 Task: Search one way flight ticket for 1 adult, 1 child, 1 infant in seat in premium economy from Rochester: Frederick Douglass/greater Rochester International Airport to Greenville: Pitt-greenville Airport on 5-2-2023. Choice of flights is Westjet. Number of bags: 1 checked bag. Price is upto 110000. Outbound departure time preference is 11:45.
Action: Mouse scrolled (330, 266) with delta (0, 0)
Screenshot: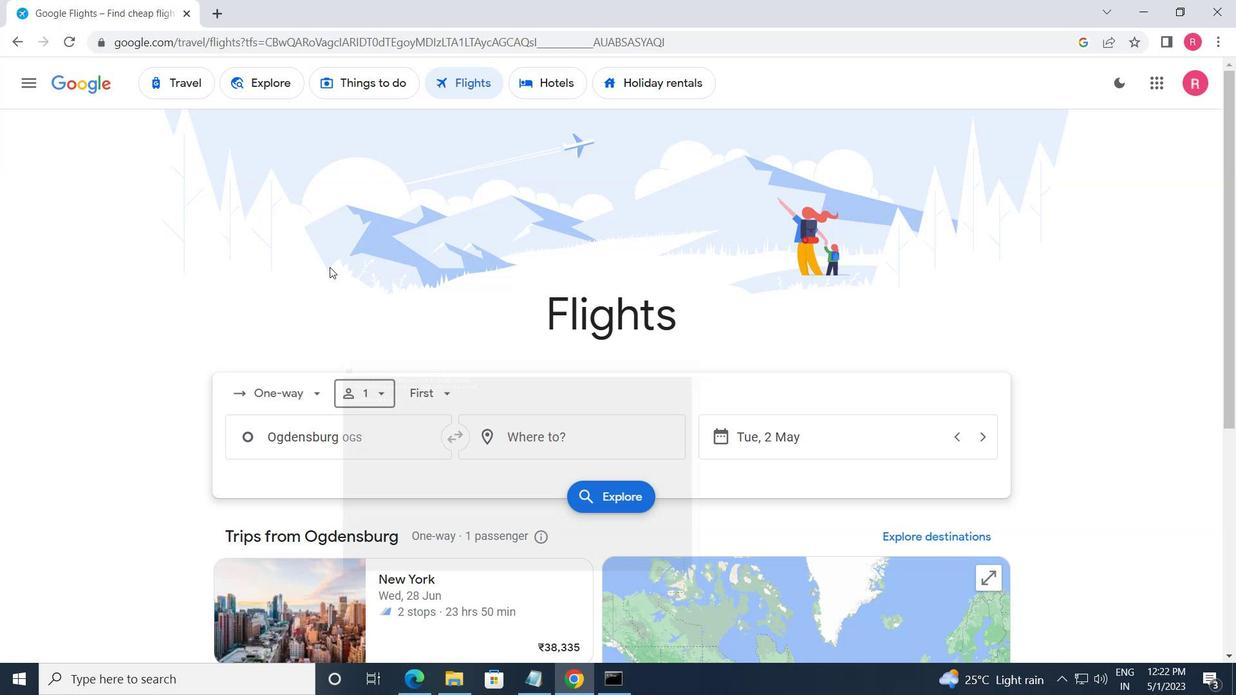 
Action: Mouse moved to (284, 296)
Screenshot: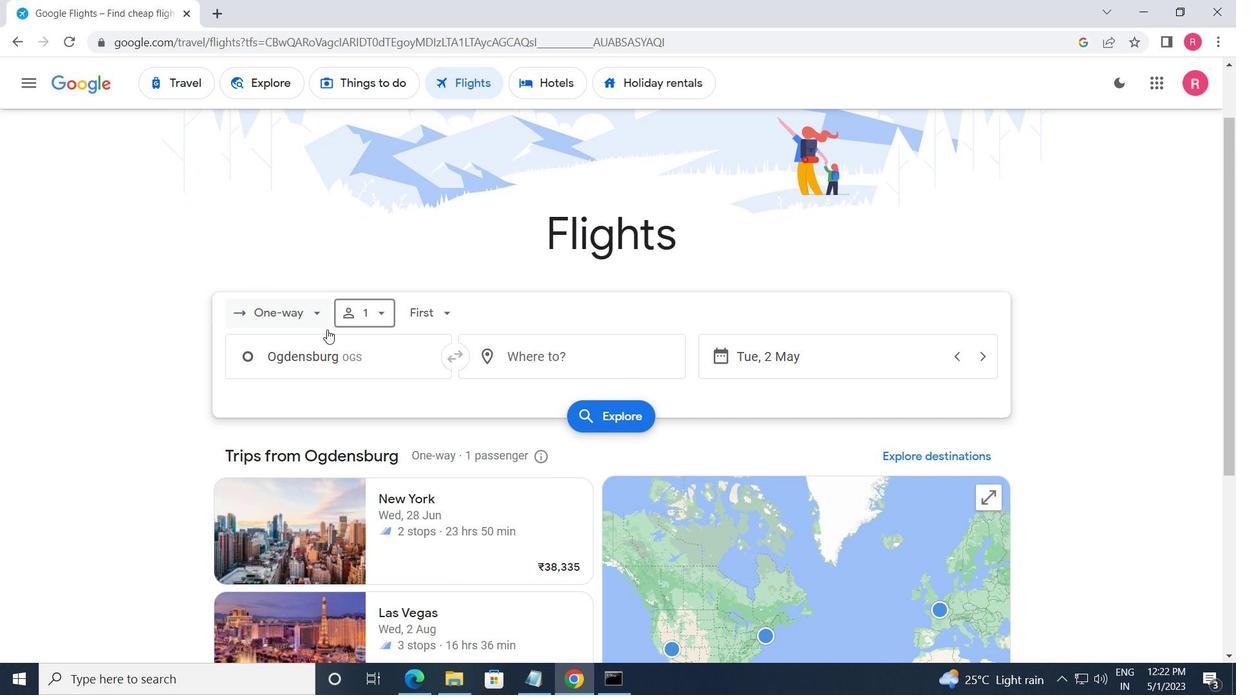 
Action: Mouse pressed left at (284, 296)
Screenshot: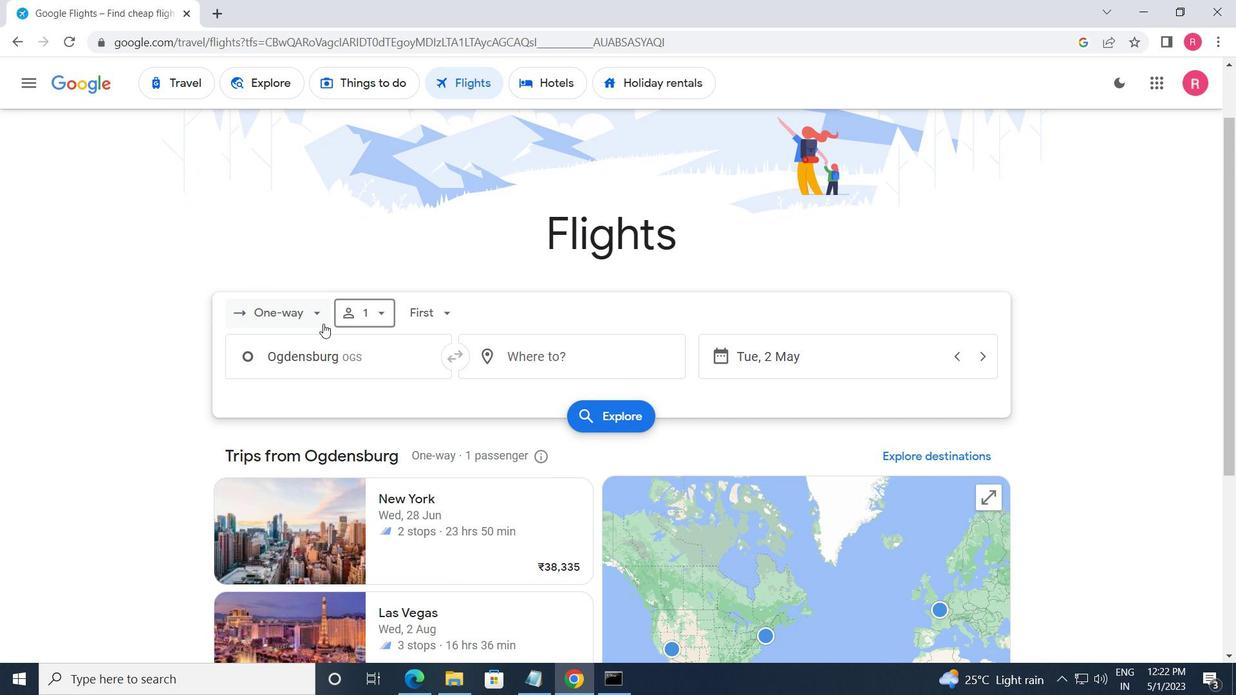 
Action: Mouse moved to (306, 394)
Screenshot: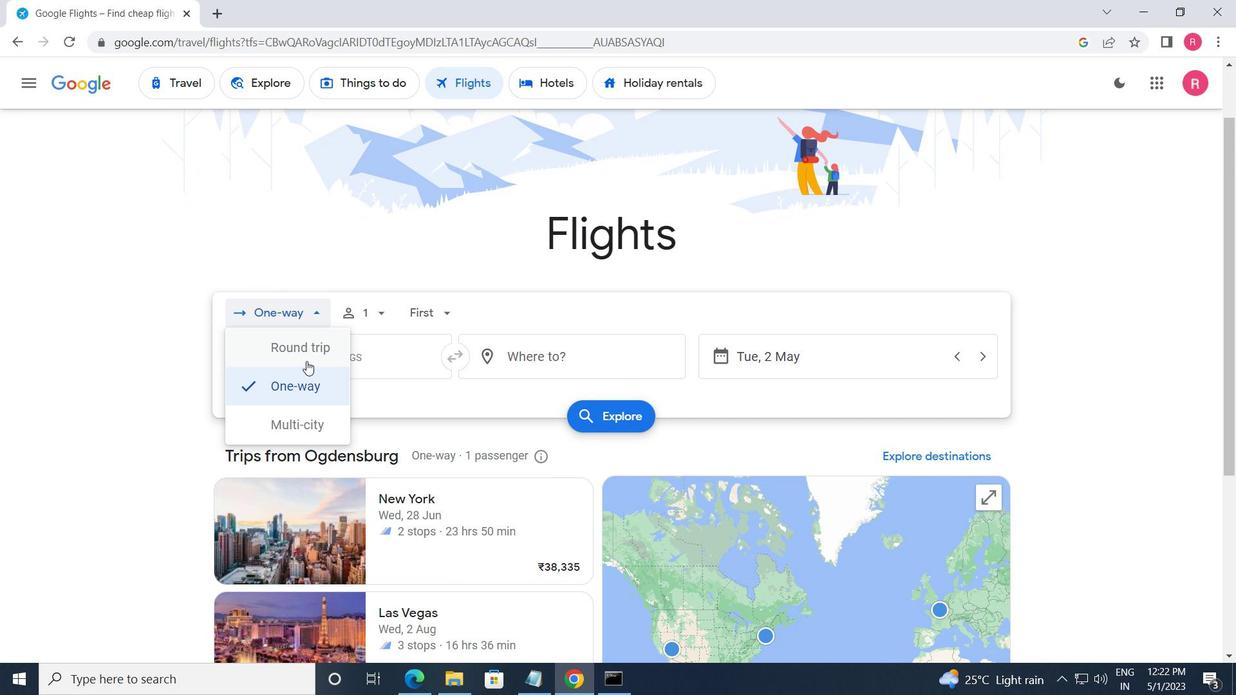 
Action: Mouse pressed left at (306, 394)
Screenshot: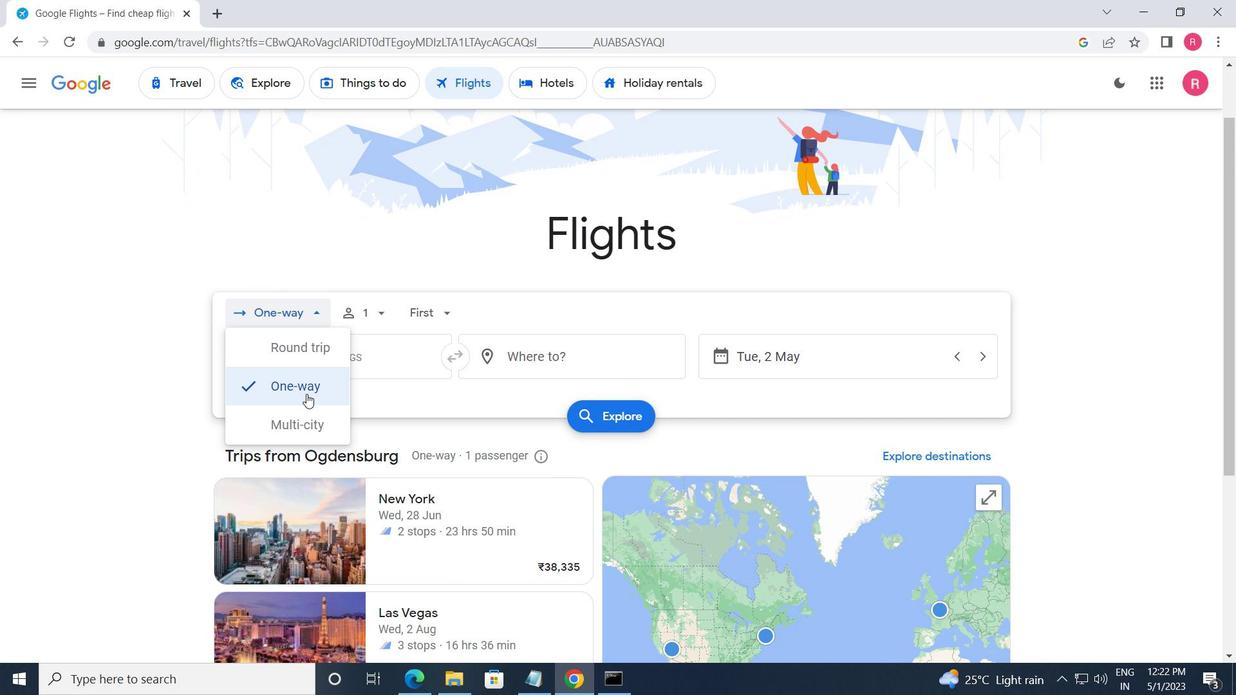 
Action: Mouse moved to (366, 323)
Screenshot: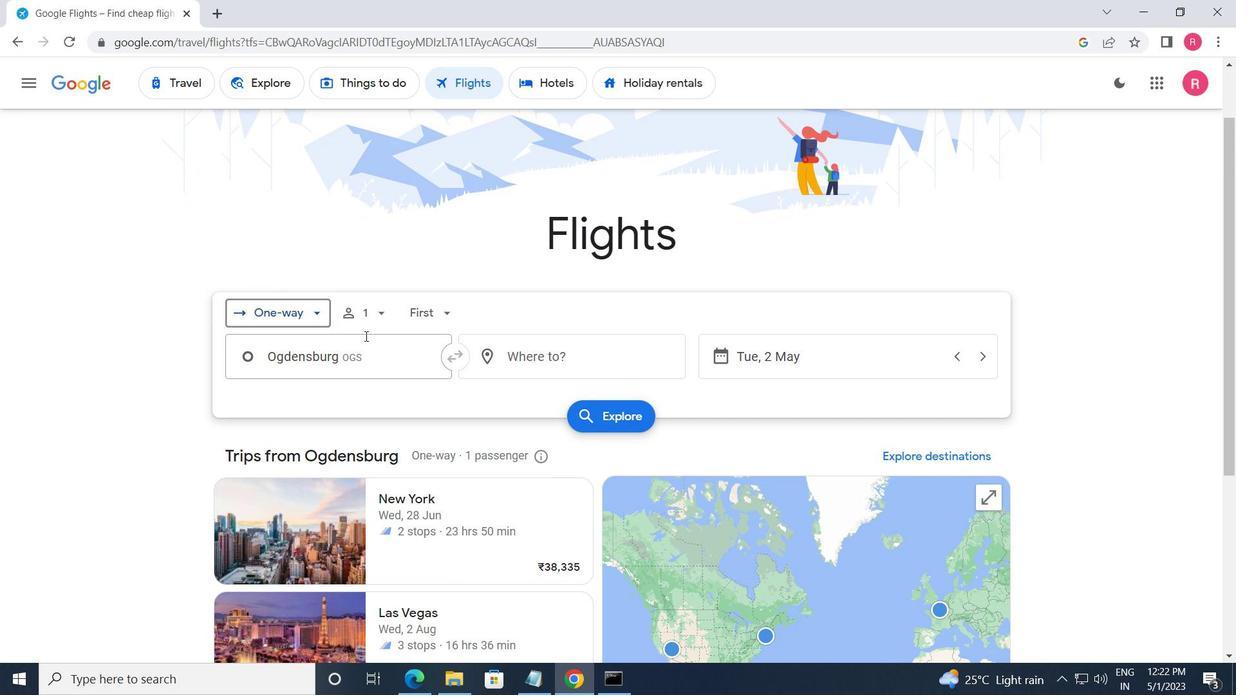 
Action: Mouse pressed left at (366, 323)
Screenshot: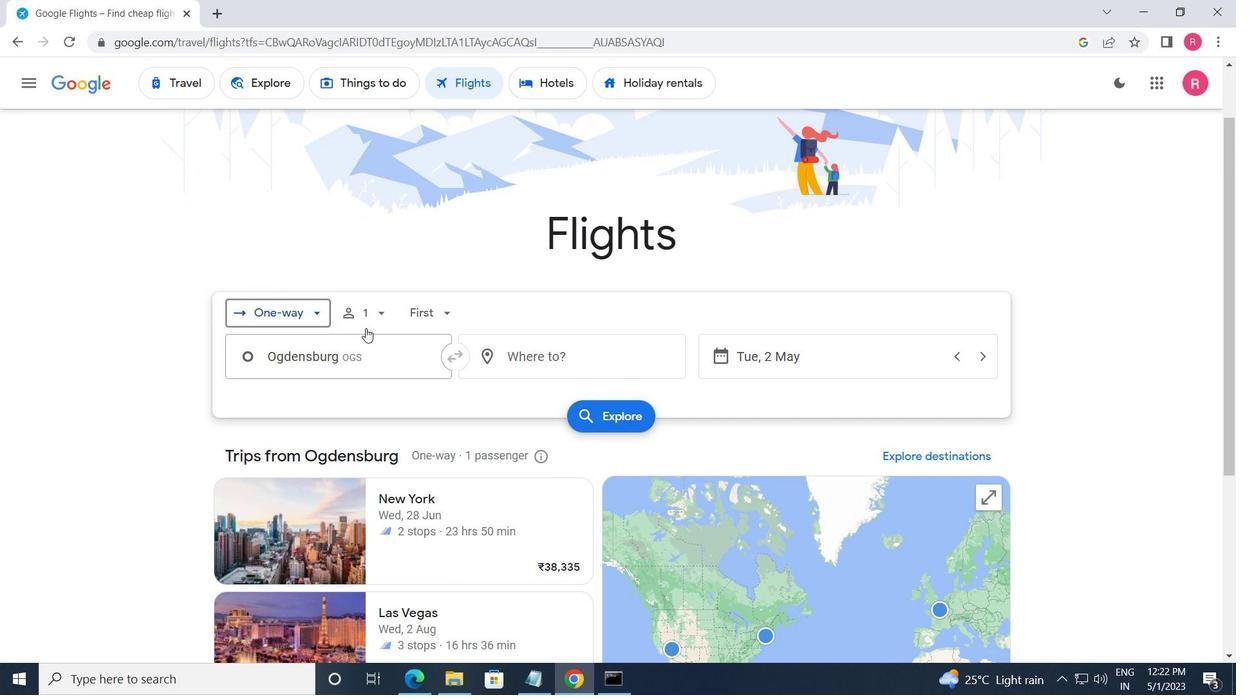 
Action: Mouse moved to (509, 354)
Screenshot: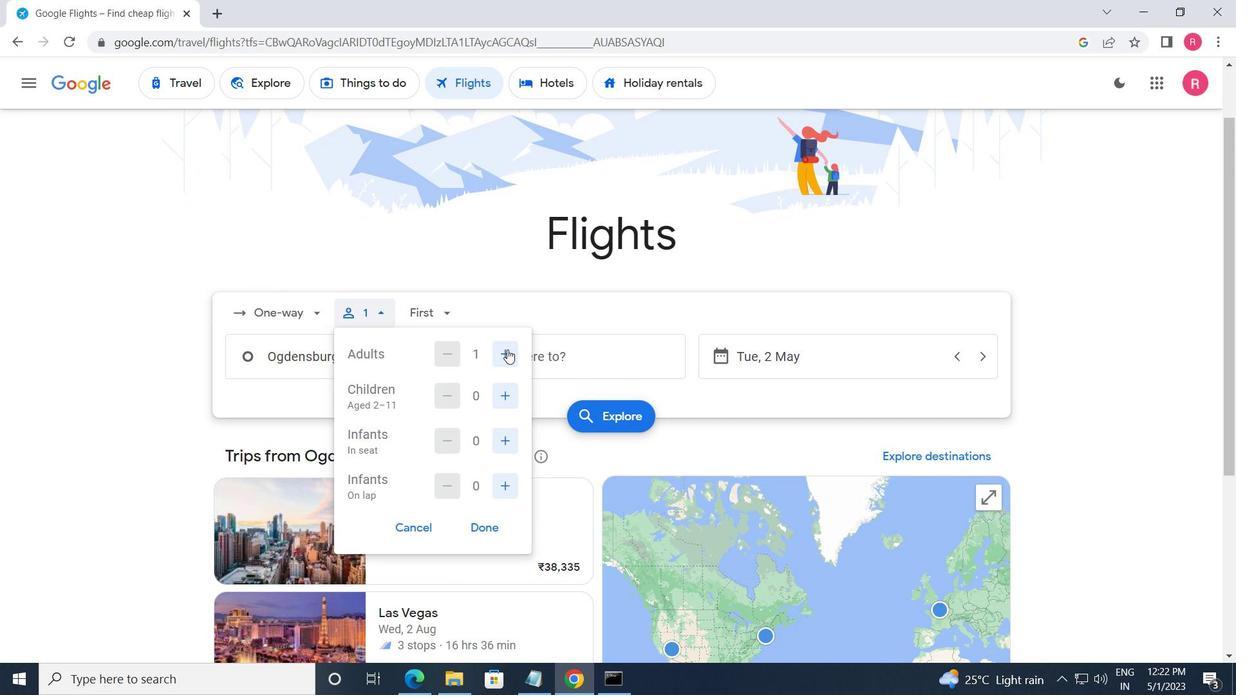 
Action: Mouse pressed left at (509, 354)
Screenshot: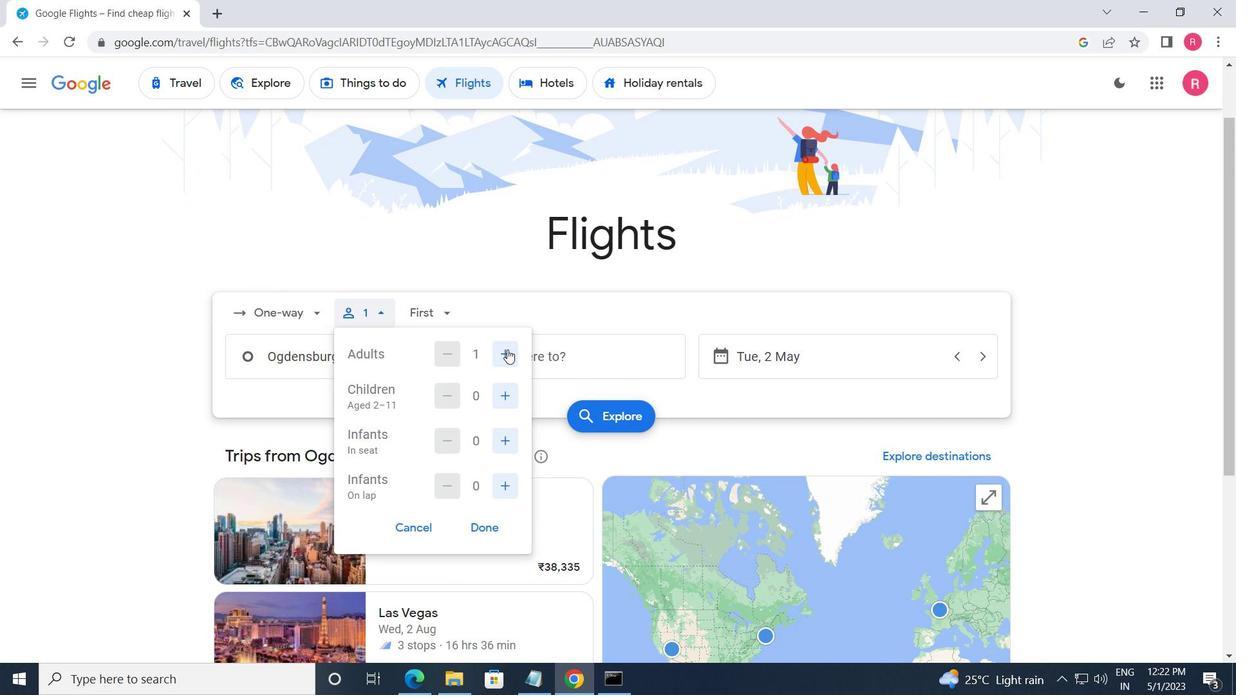 
Action: Mouse pressed left at (509, 354)
Screenshot: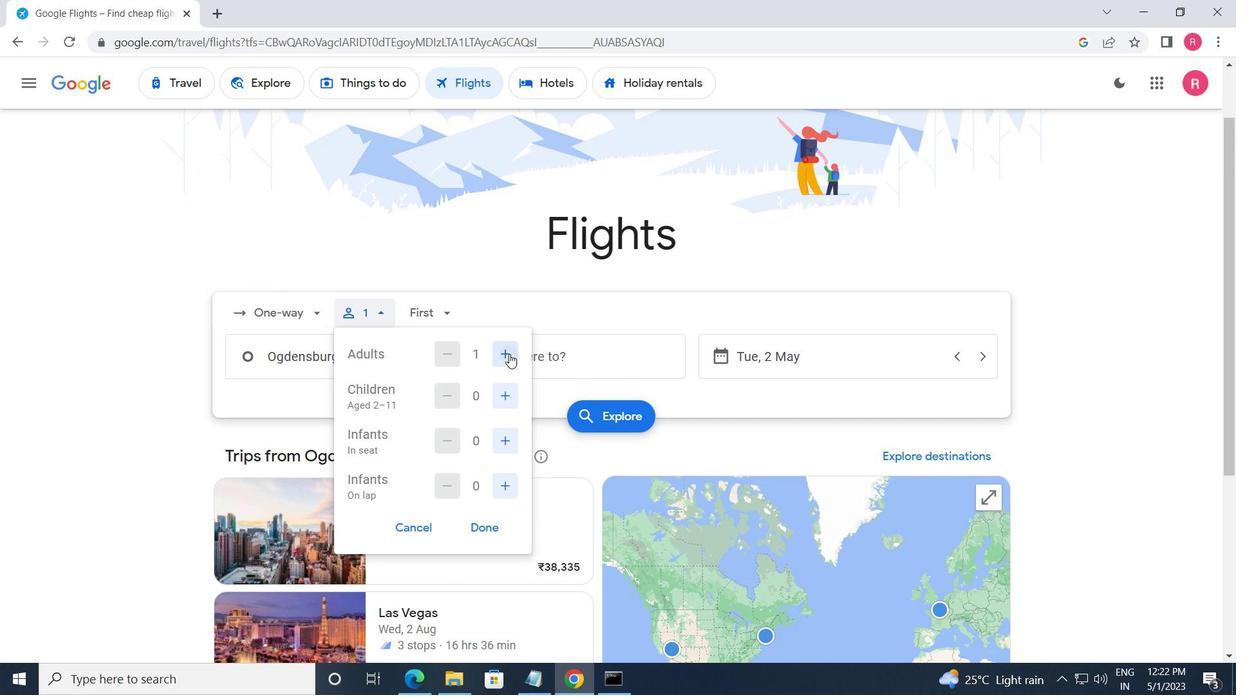
Action: Mouse pressed left at (509, 354)
Screenshot: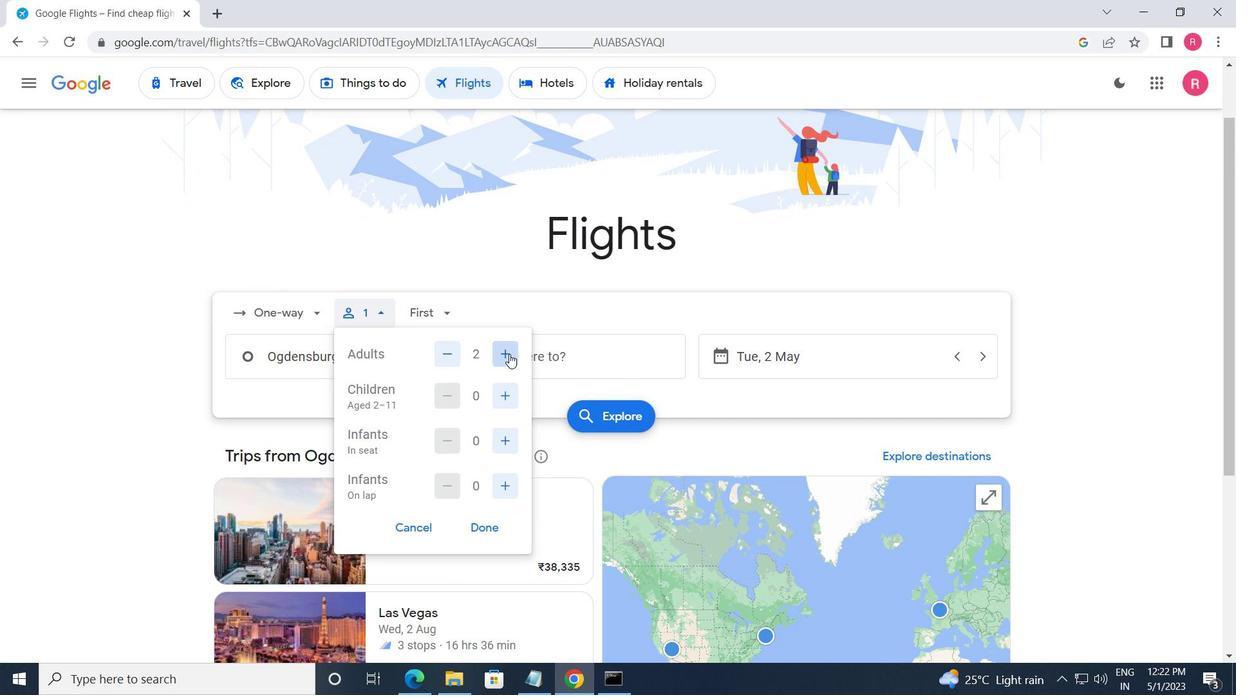 
Action: Mouse moved to (508, 354)
Screenshot: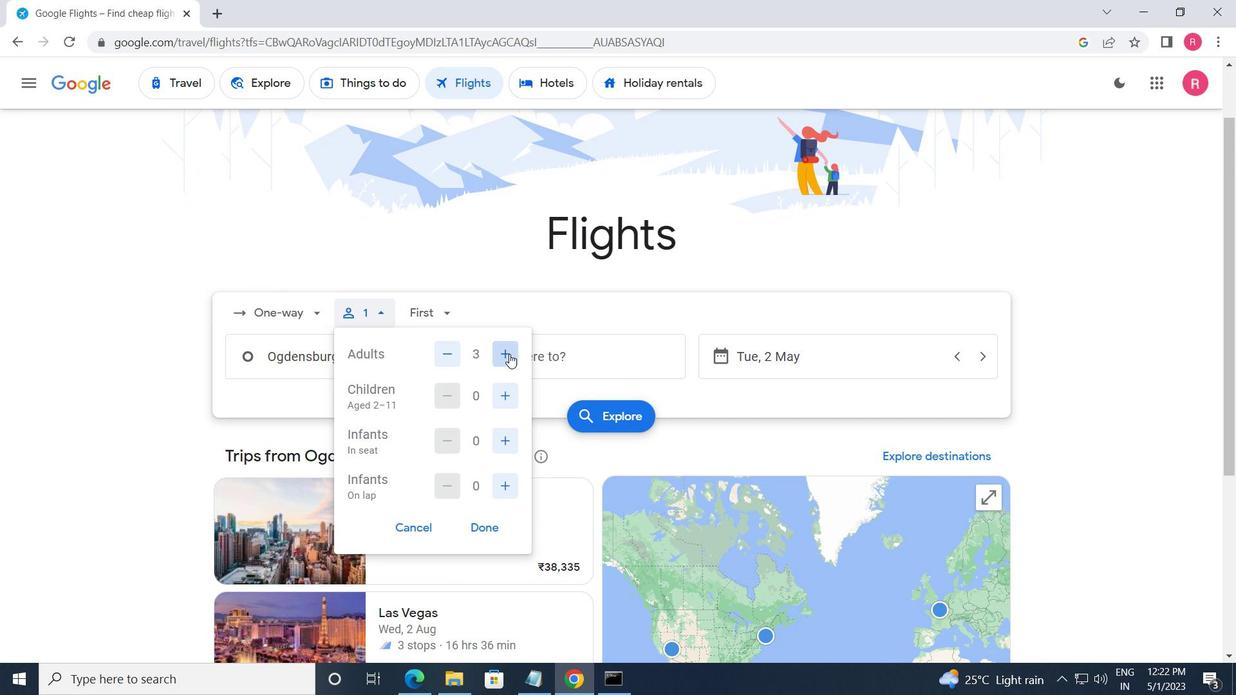 
Action: Mouse pressed left at (508, 354)
Screenshot: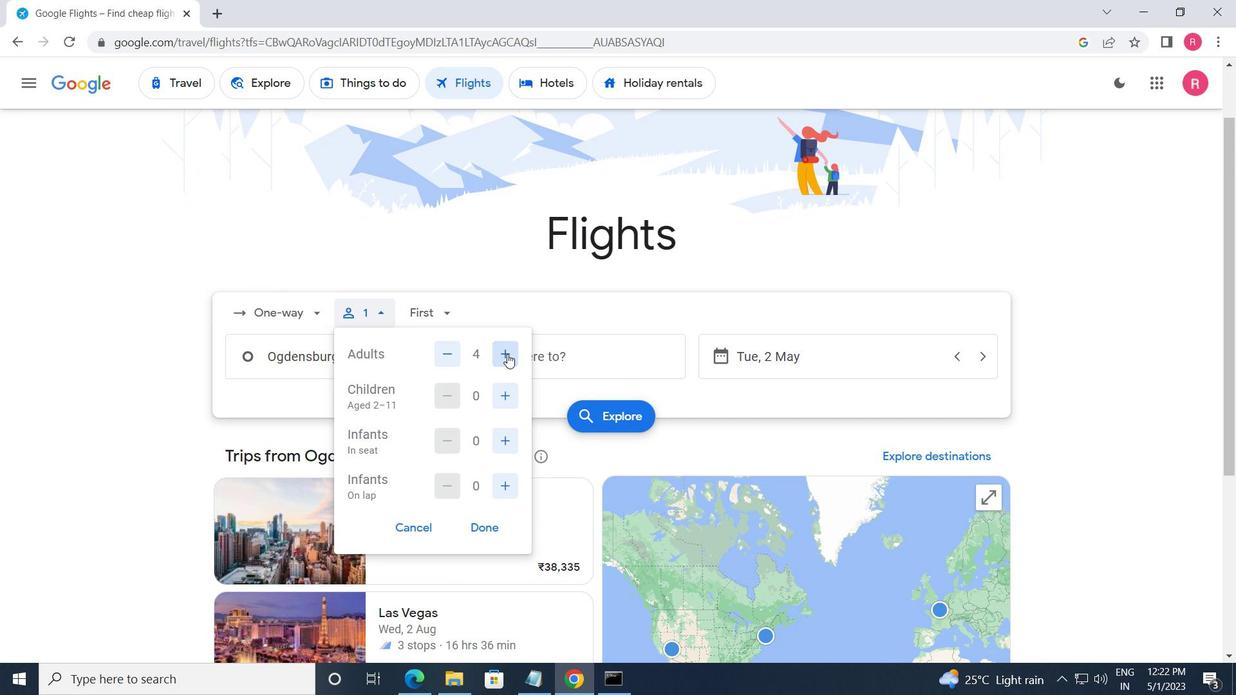 
Action: Mouse moved to (506, 405)
Screenshot: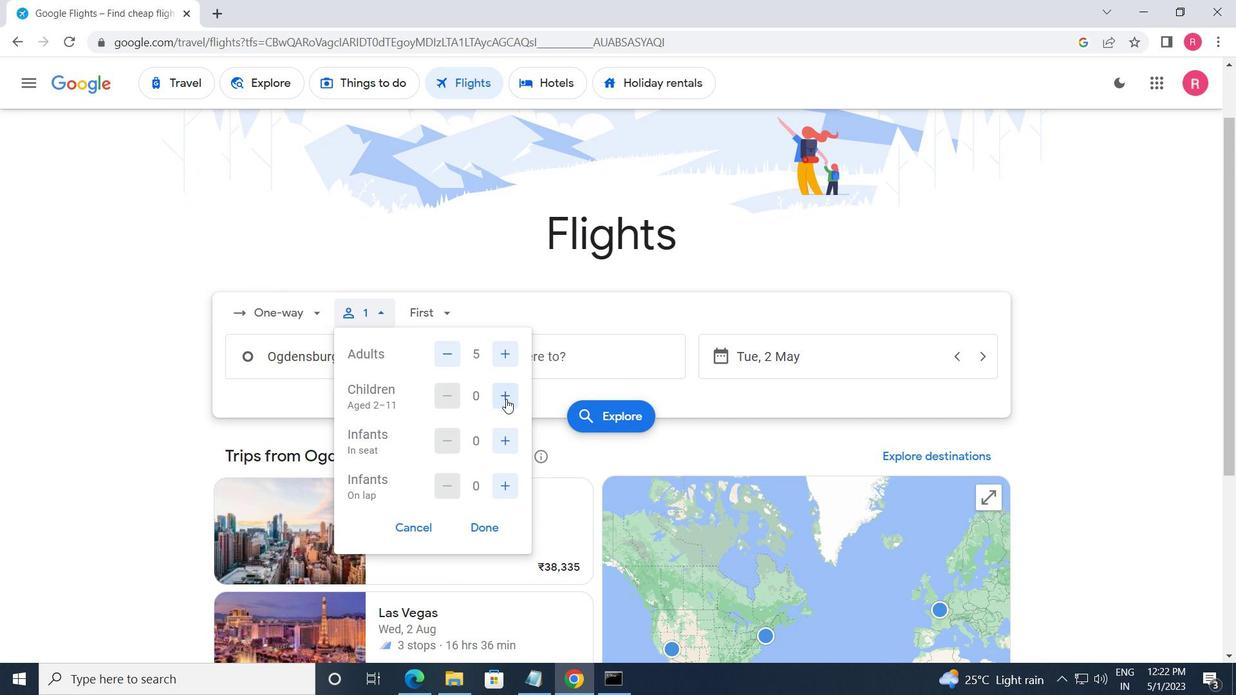 
Action: Mouse pressed left at (506, 405)
Screenshot: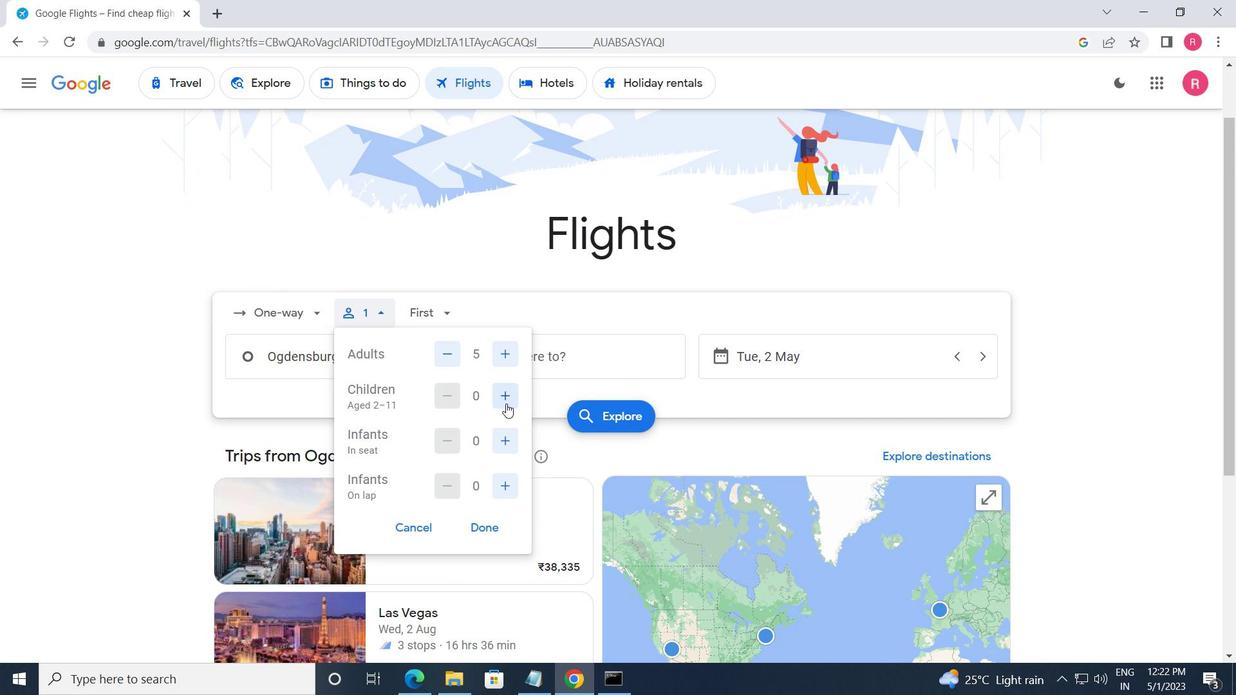 
Action: Mouse pressed left at (506, 405)
Screenshot: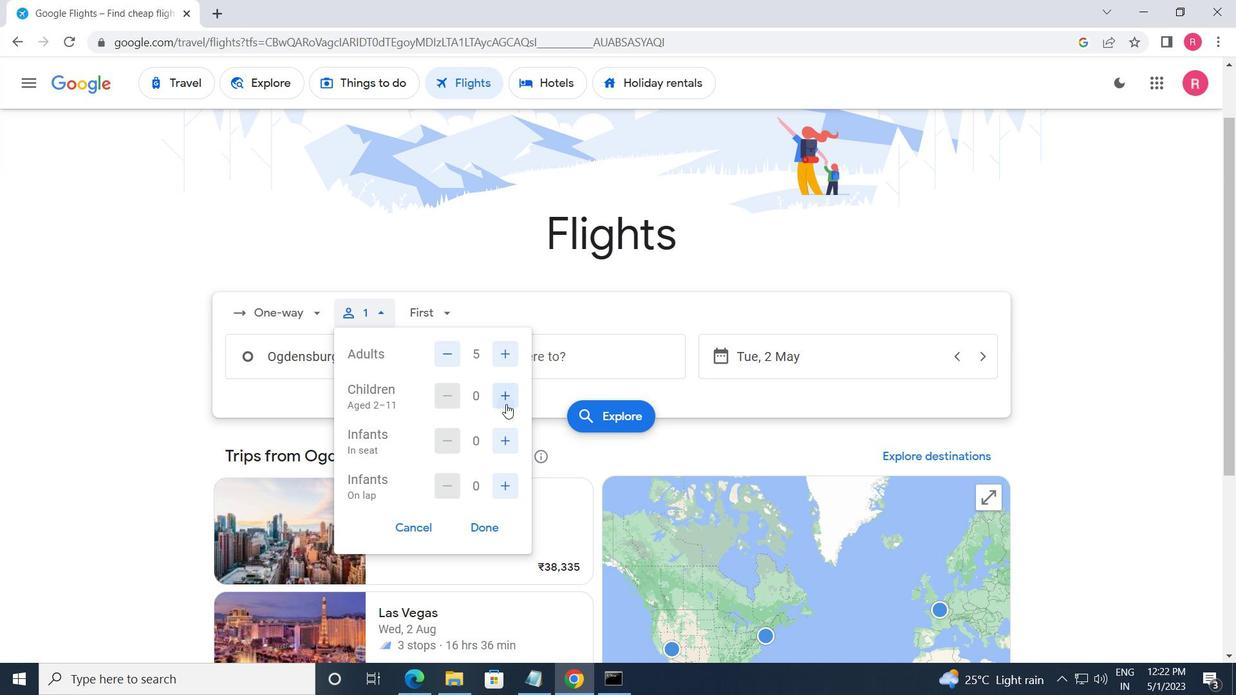 
Action: Mouse moved to (506, 448)
Screenshot: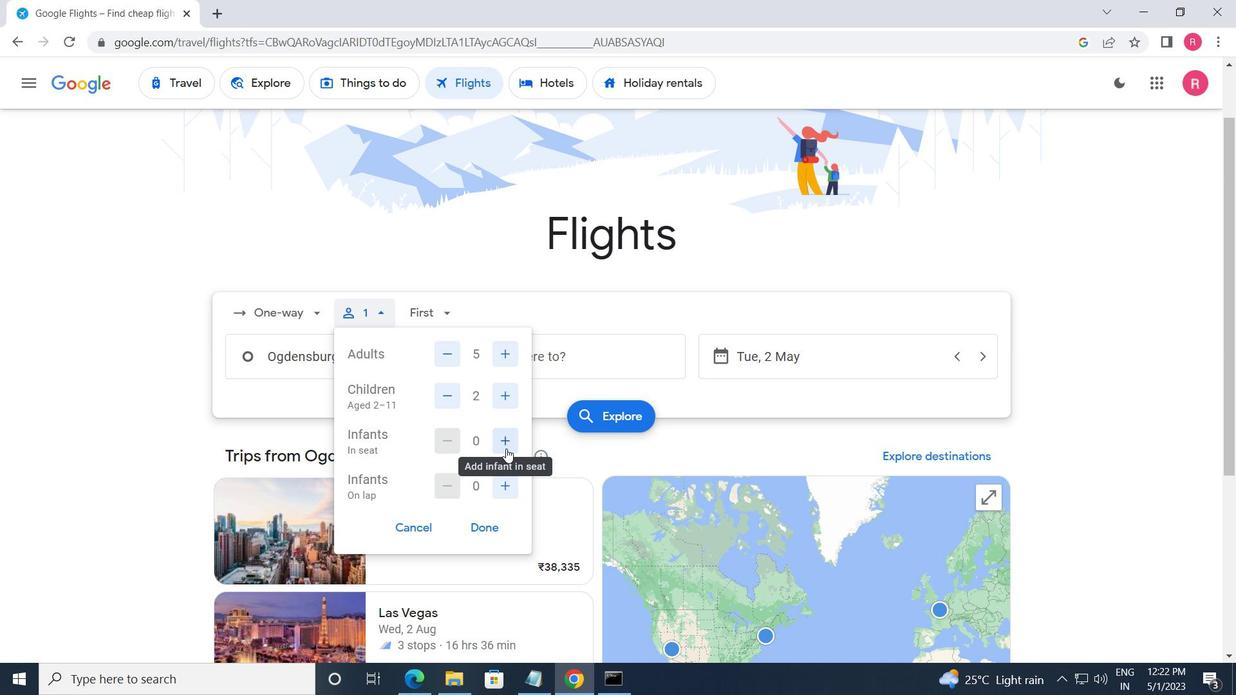 
Action: Mouse pressed left at (506, 448)
Screenshot: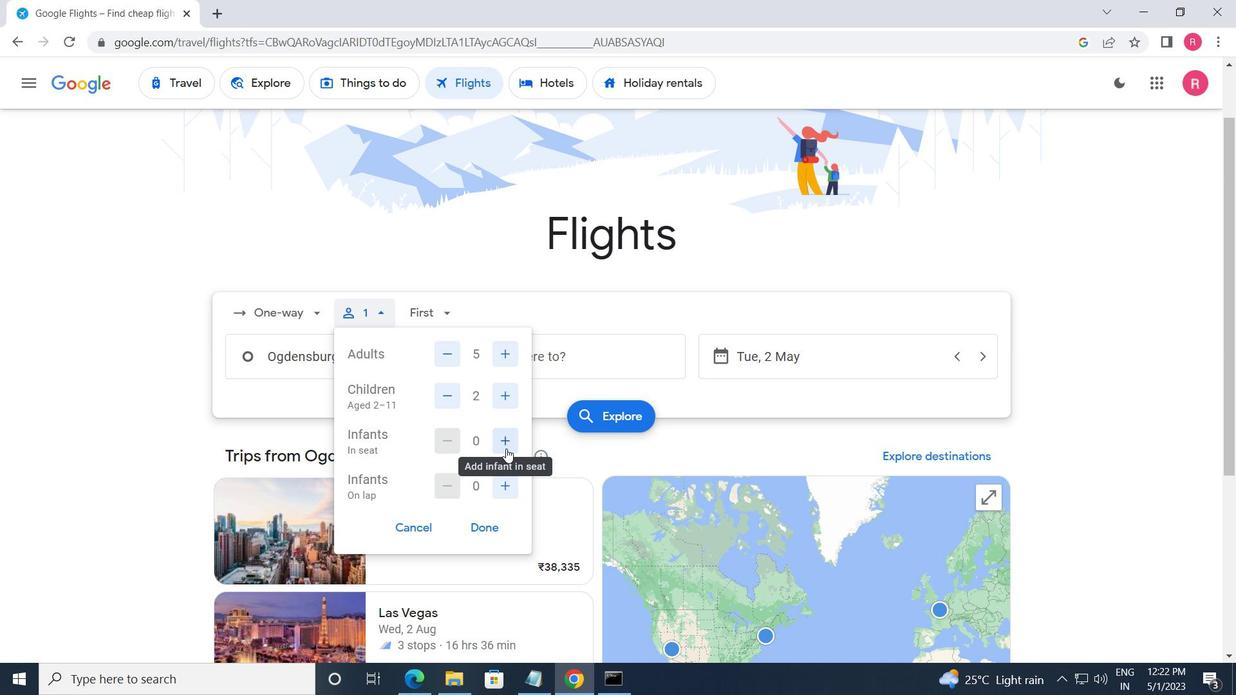
Action: Mouse moved to (506, 481)
Screenshot: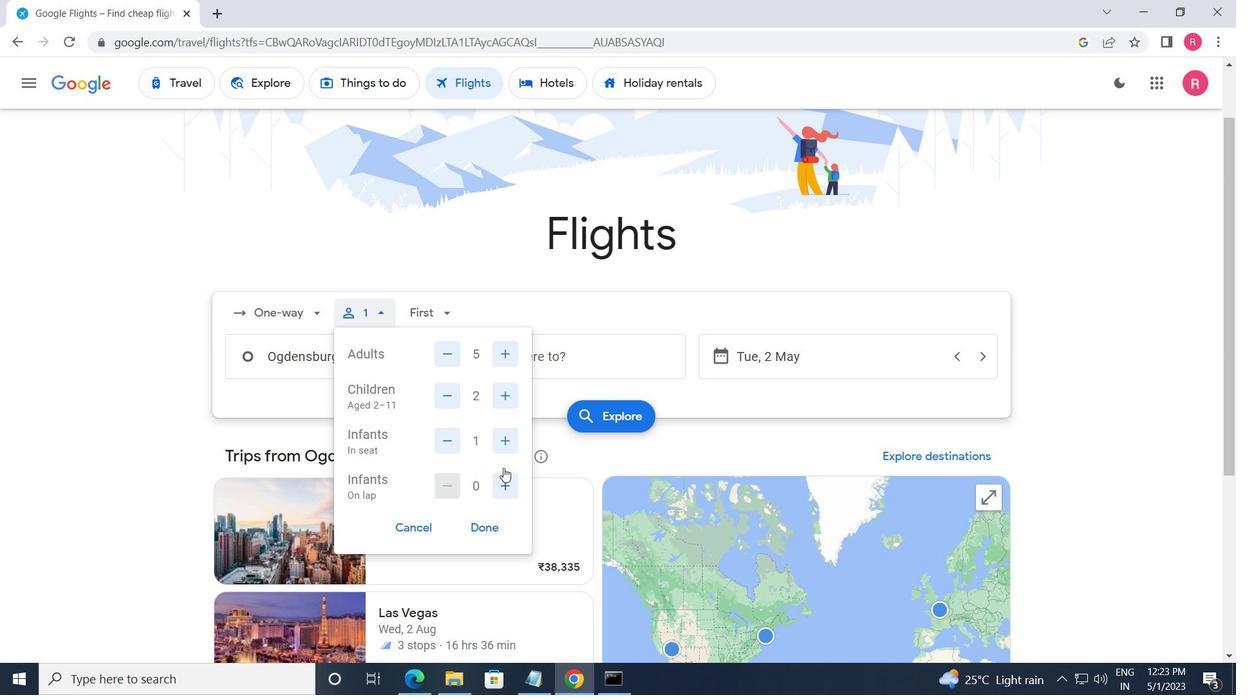 
Action: Mouse pressed left at (506, 481)
Screenshot: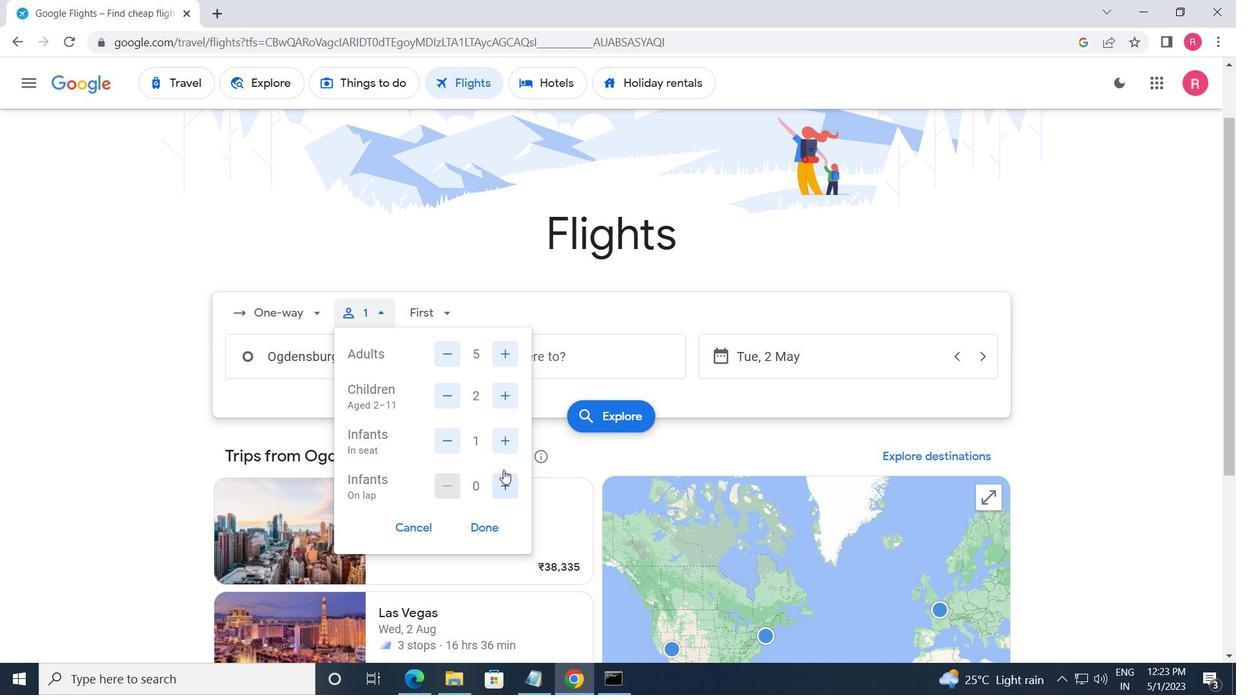
Action: Mouse moved to (470, 531)
Screenshot: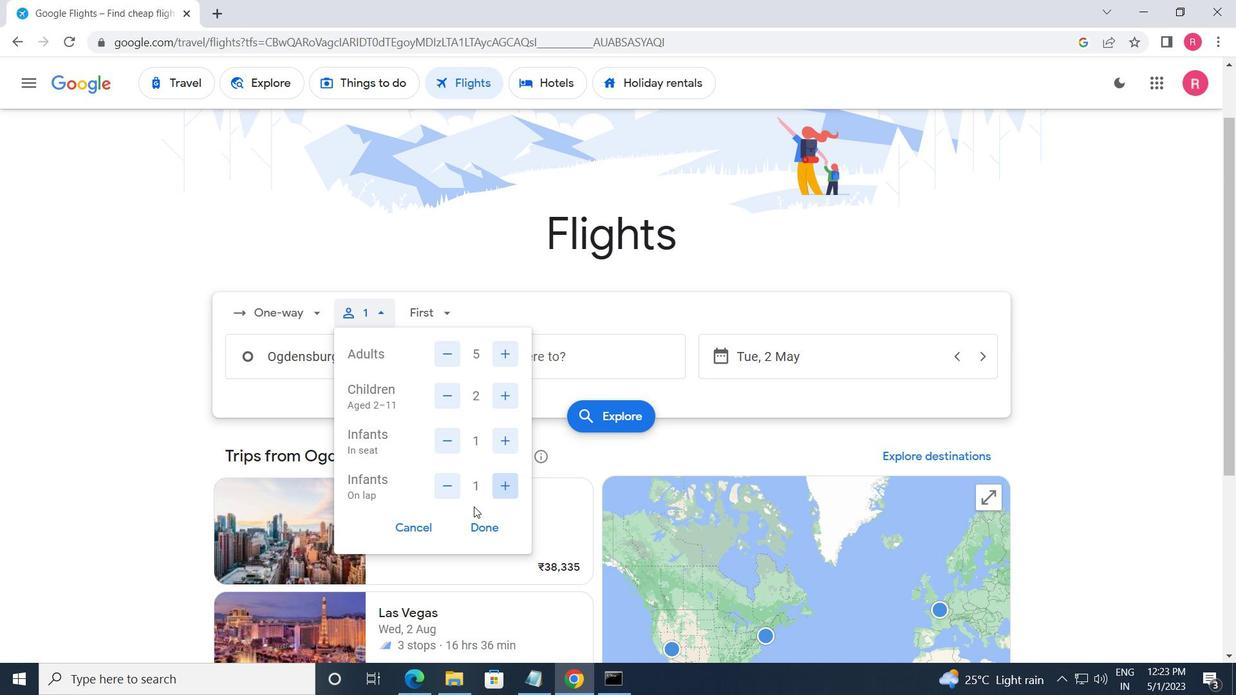 
Action: Mouse pressed left at (470, 531)
Screenshot: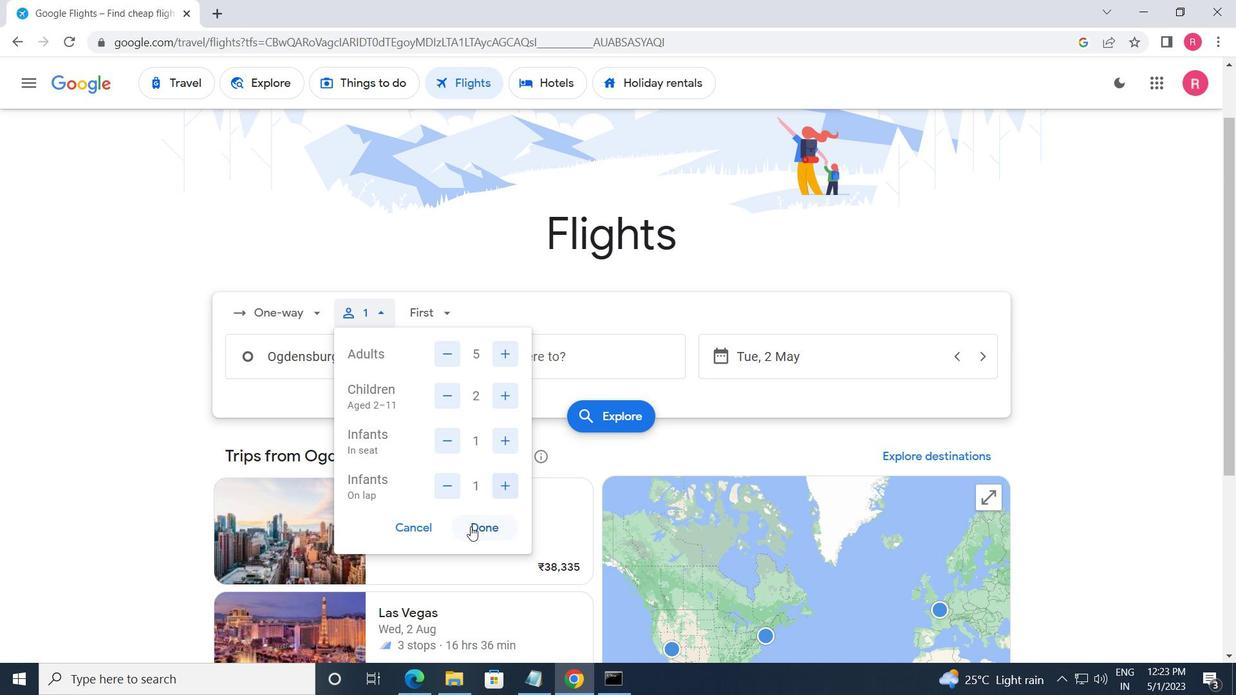 
Action: Mouse moved to (437, 323)
Screenshot: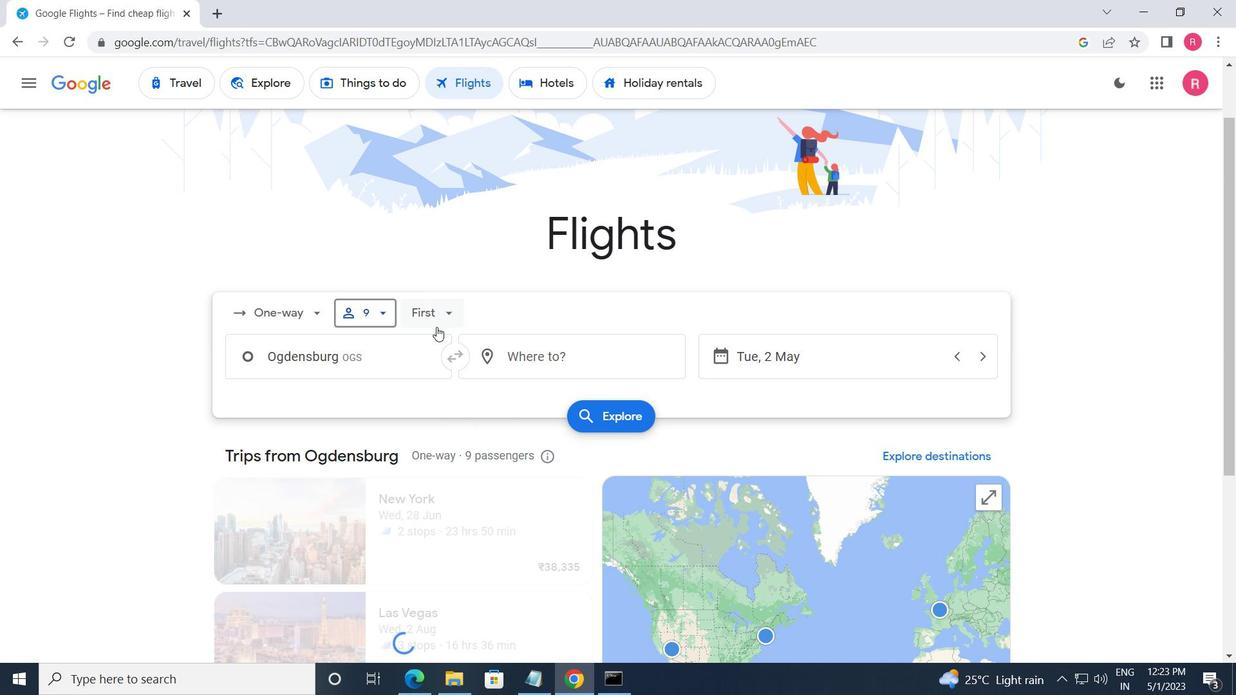 
Action: Mouse pressed left at (437, 323)
Screenshot: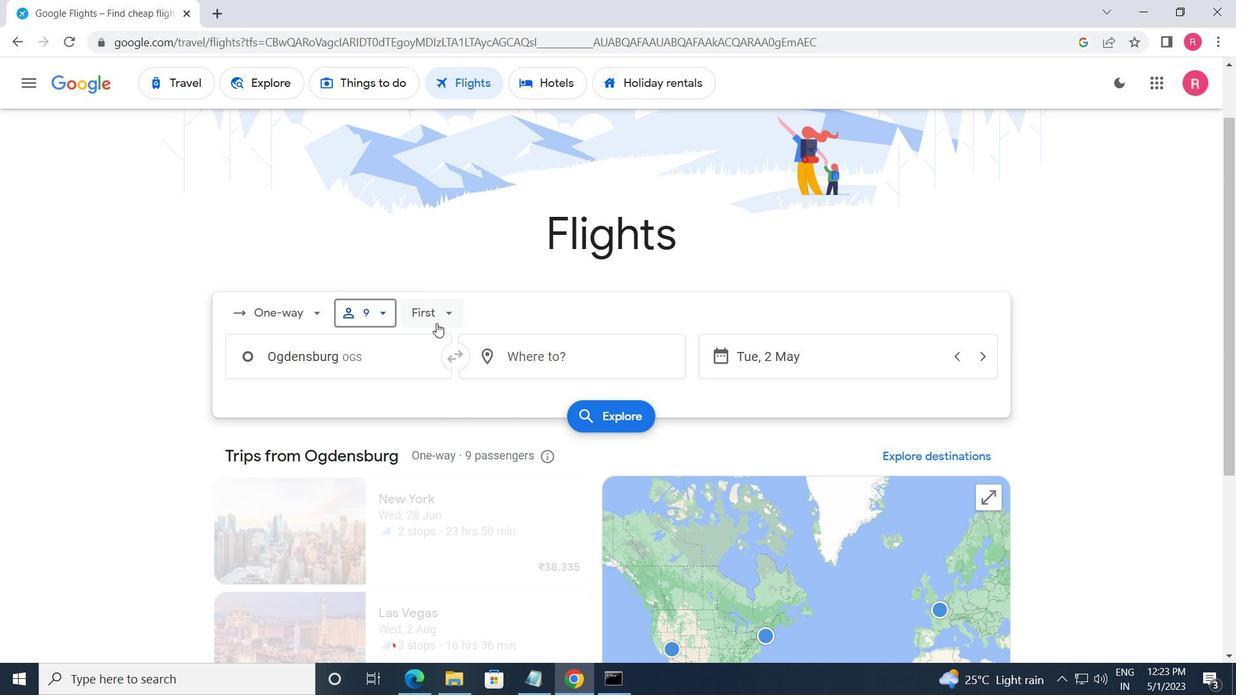 
Action: Mouse moved to (456, 349)
Screenshot: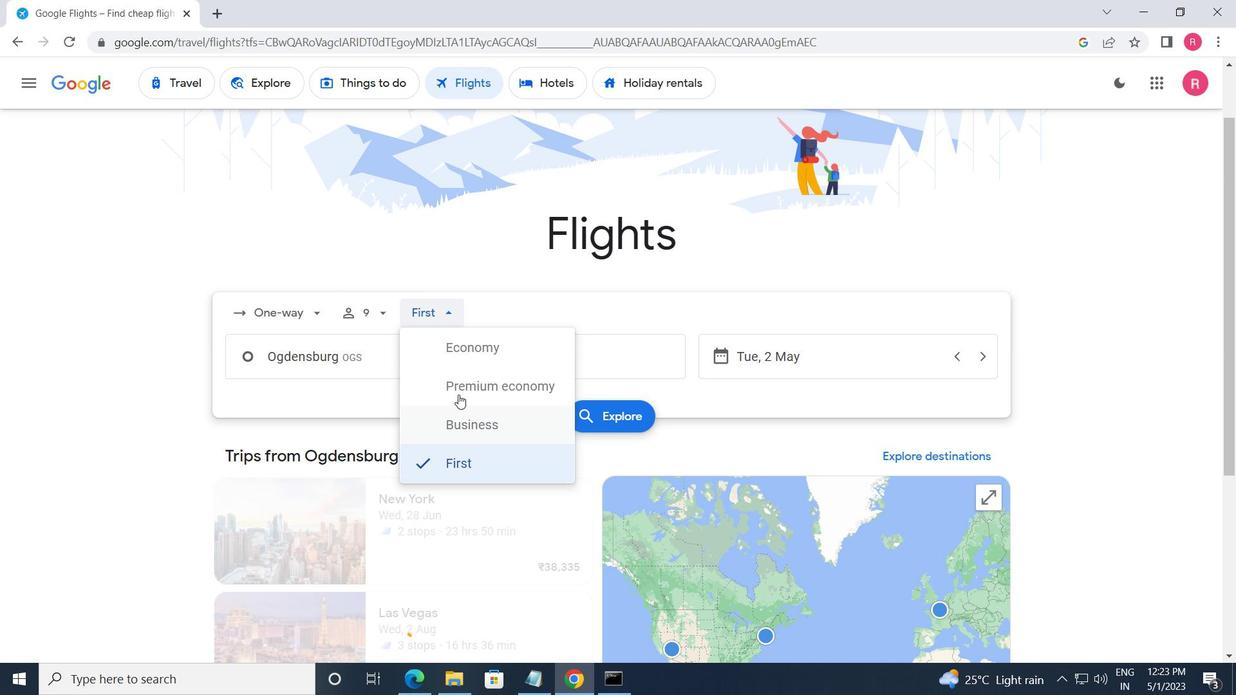 
Action: Mouse pressed left at (456, 349)
Screenshot: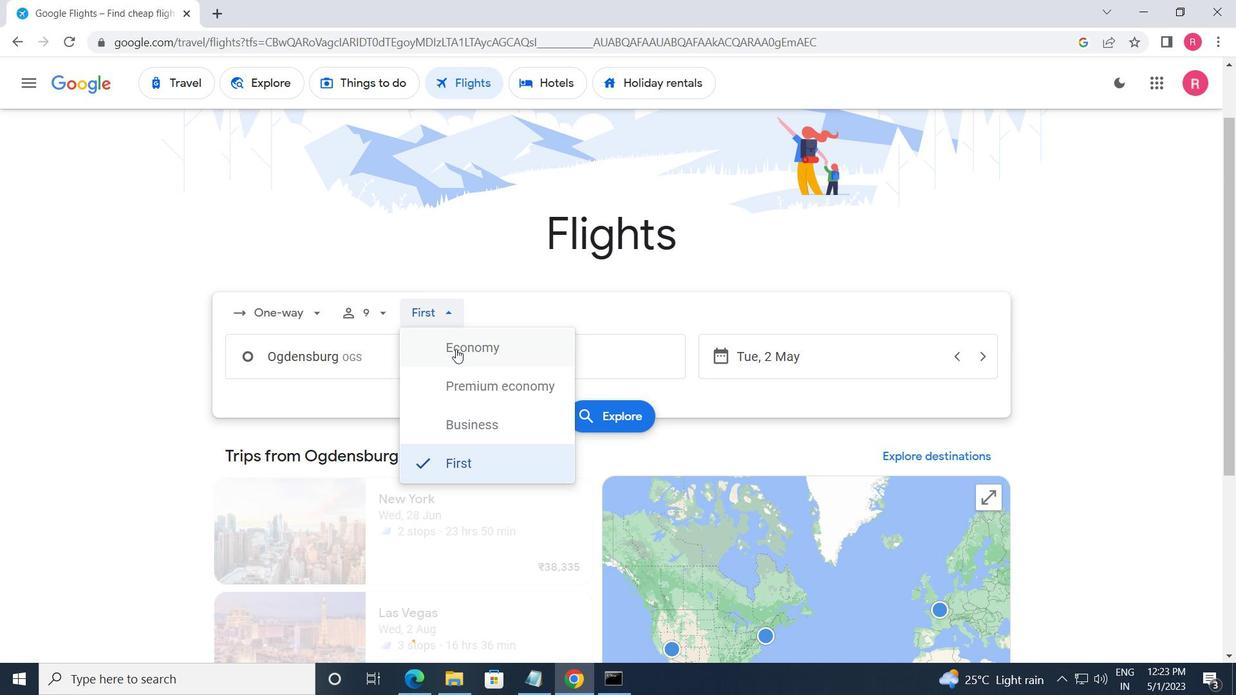 
Action: Mouse moved to (358, 364)
Screenshot: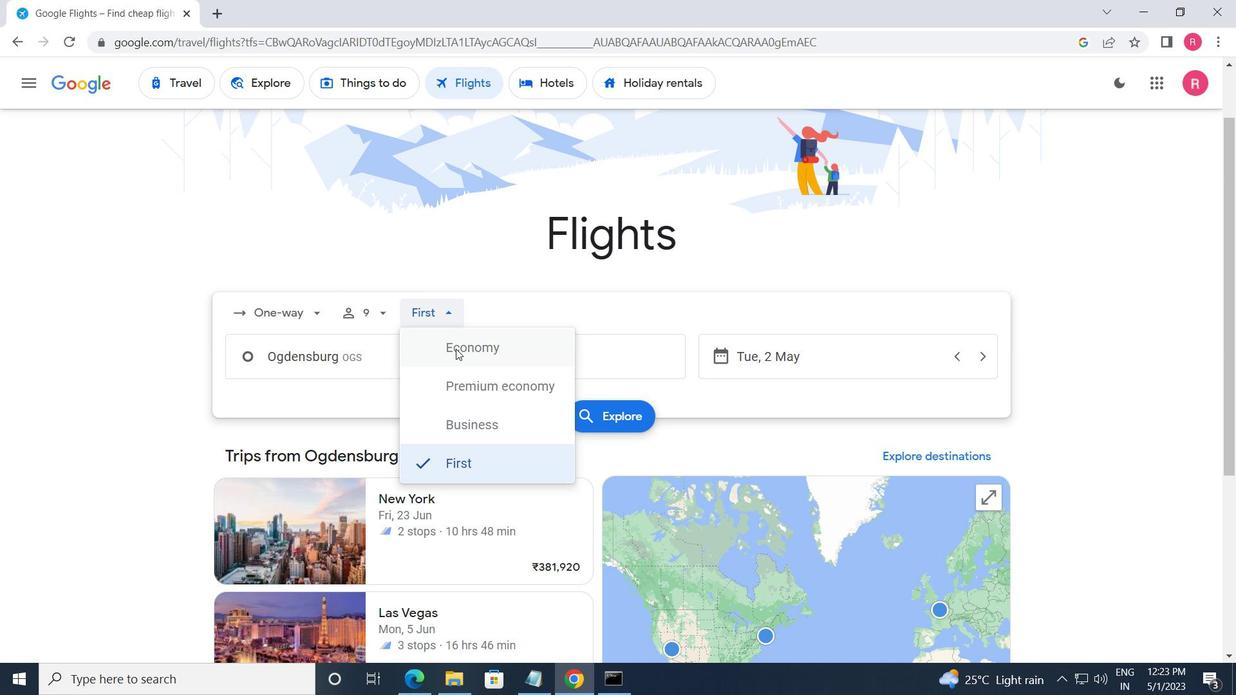 
Action: Mouse pressed left at (358, 364)
Screenshot: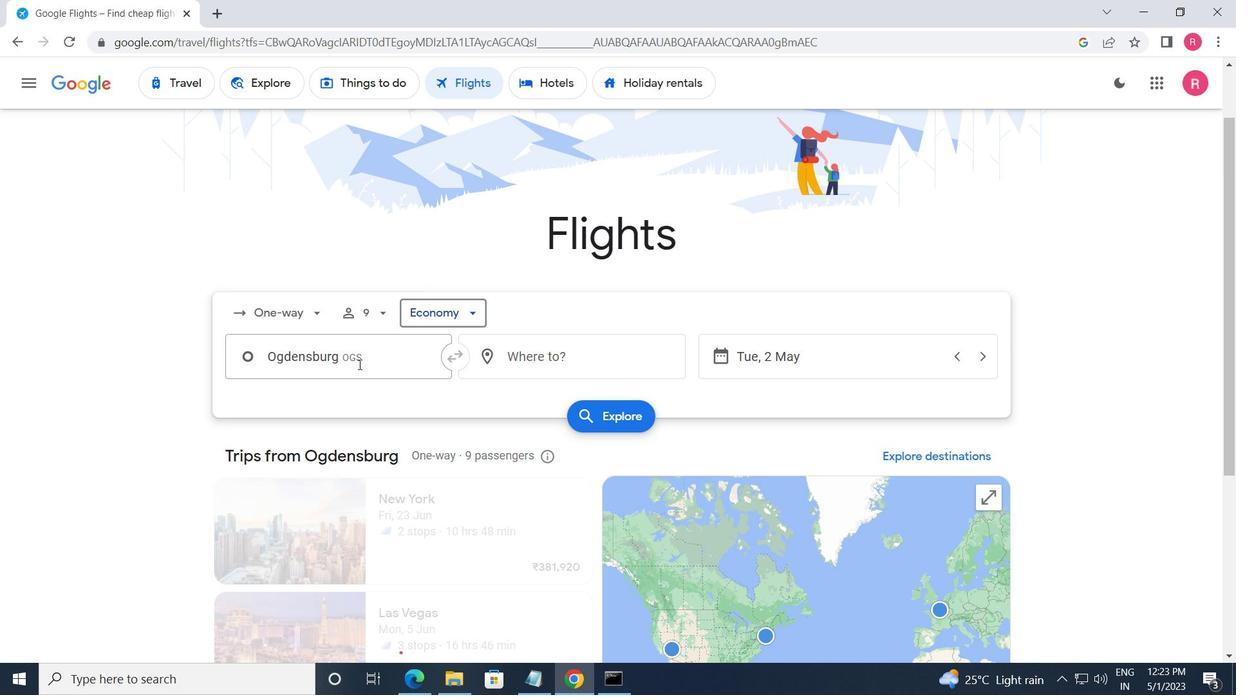 
Action: Key pressed <Key.shift_r>Platt
Screenshot: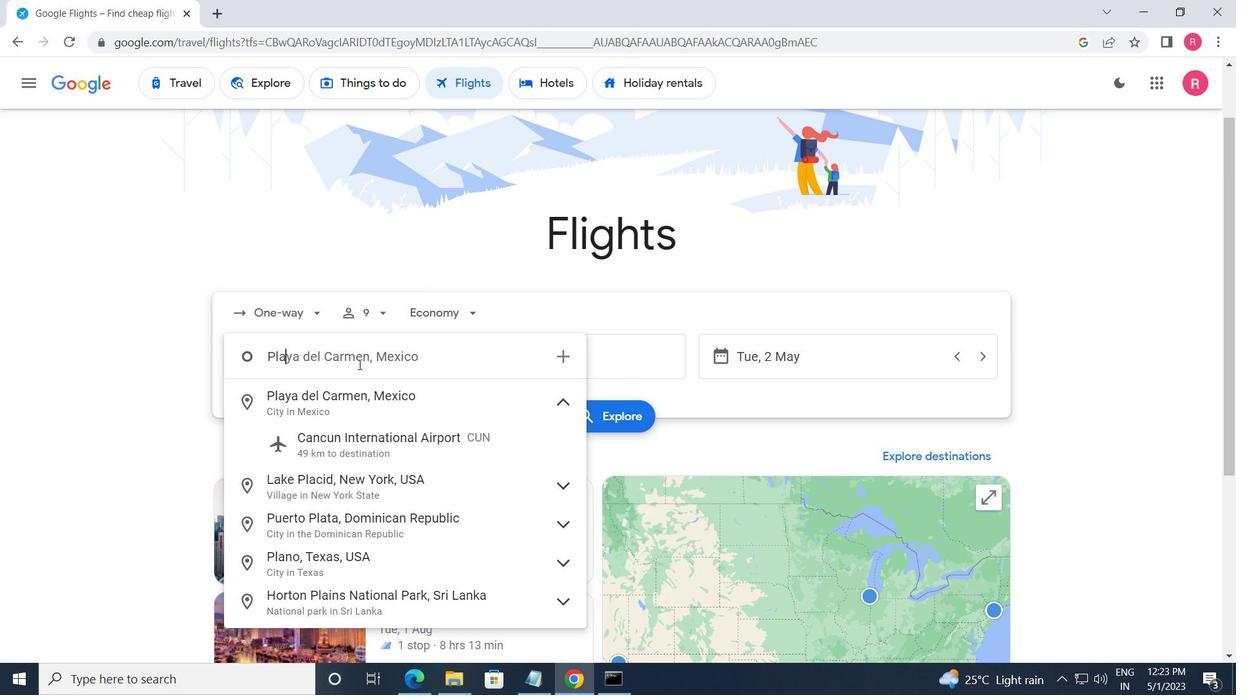 
Action: Mouse moved to (334, 501)
Screenshot: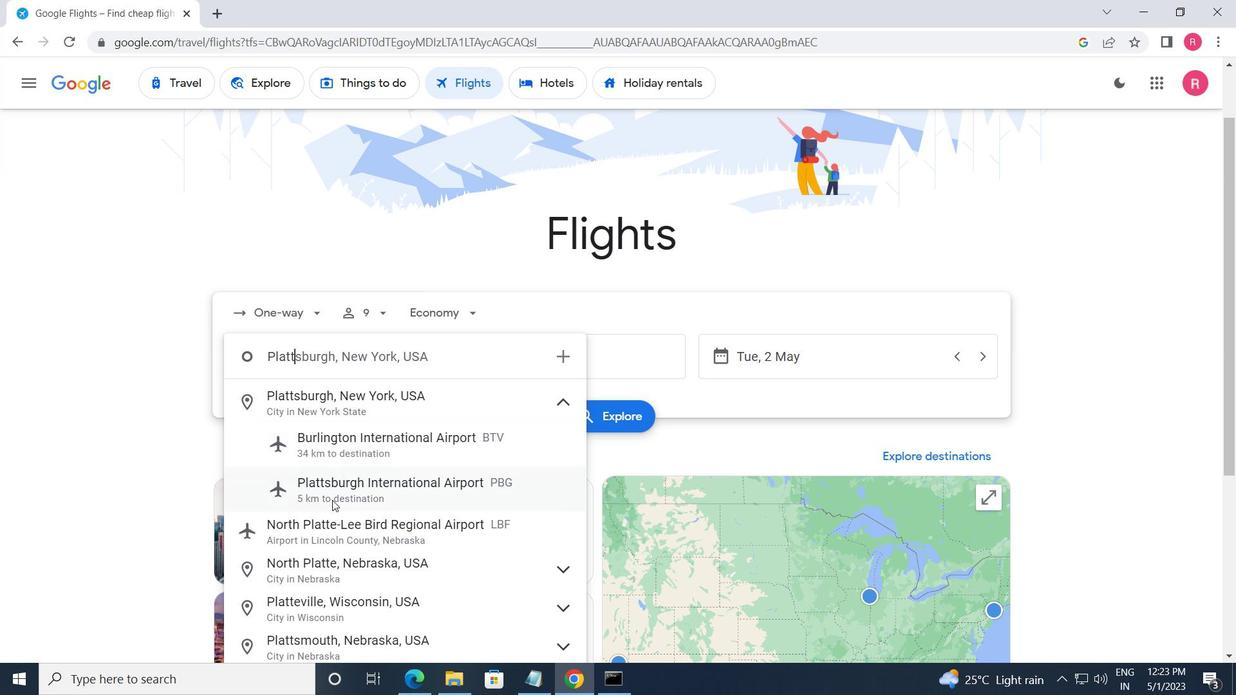 
Action: Mouse pressed left at (334, 501)
Screenshot: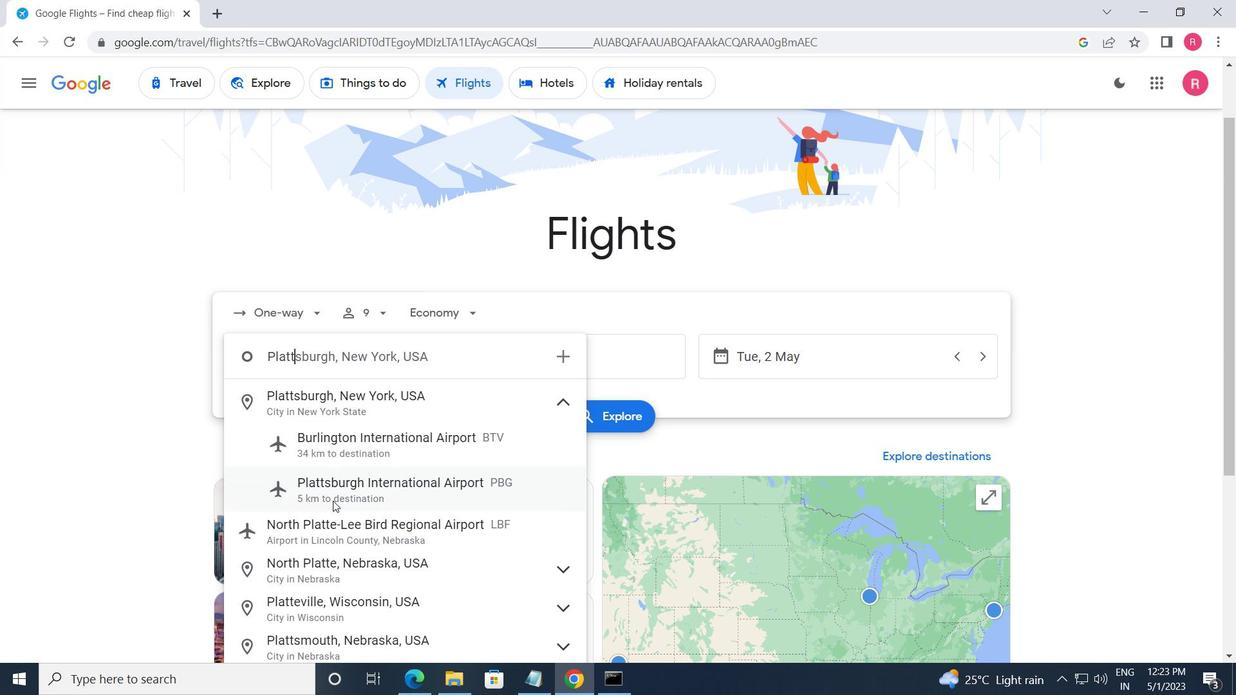 
Action: Mouse moved to (505, 367)
Screenshot: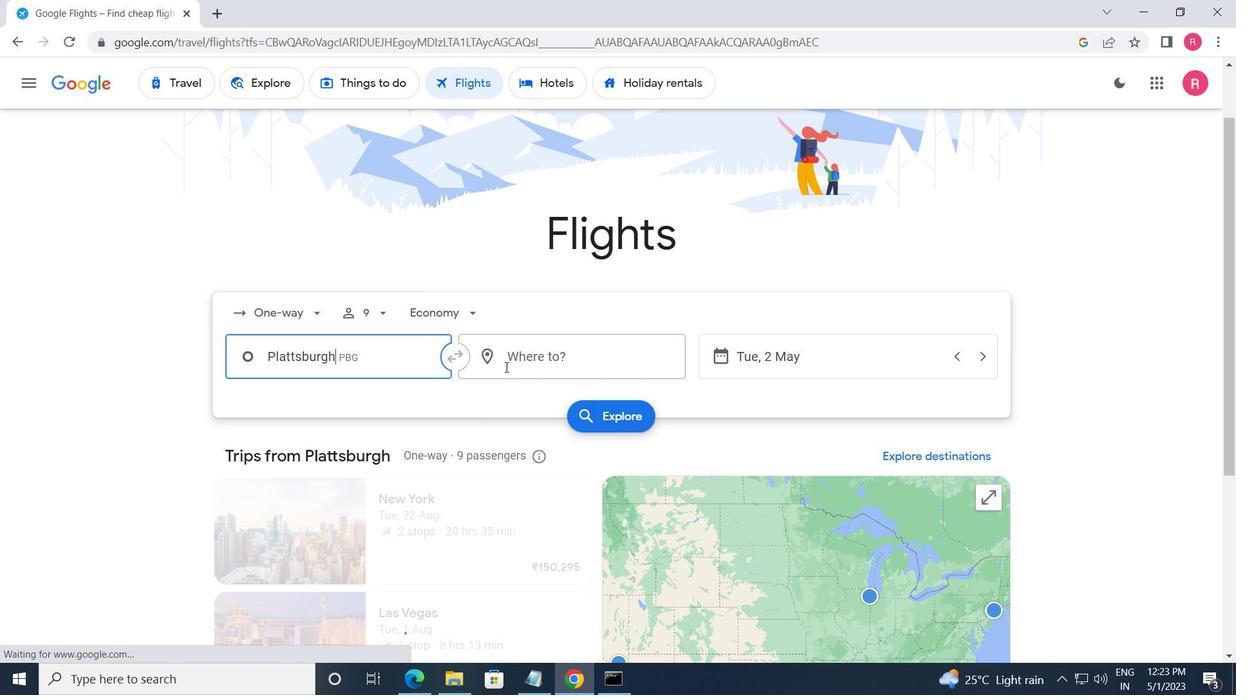 
Action: Mouse pressed left at (505, 367)
Screenshot: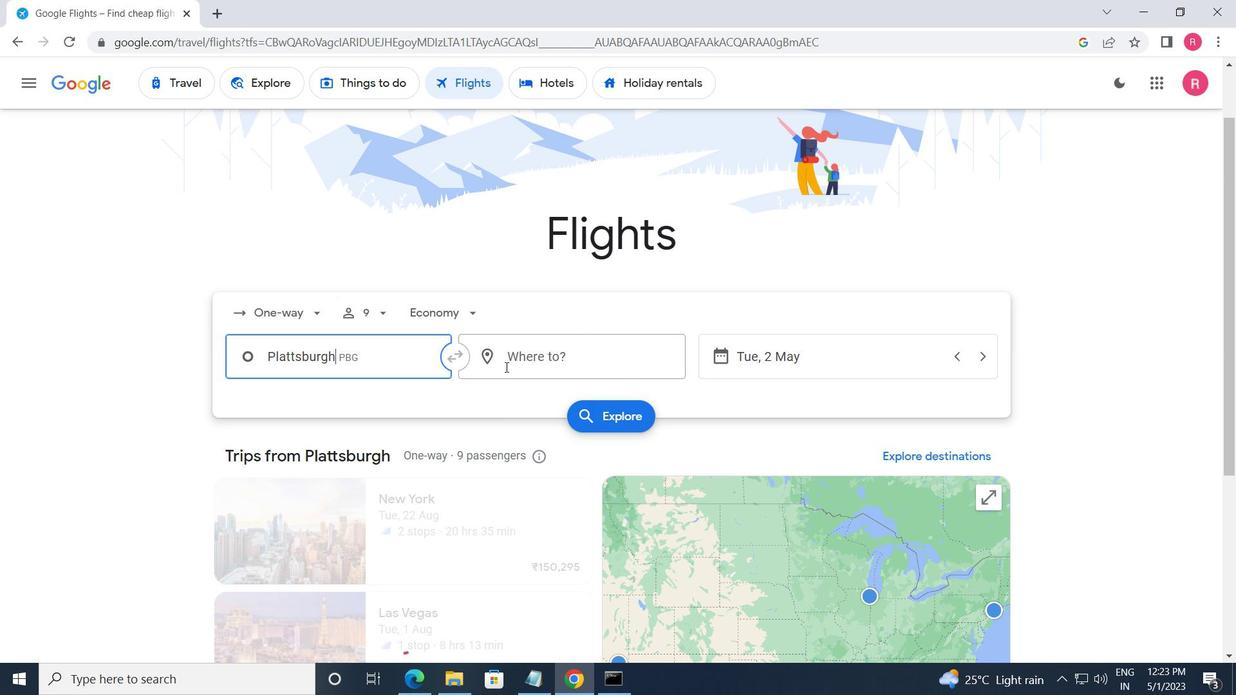 
Action: Mouse moved to (573, 513)
Screenshot: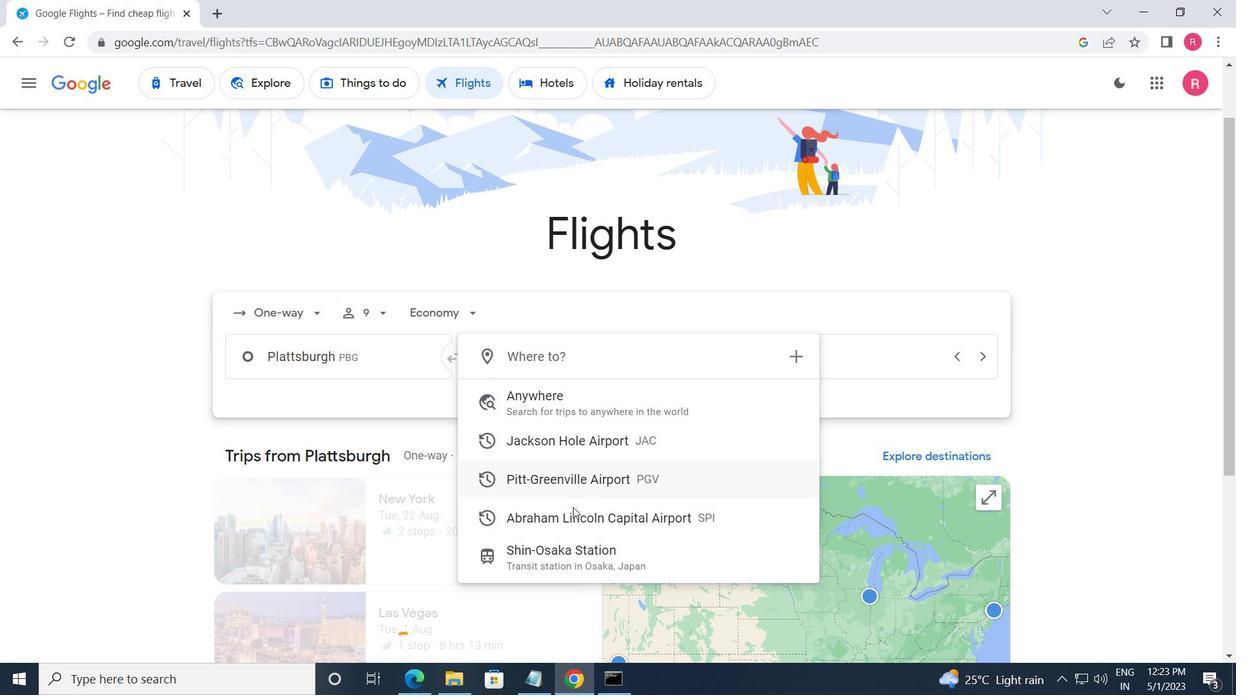 
Action: Mouse pressed left at (573, 513)
Screenshot: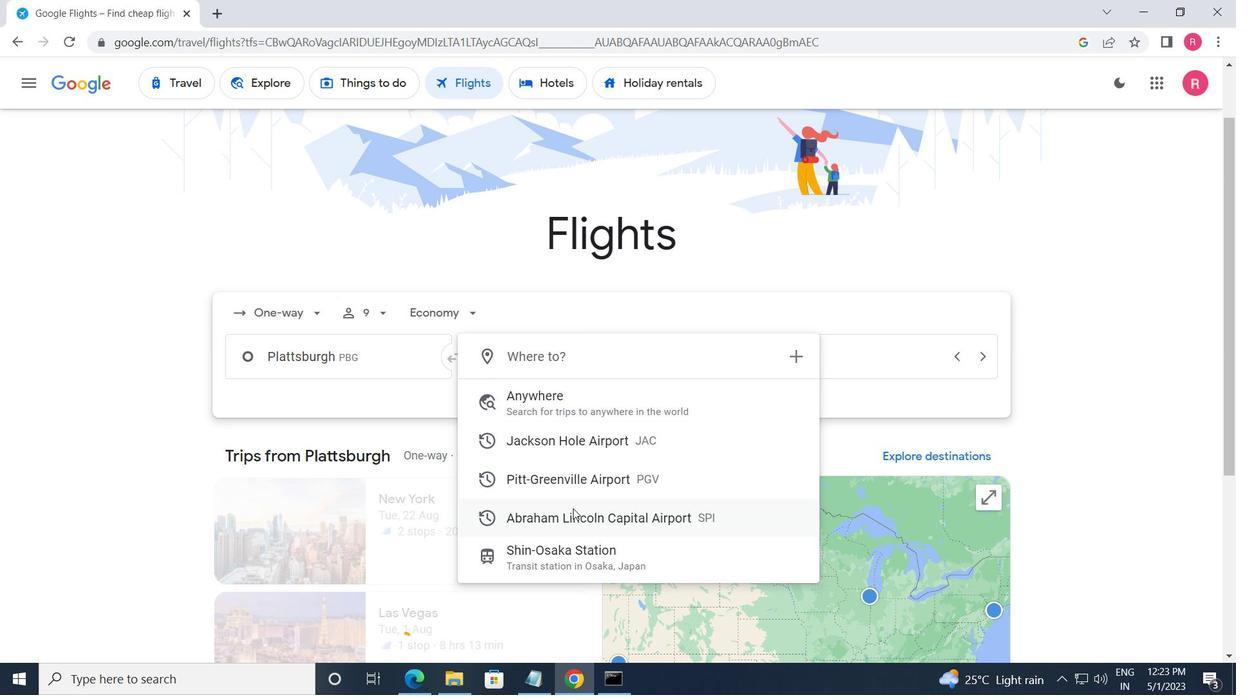 
Action: Mouse moved to (869, 370)
Screenshot: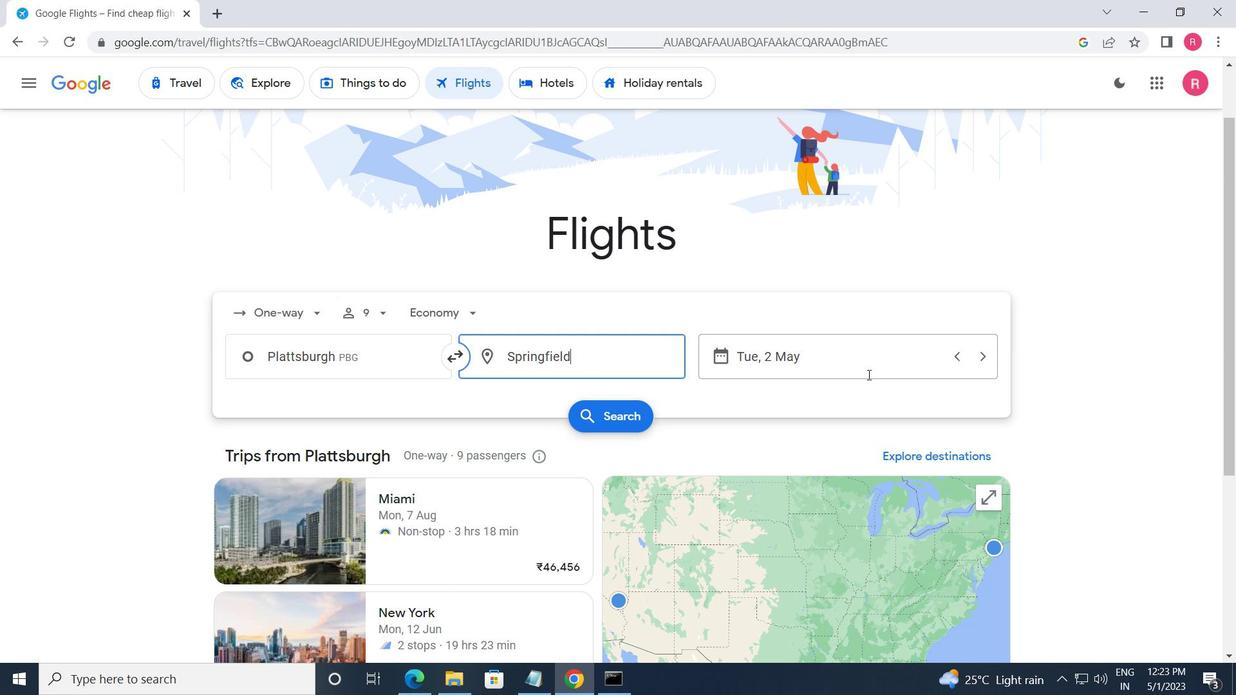 
Action: Mouse pressed left at (869, 370)
Screenshot: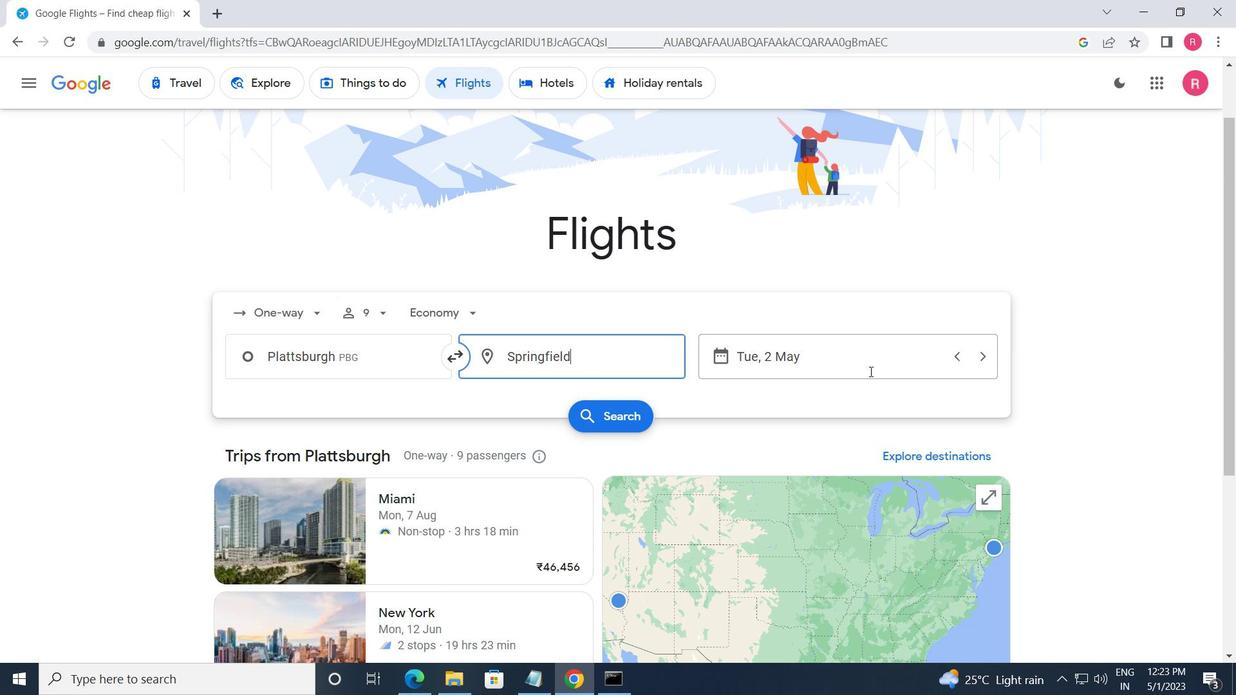 
Action: Mouse moved to (512, 369)
Screenshot: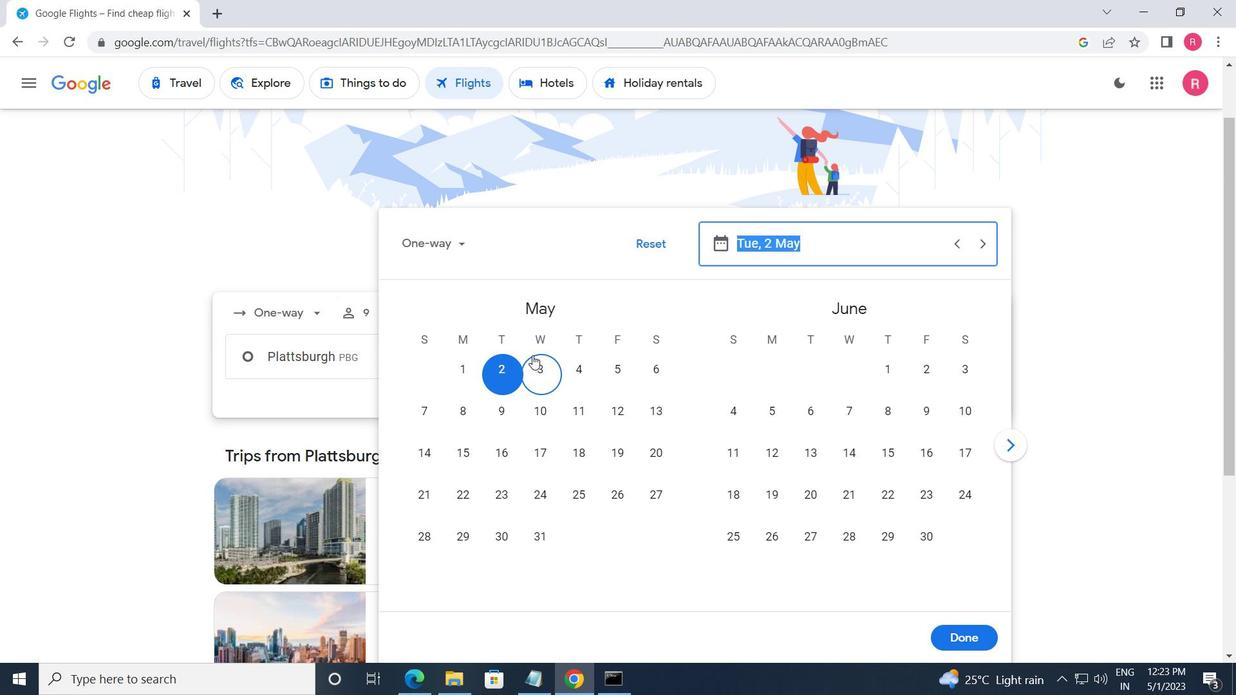 
Action: Mouse pressed left at (512, 369)
Screenshot: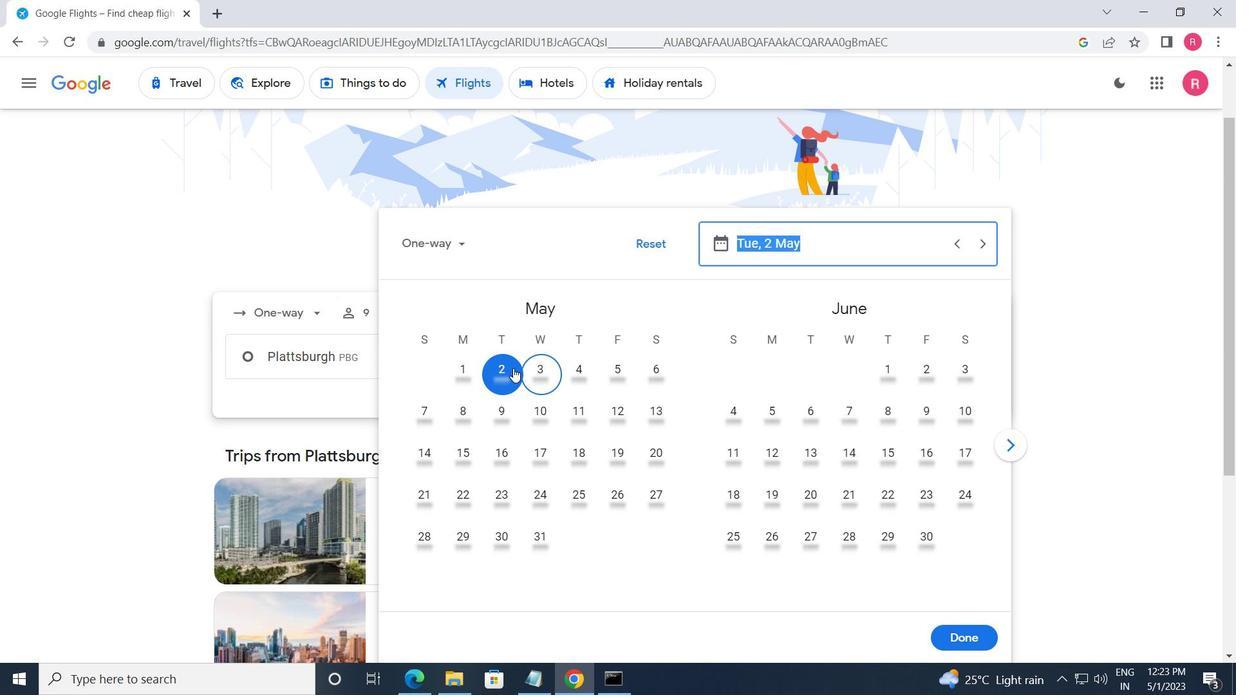 
Action: Mouse moved to (966, 642)
Screenshot: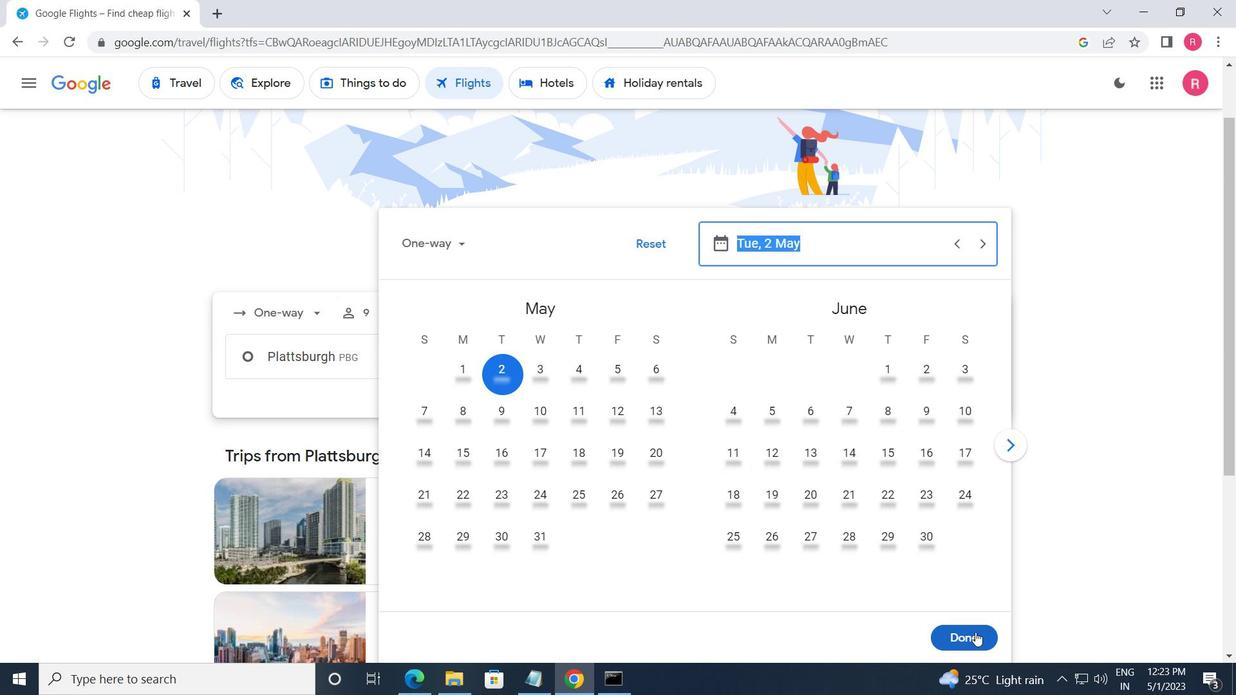 
Action: Mouse pressed left at (966, 642)
Screenshot: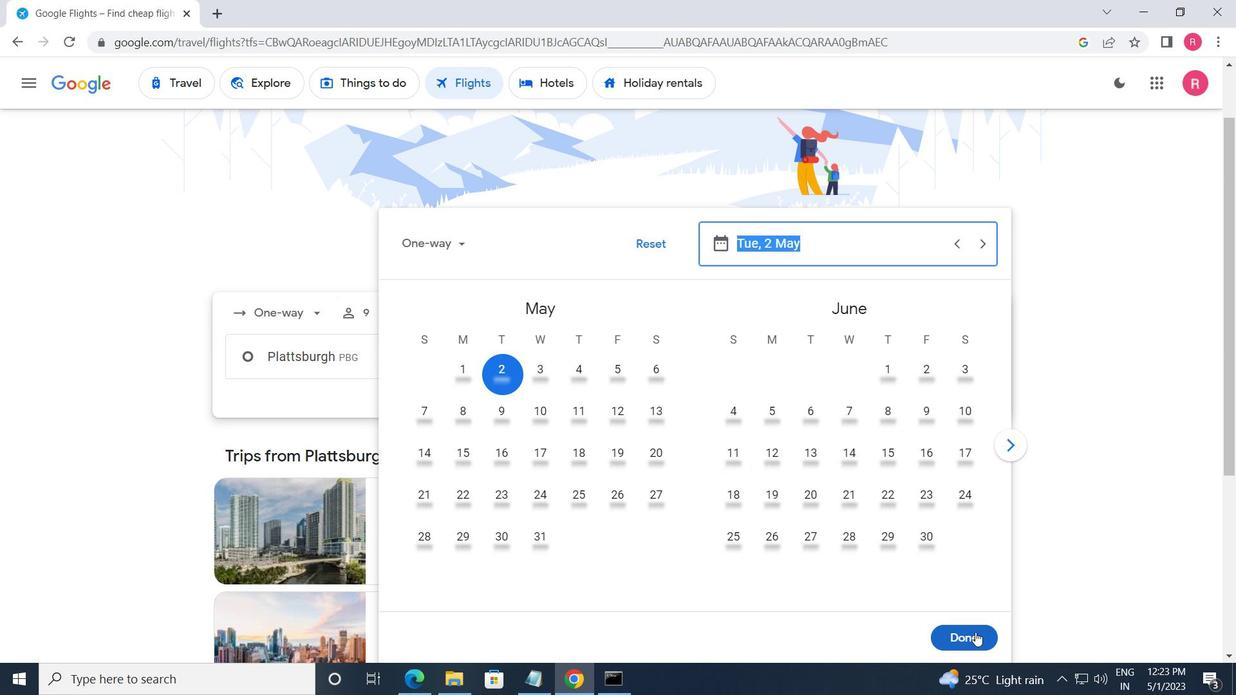 
Action: Mouse moved to (575, 417)
Screenshot: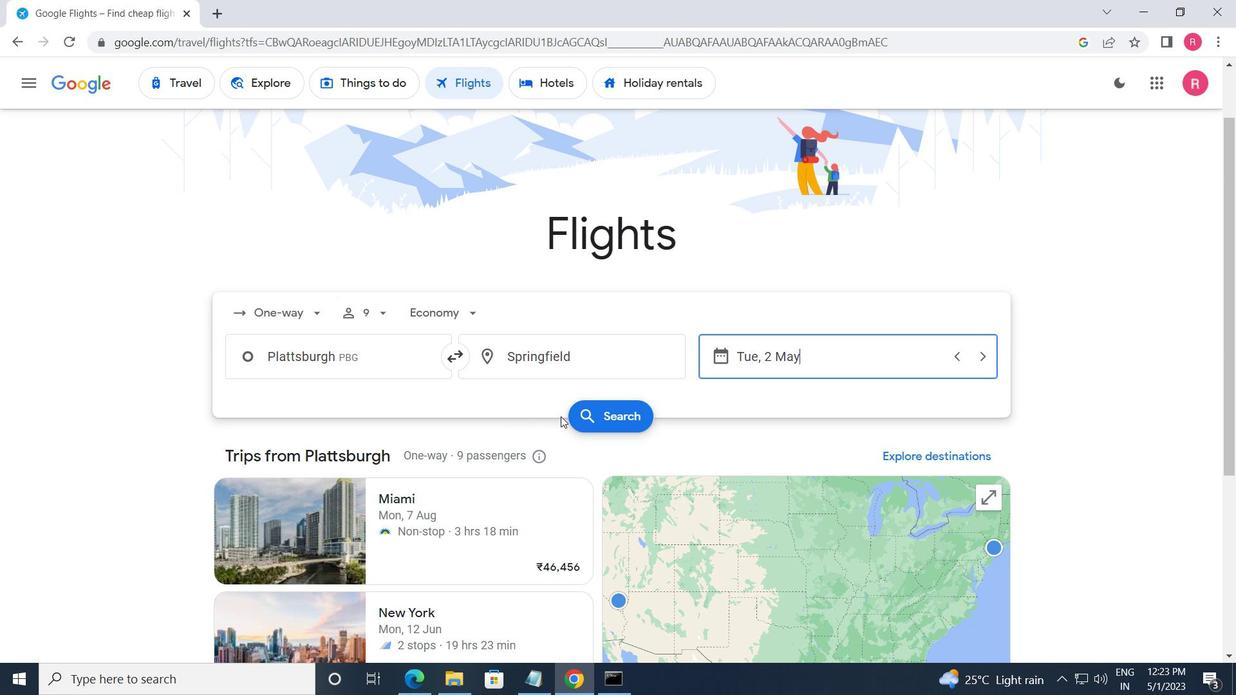 
Action: Mouse pressed left at (575, 417)
Screenshot: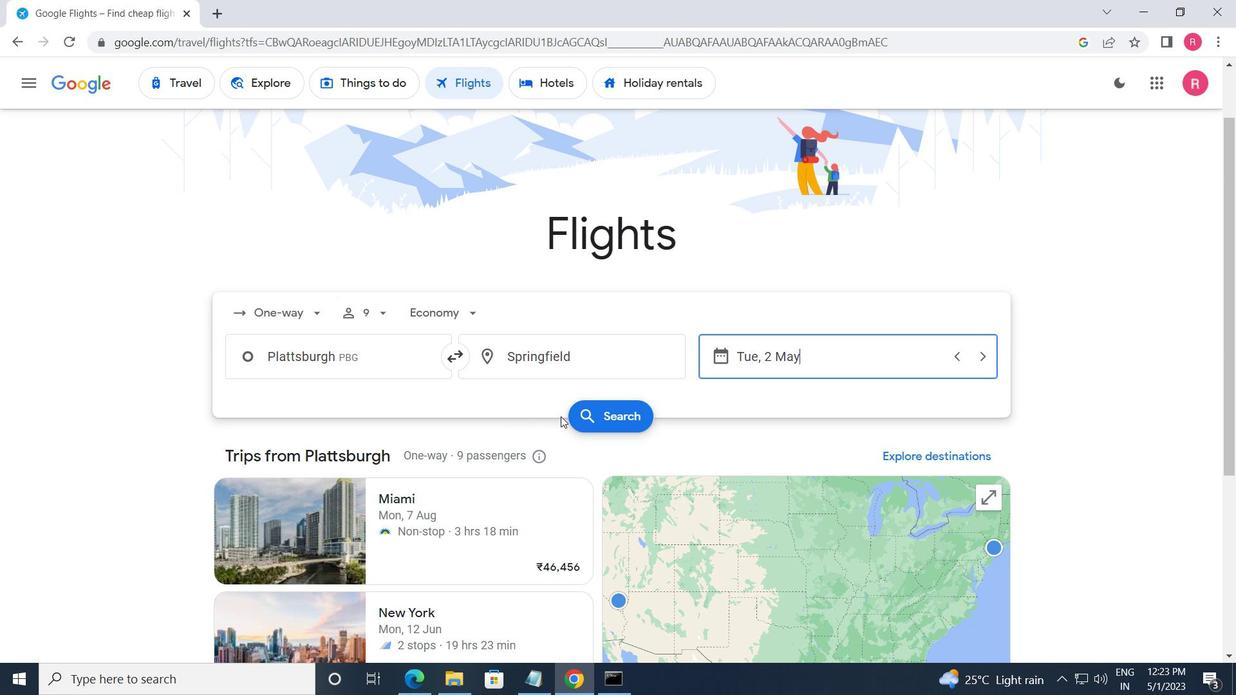 
Action: Mouse moved to (260, 226)
Screenshot: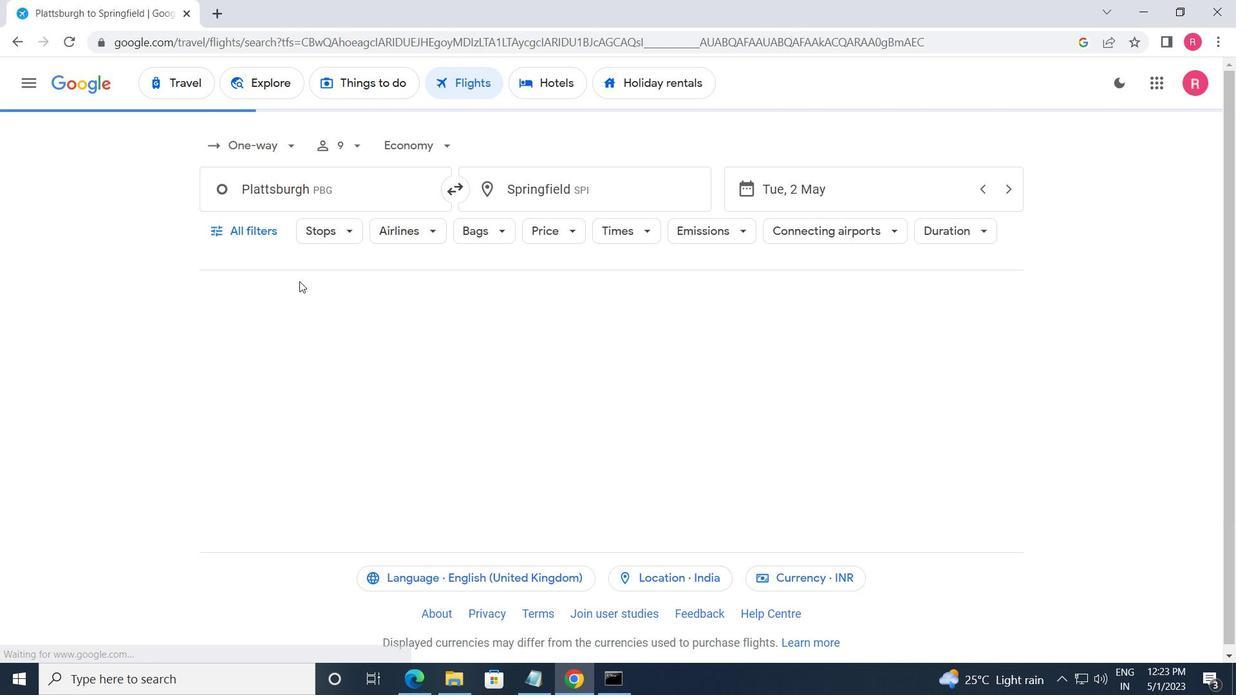 
Action: Mouse pressed left at (260, 226)
Screenshot: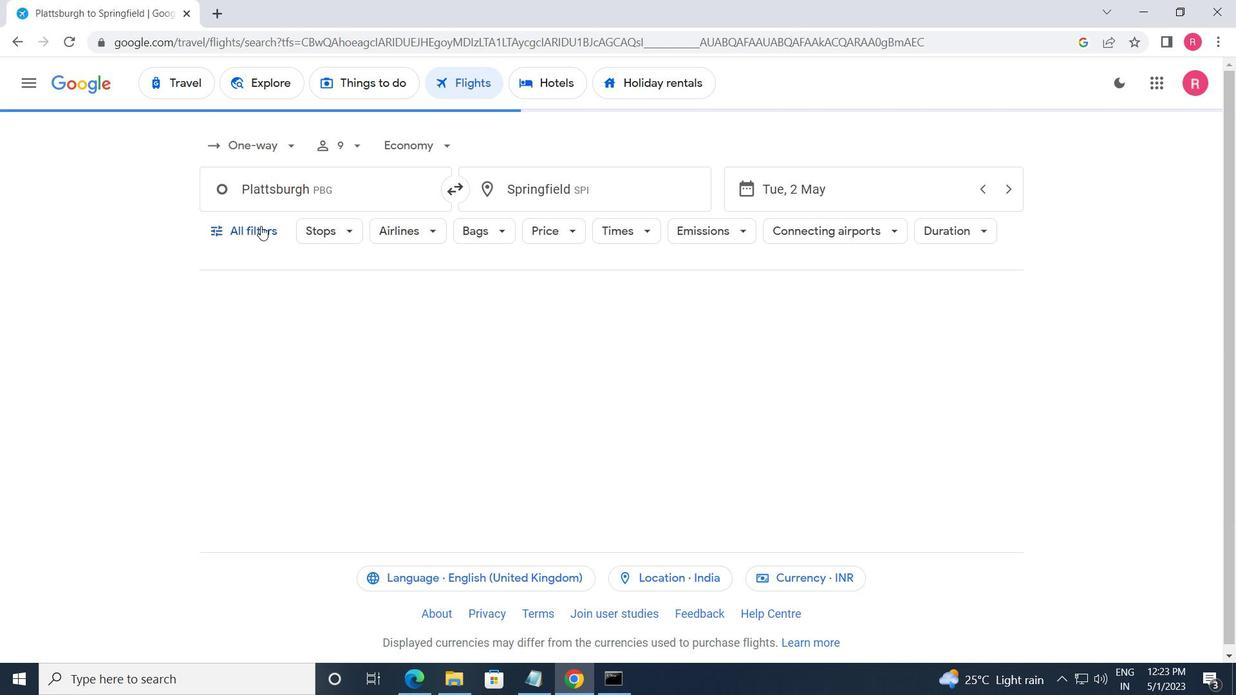 
Action: Mouse moved to (272, 267)
Screenshot: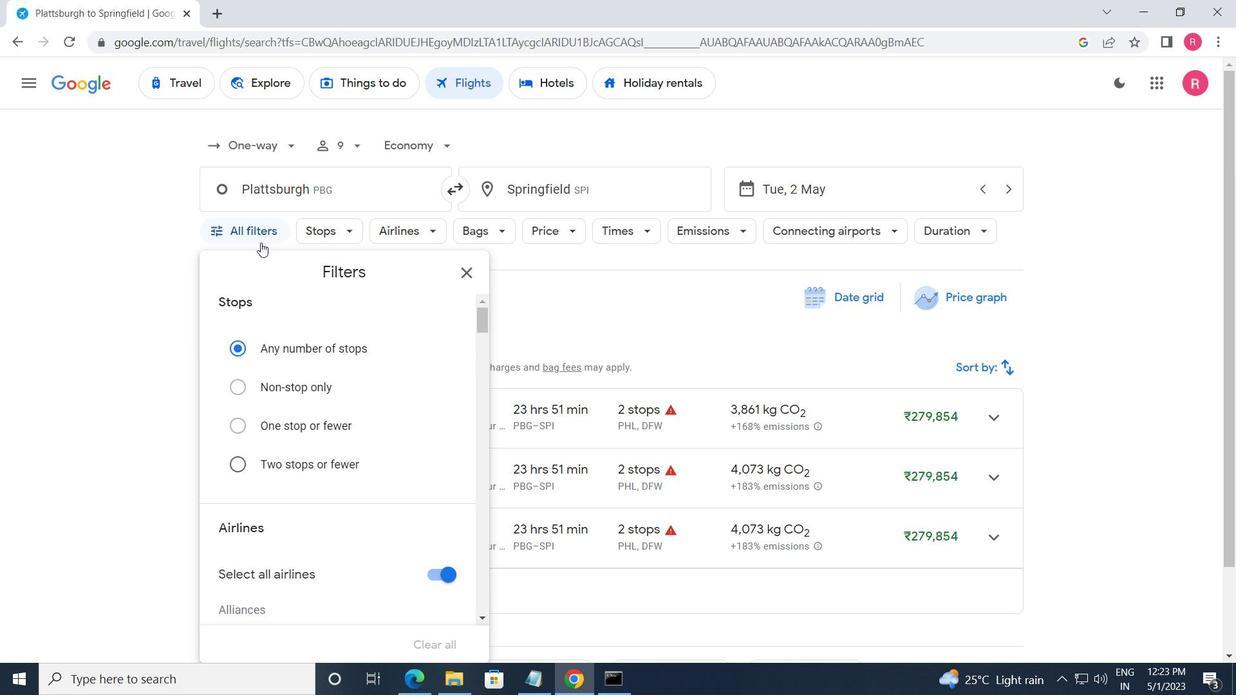 
Action: Mouse scrolled (272, 266) with delta (0, 0)
Screenshot: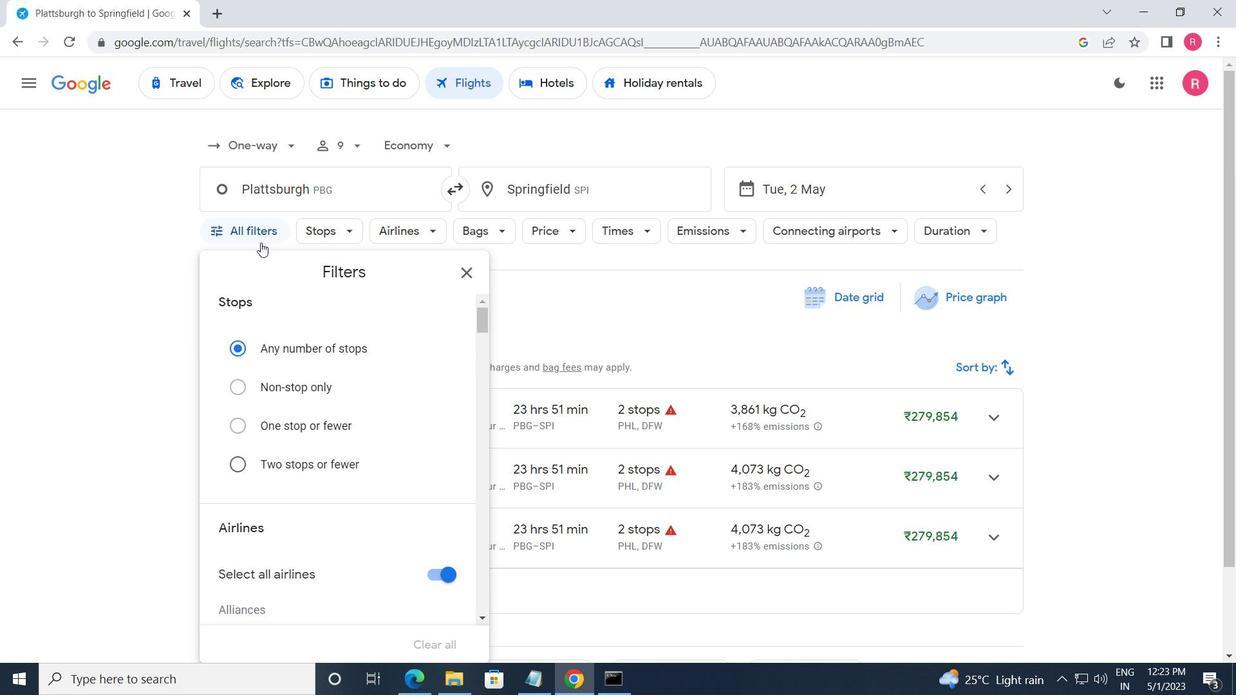 
Action: Mouse moved to (287, 321)
Screenshot: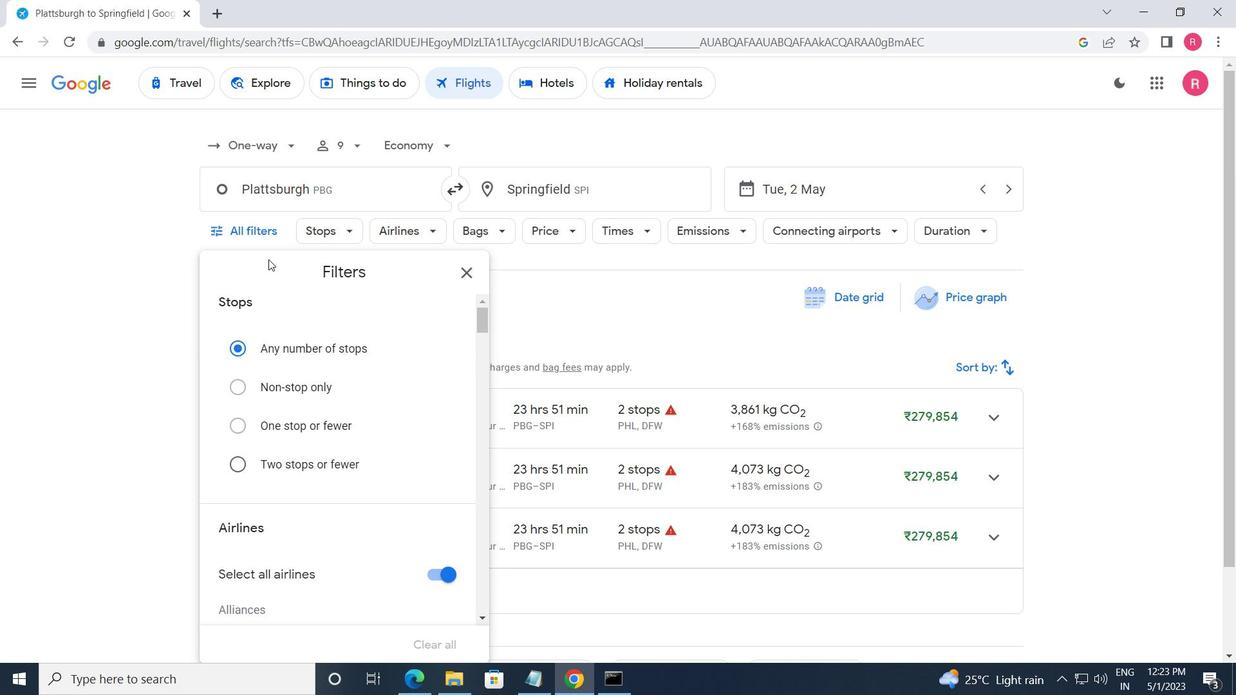 
Action: Mouse scrolled (287, 320) with delta (0, 0)
Screenshot: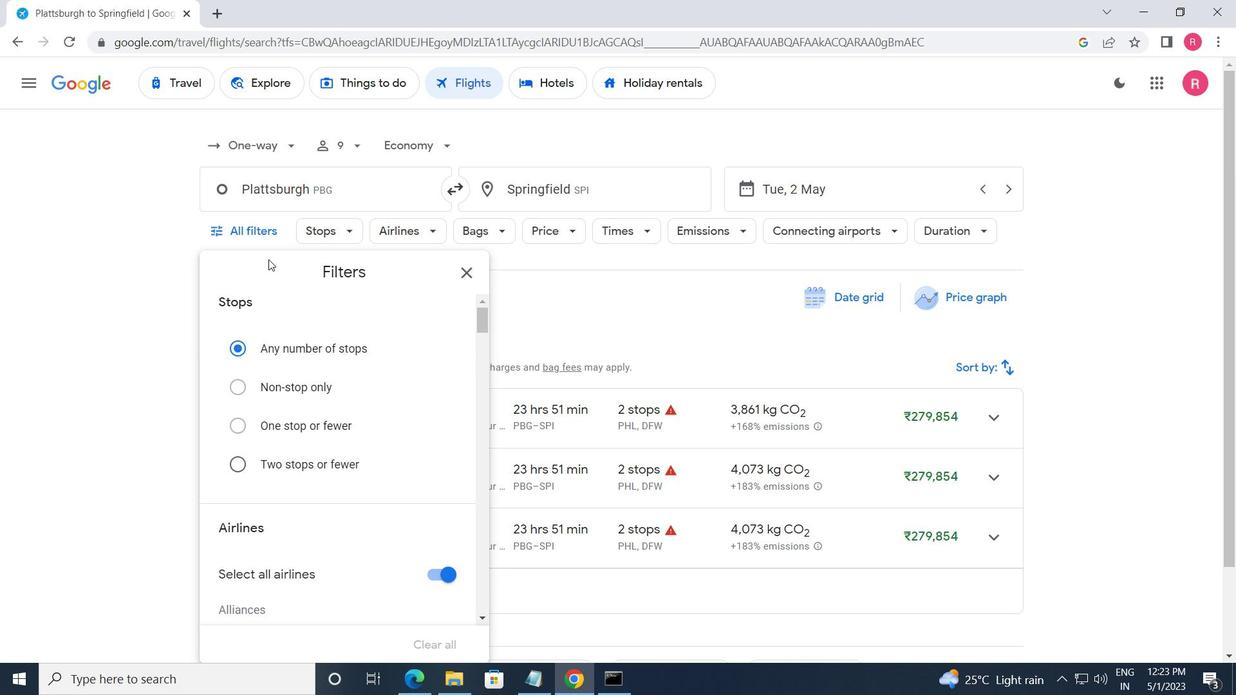
Action: Mouse moved to (289, 328)
Screenshot: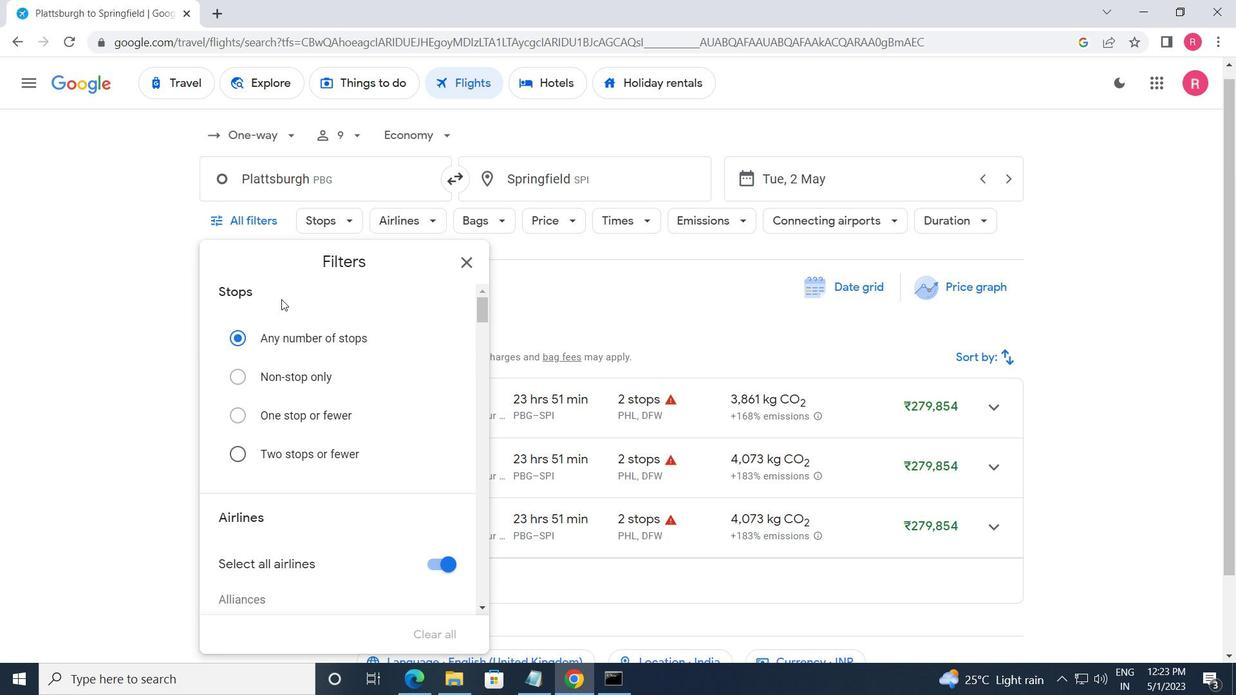 
Action: Mouse scrolled (289, 327) with delta (0, 0)
Screenshot: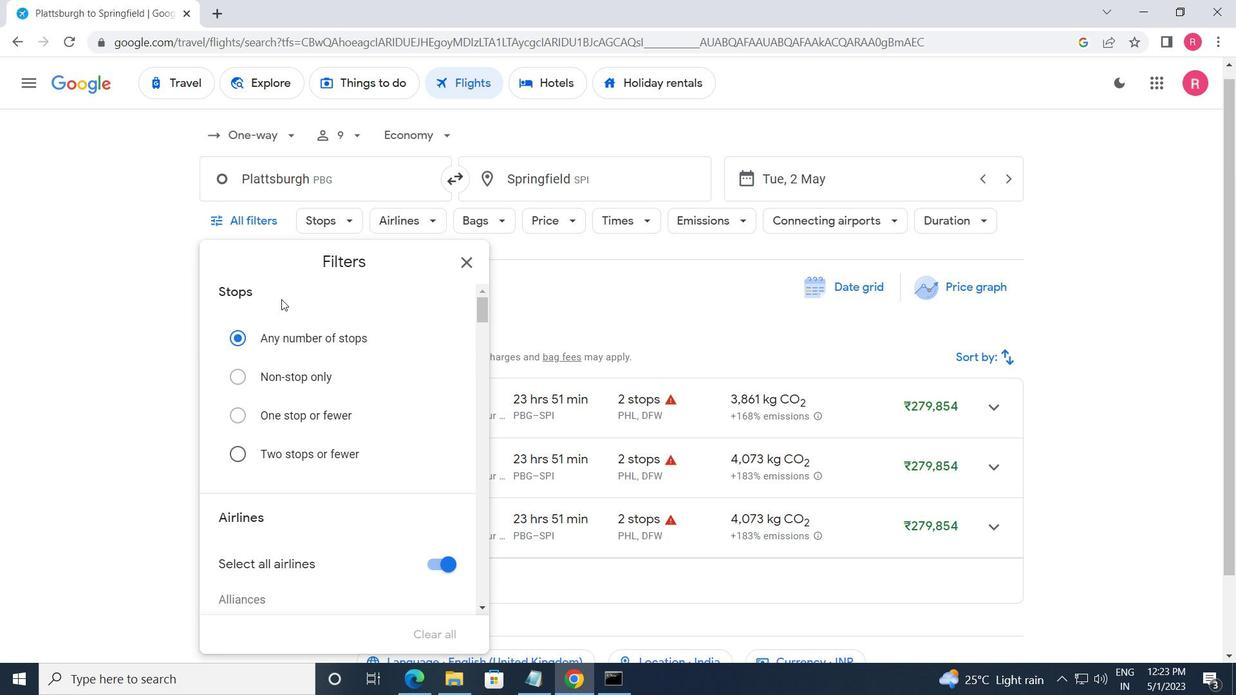 
Action: Mouse moved to (289, 331)
Screenshot: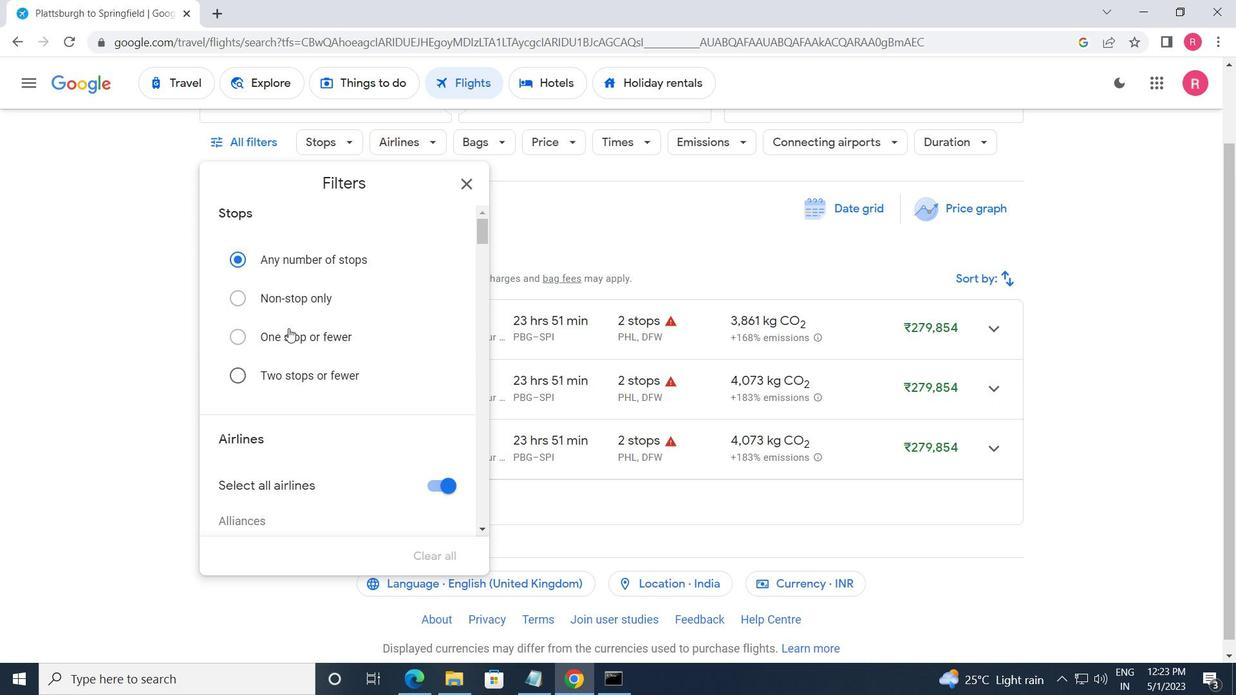 
Action: Mouse scrolled (289, 330) with delta (0, 0)
Screenshot: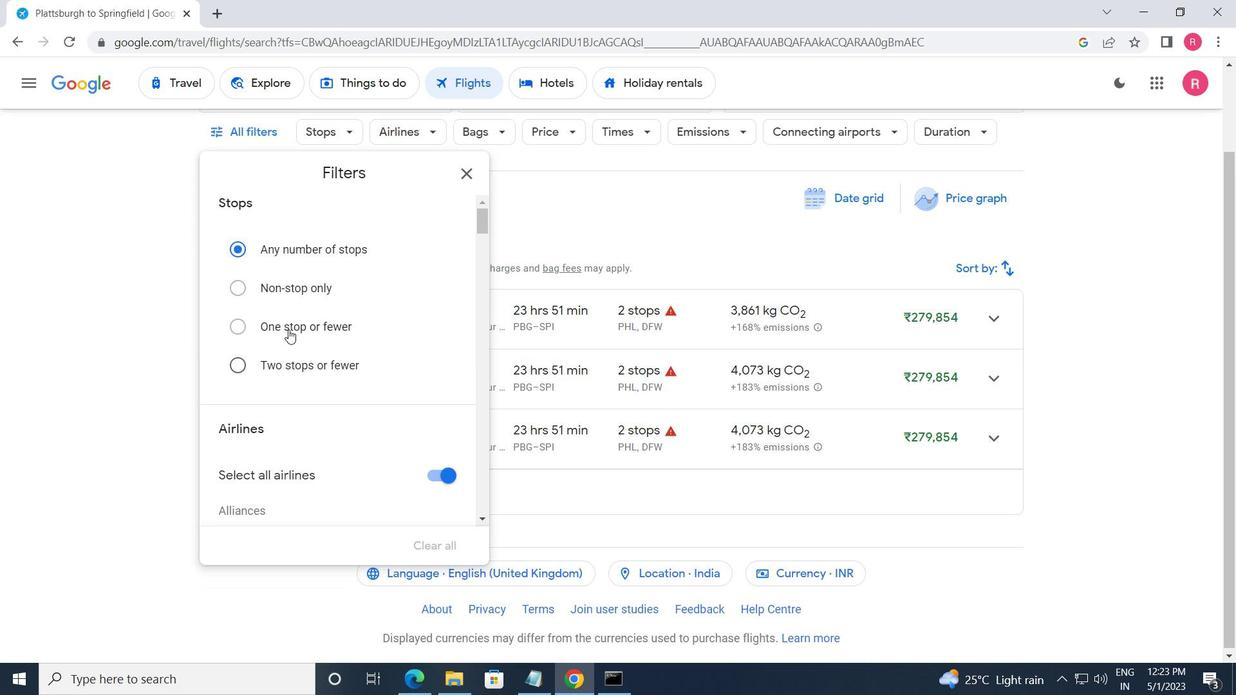 
Action: Mouse moved to (288, 329)
Screenshot: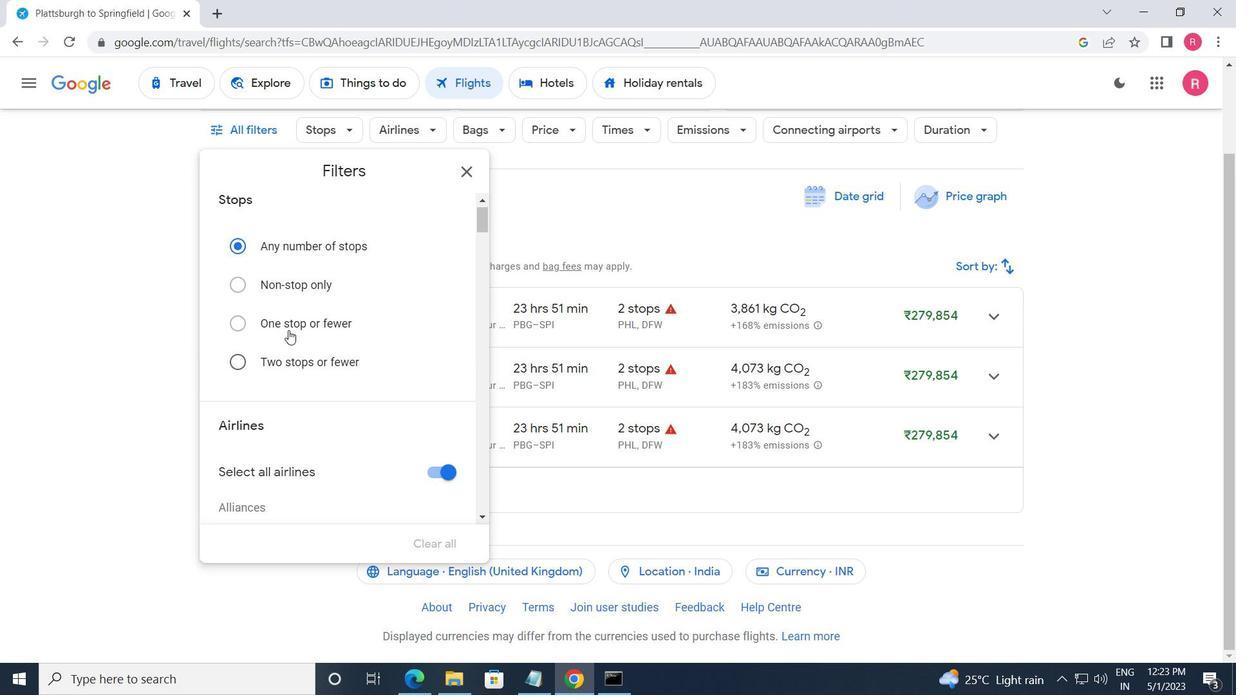 
Action: Mouse scrolled (288, 329) with delta (0, 0)
Screenshot: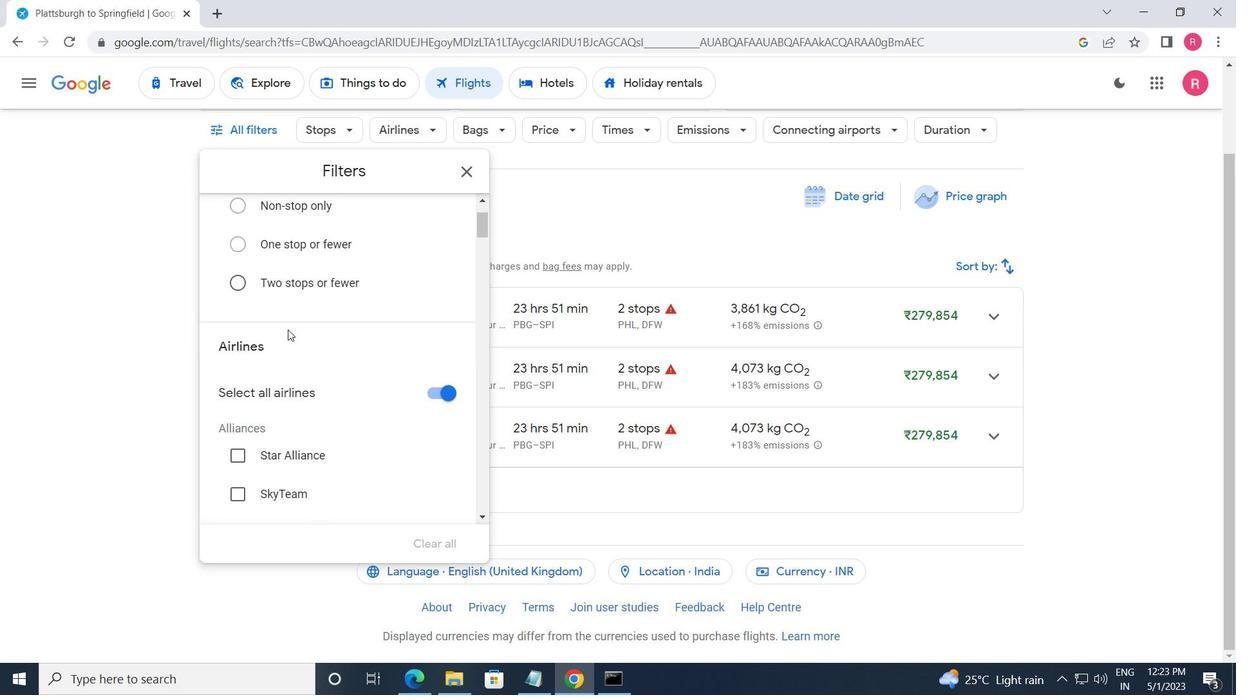 
Action: Mouse moved to (288, 329)
Screenshot: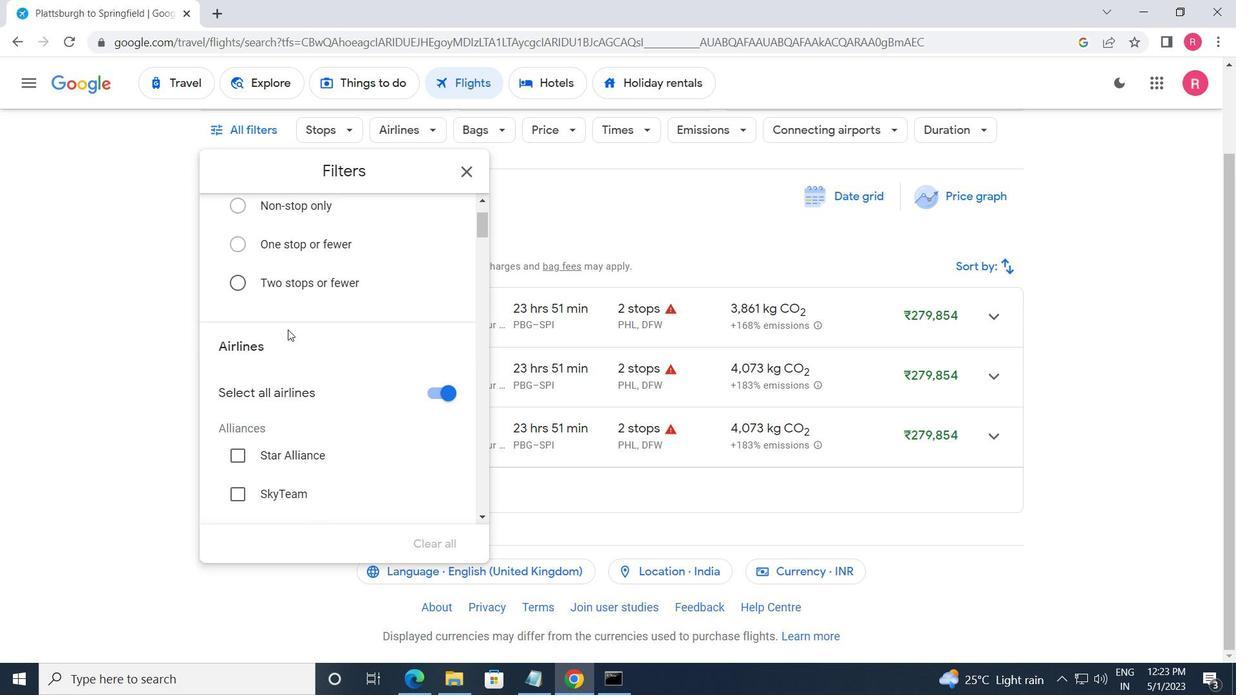 
Action: Mouse scrolled (288, 329) with delta (0, 0)
Screenshot: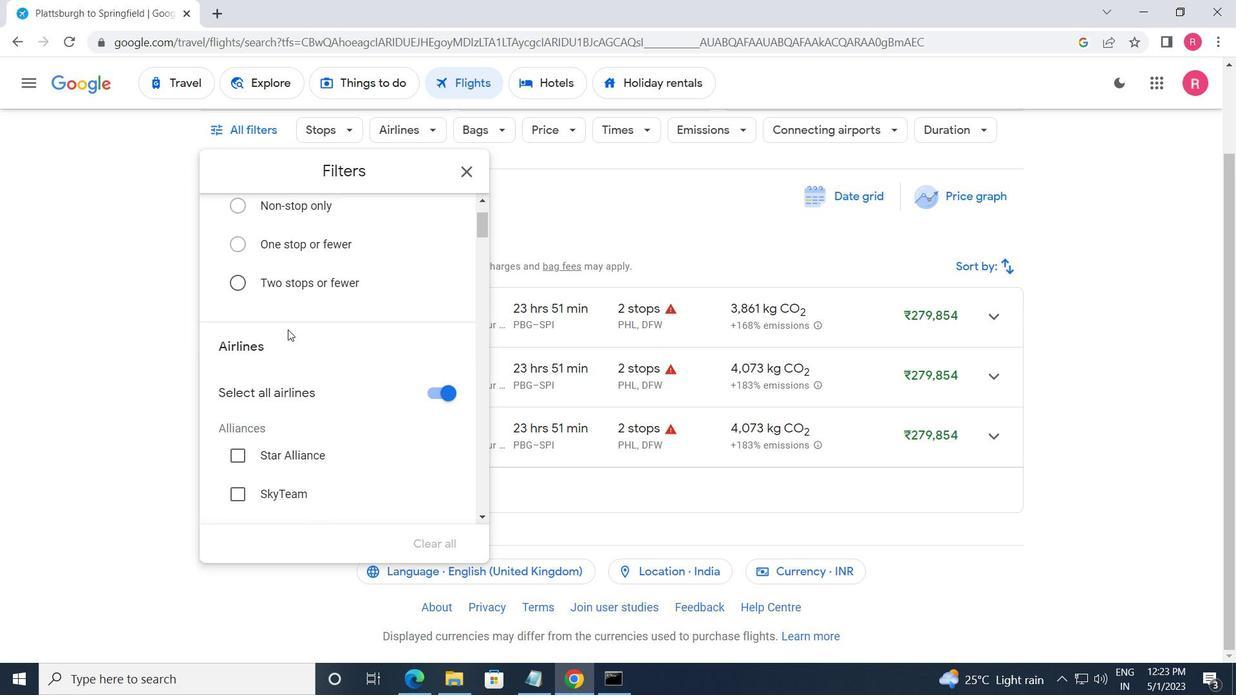 
Action: Mouse moved to (288, 329)
Screenshot: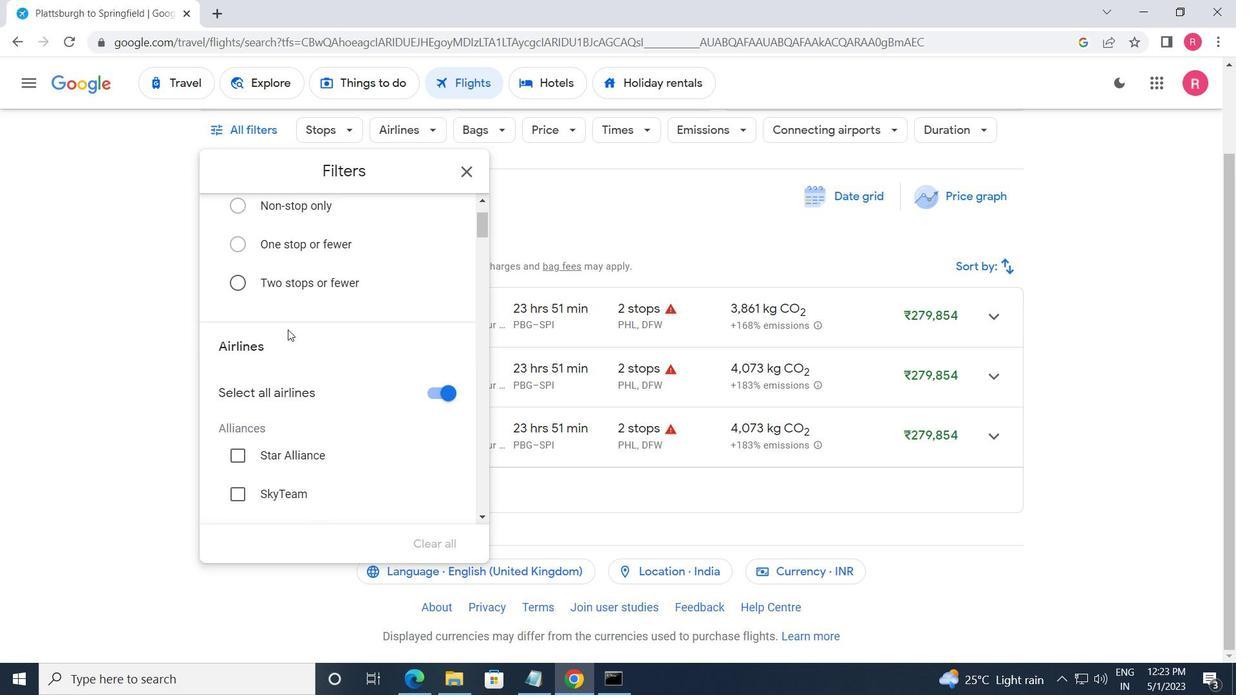 
Action: Mouse scrolled (288, 329) with delta (0, 0)
Screenshot: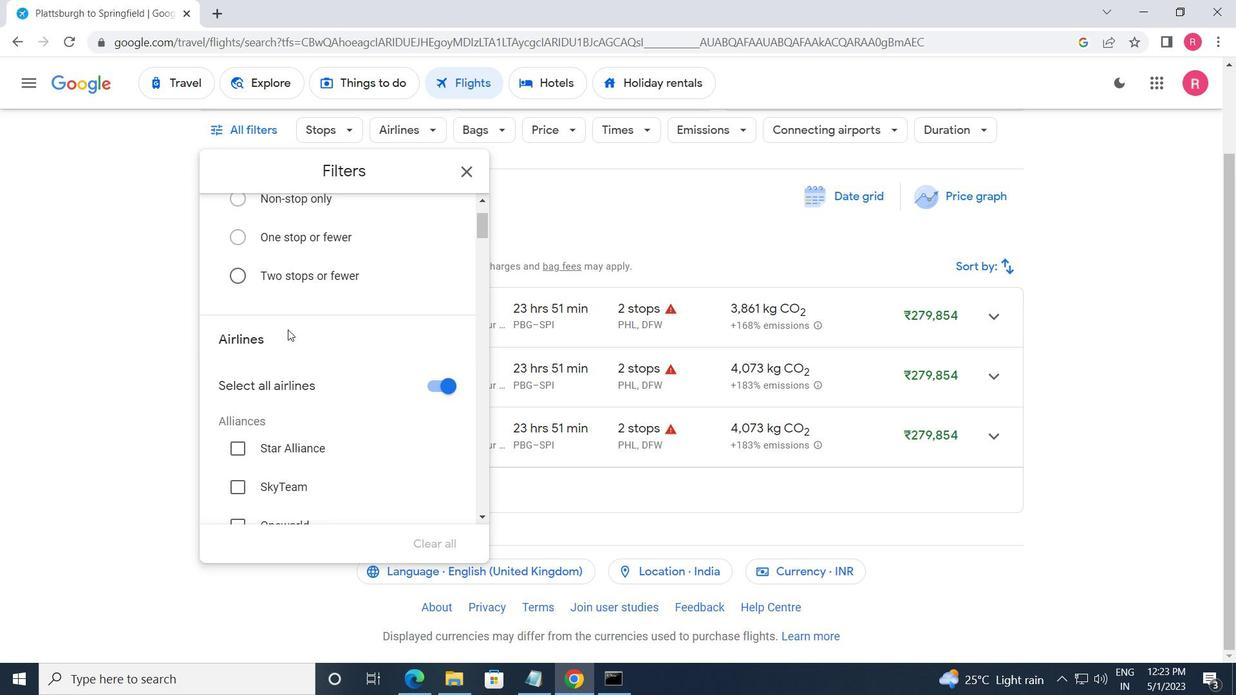 
Action: Mouse moved to (305, 316)
Screenshot: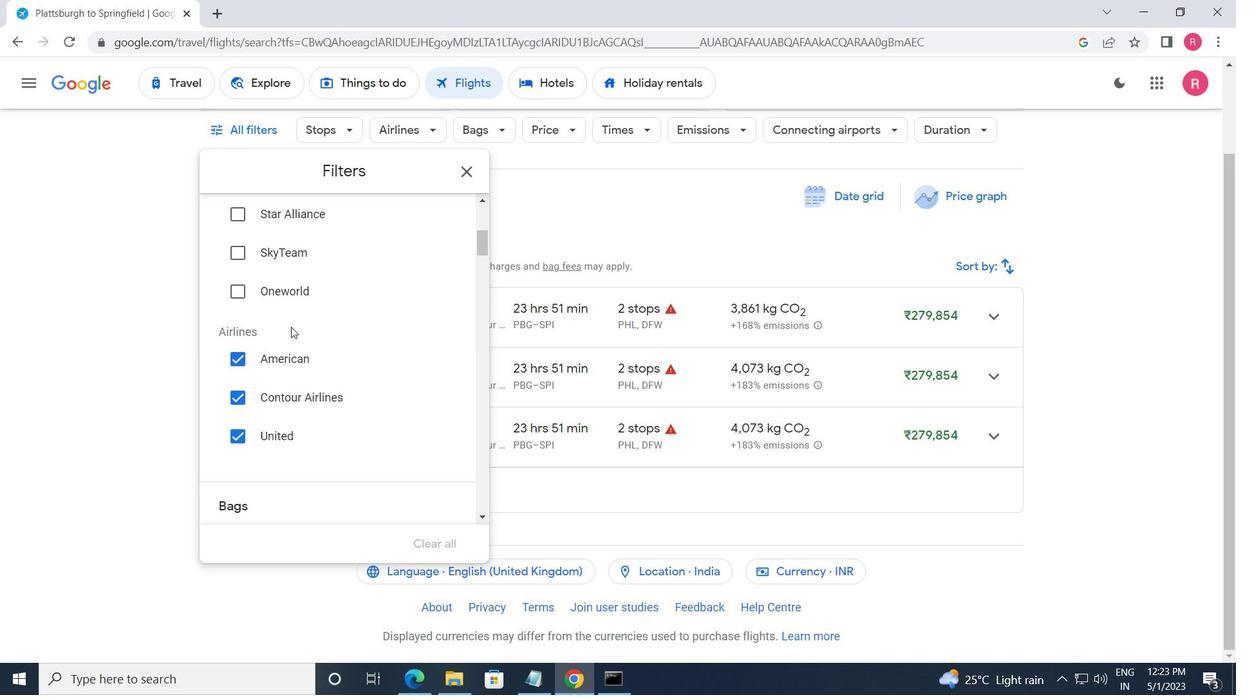 
Action: Mouse scrolled (305, 316) with delta (0, 0)
Screenshot: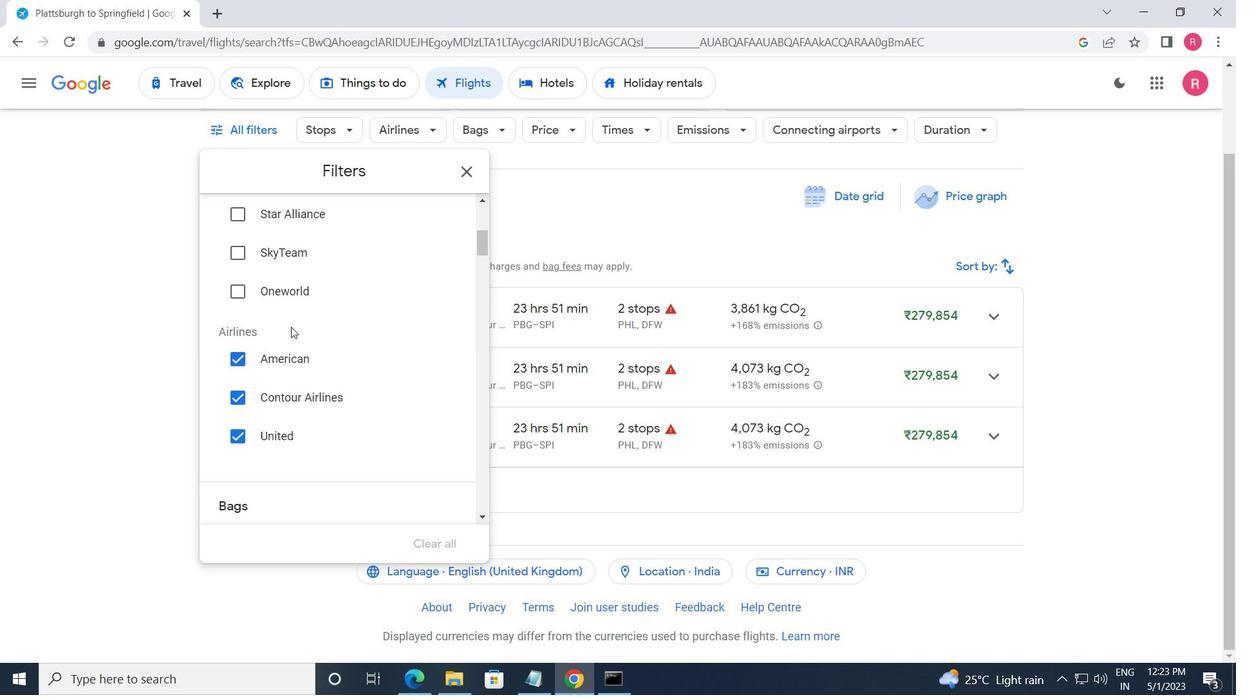 
Action: Mouse moved to (305, 315)
Screenshot: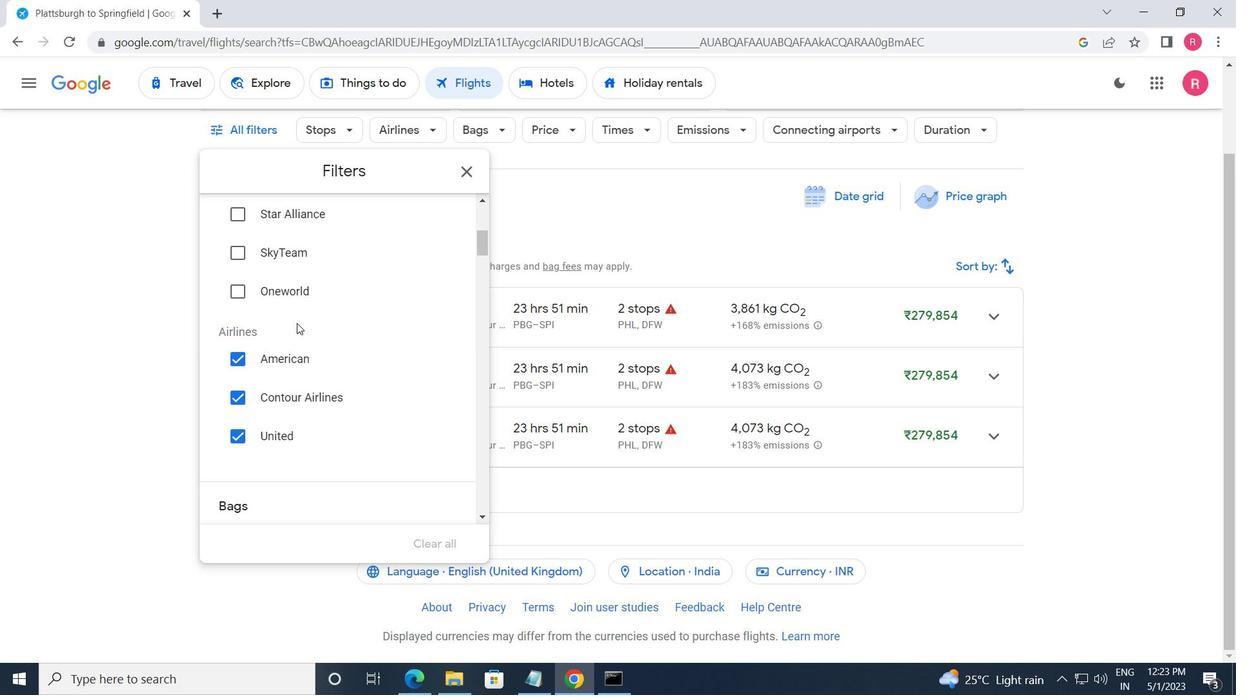 
Action: Mouse scrolled (305, 316) with delta (0, 0)
Screenshot: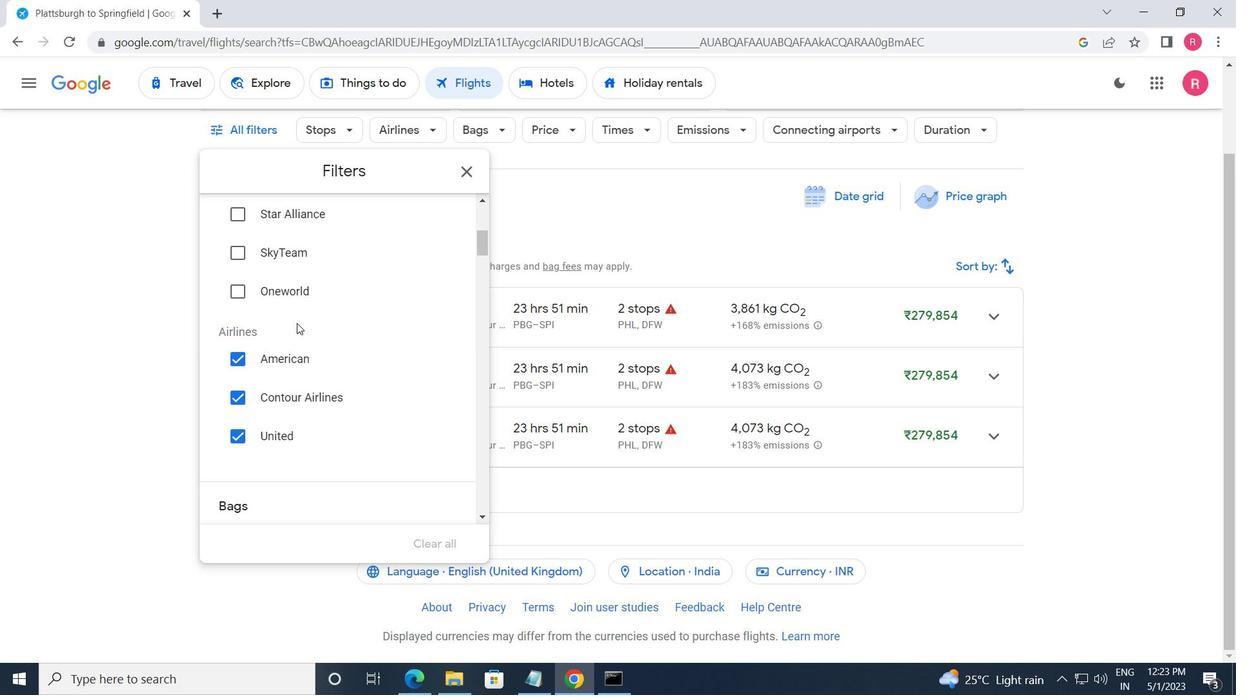 
Action: Mouse moved to (434, 315)
Screenshot: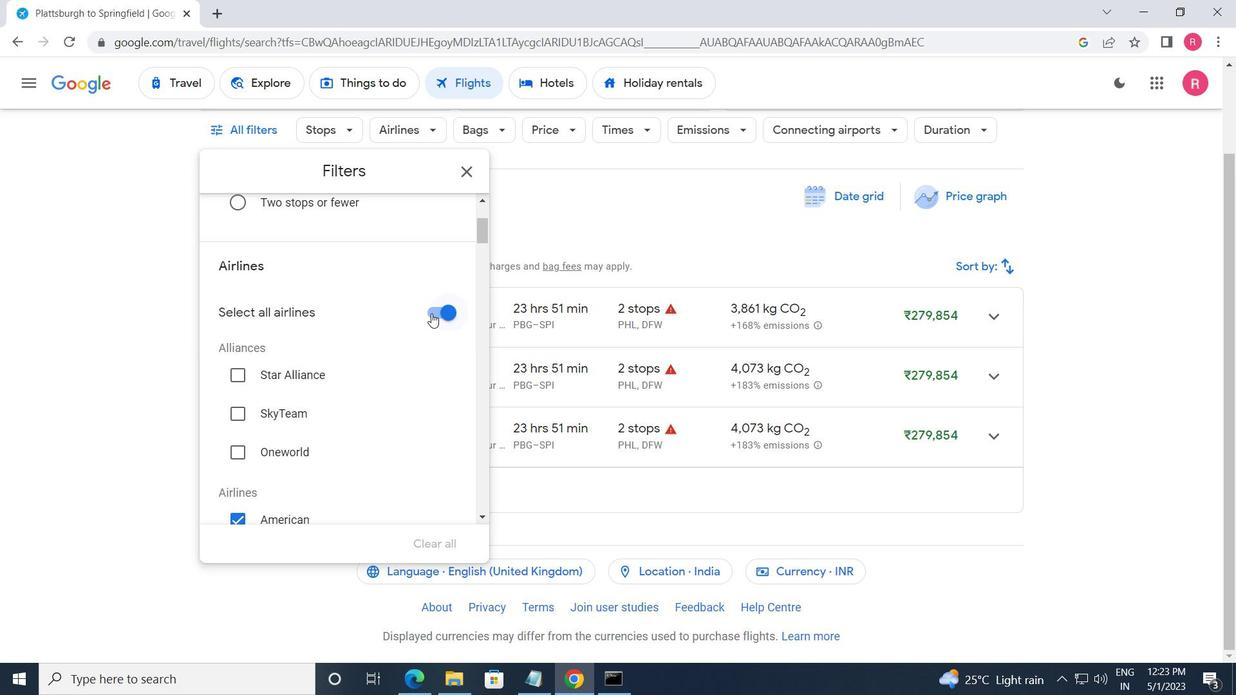 
Action: Mouse pressed left at (434, 315)
Screenshot: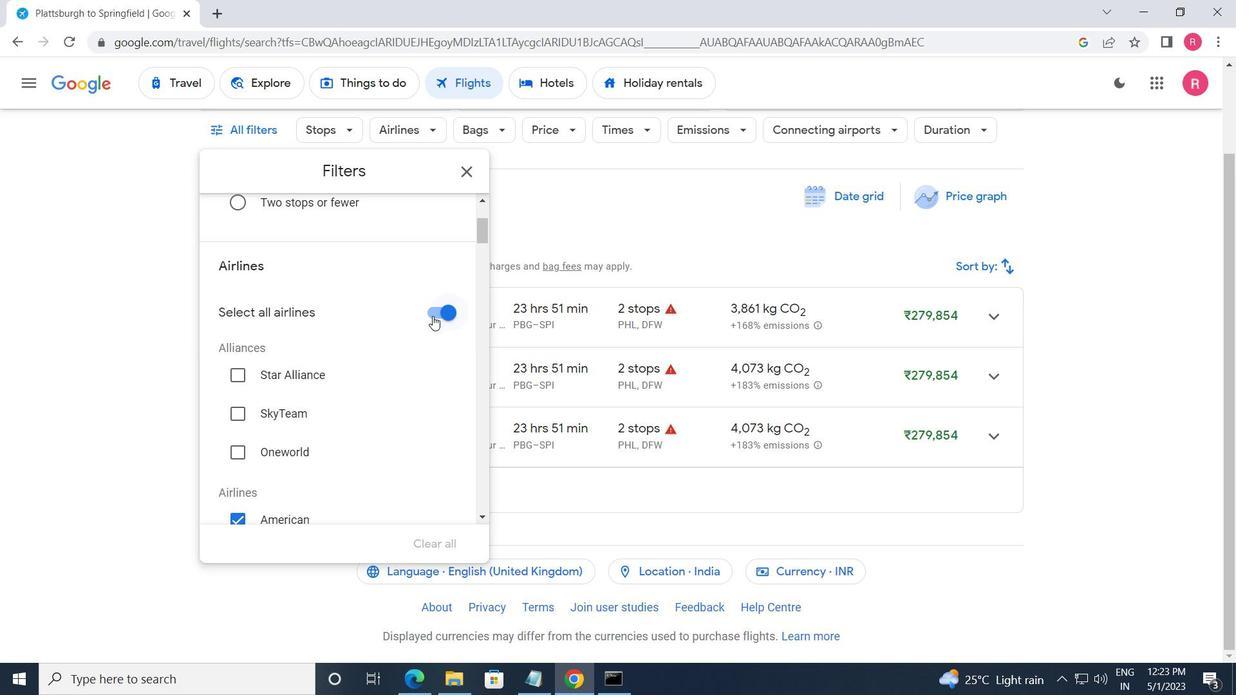 
Action: Mouse moved to (396, 327)
Screenshot: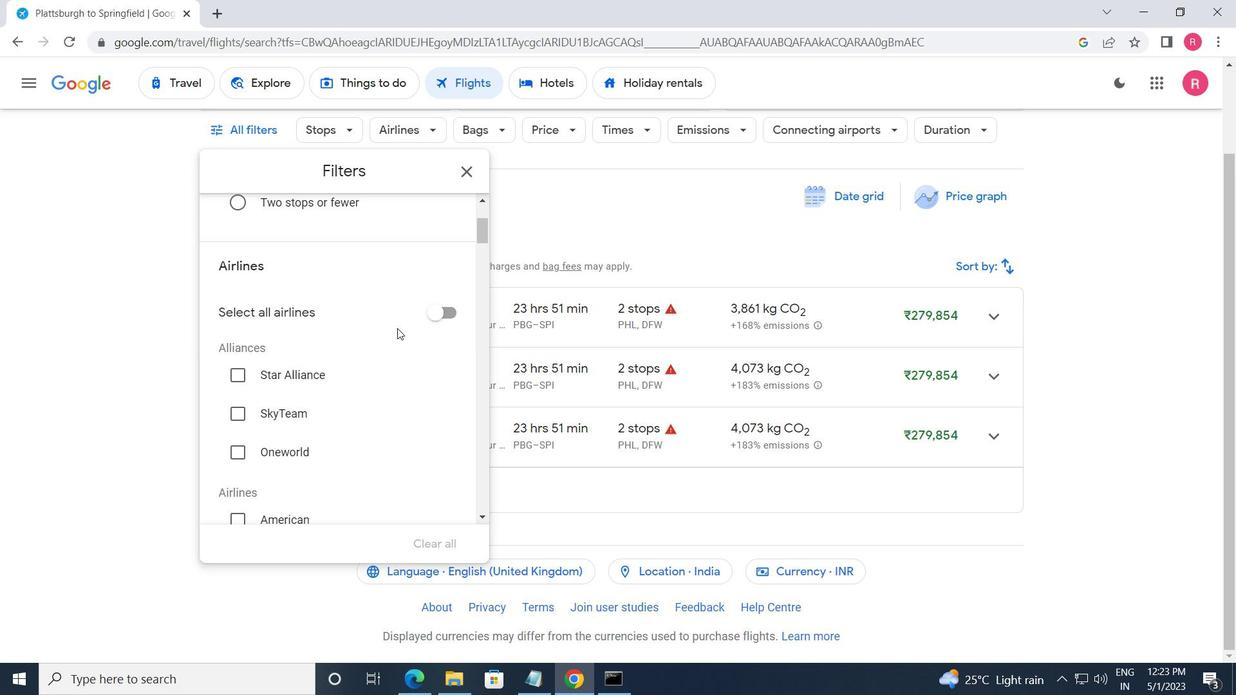 
Action: Mouse scrolled (396, 327) with delta (0, 0)
Screenshot: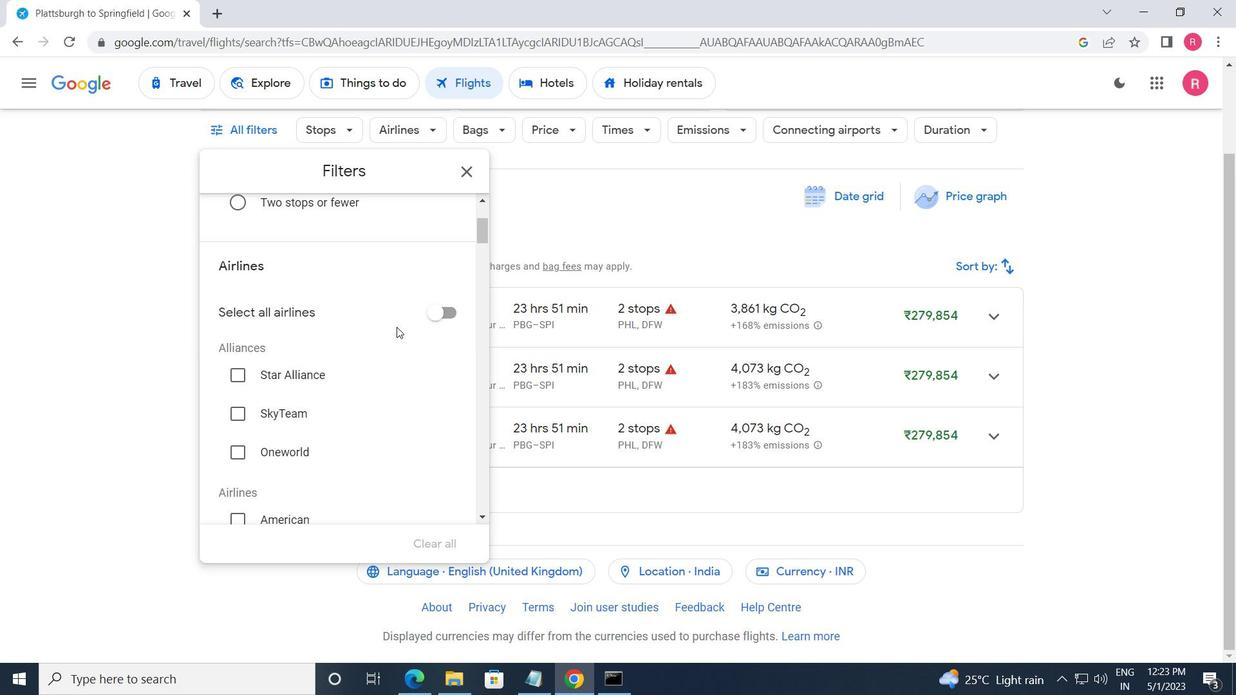 
Action: Mouse scrolled (396, 327) with delta (0, 0)
Screenshot: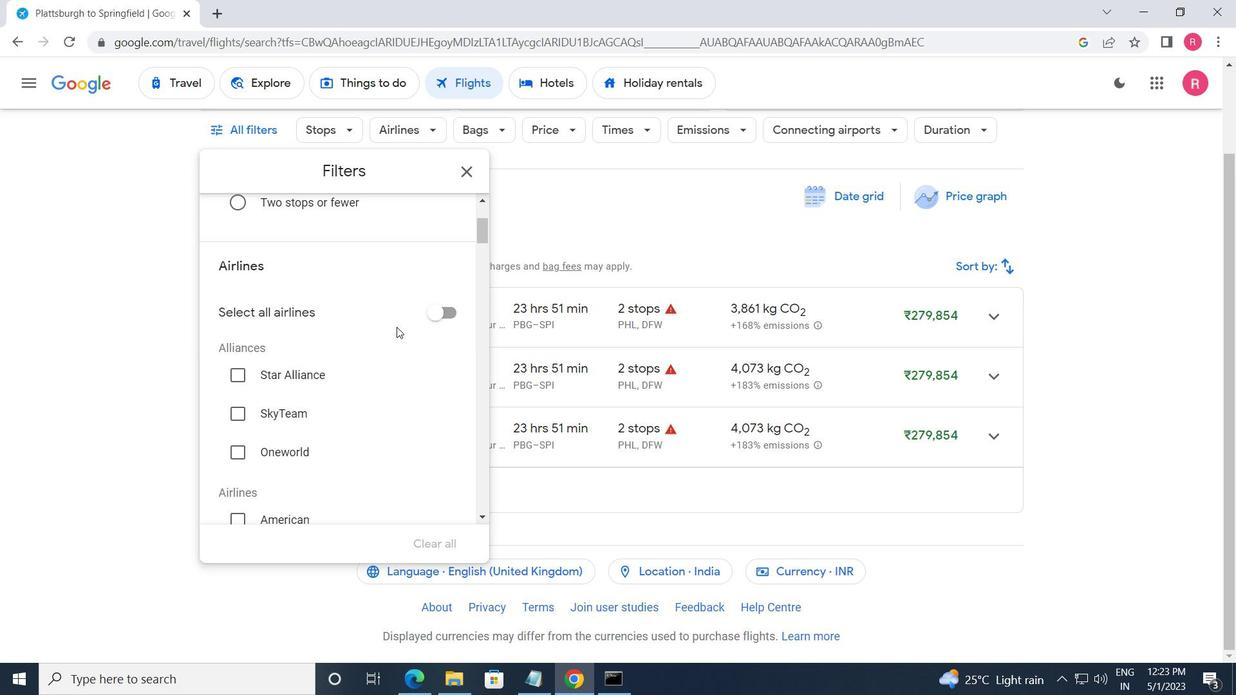 
Action: Mouse scrolled (396, 327) with delta (0, 0)
Screenshot: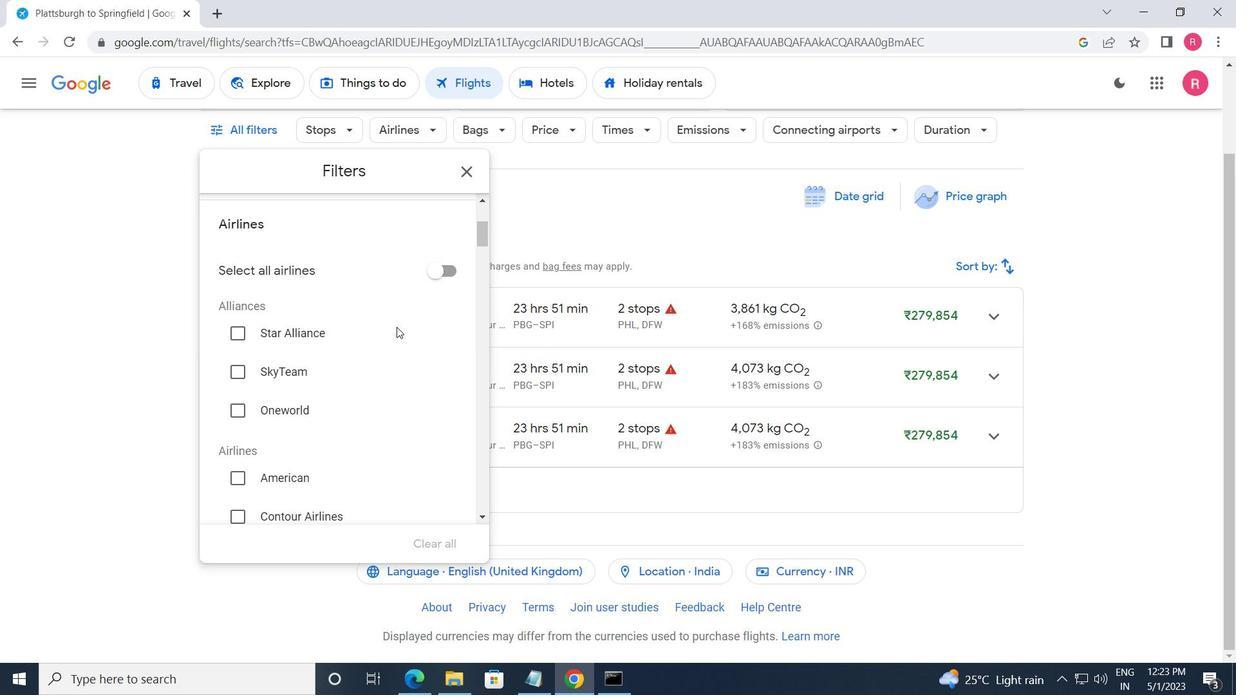 
Action: Mouse scrolled (396, 327) with delta (0, 0)
Screenshot: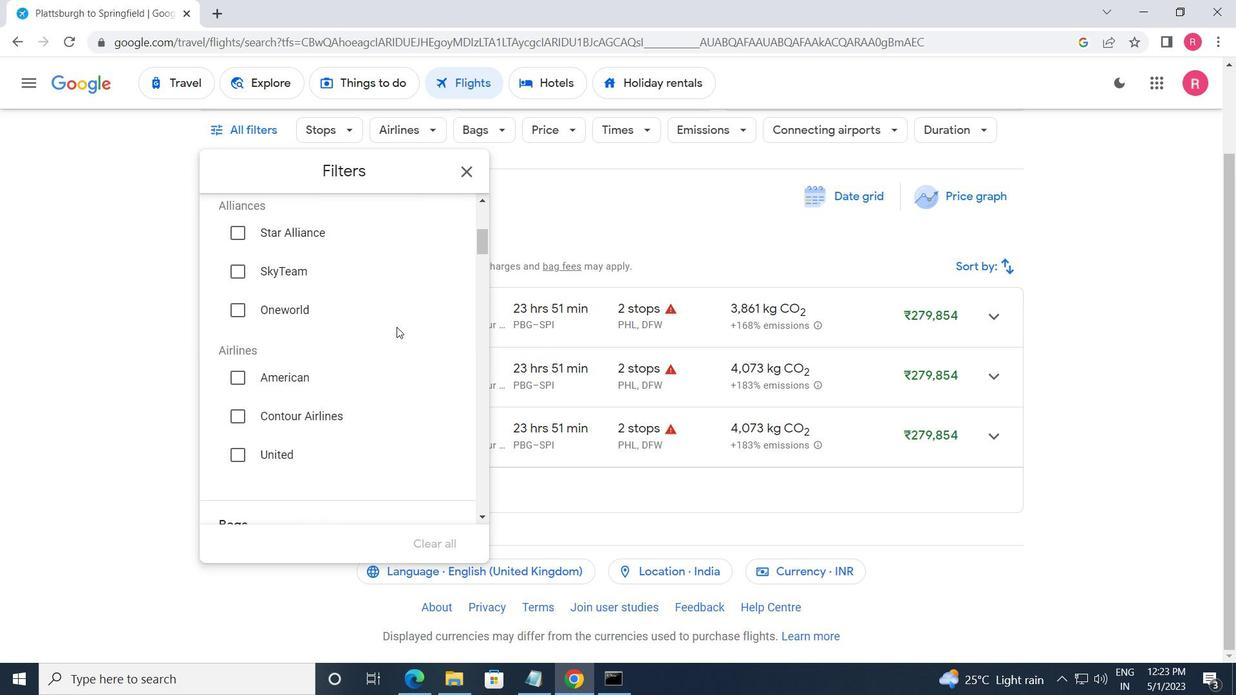 
Action: Mouse scrolled (396, 327) with delta (0, 0)
Screenshot: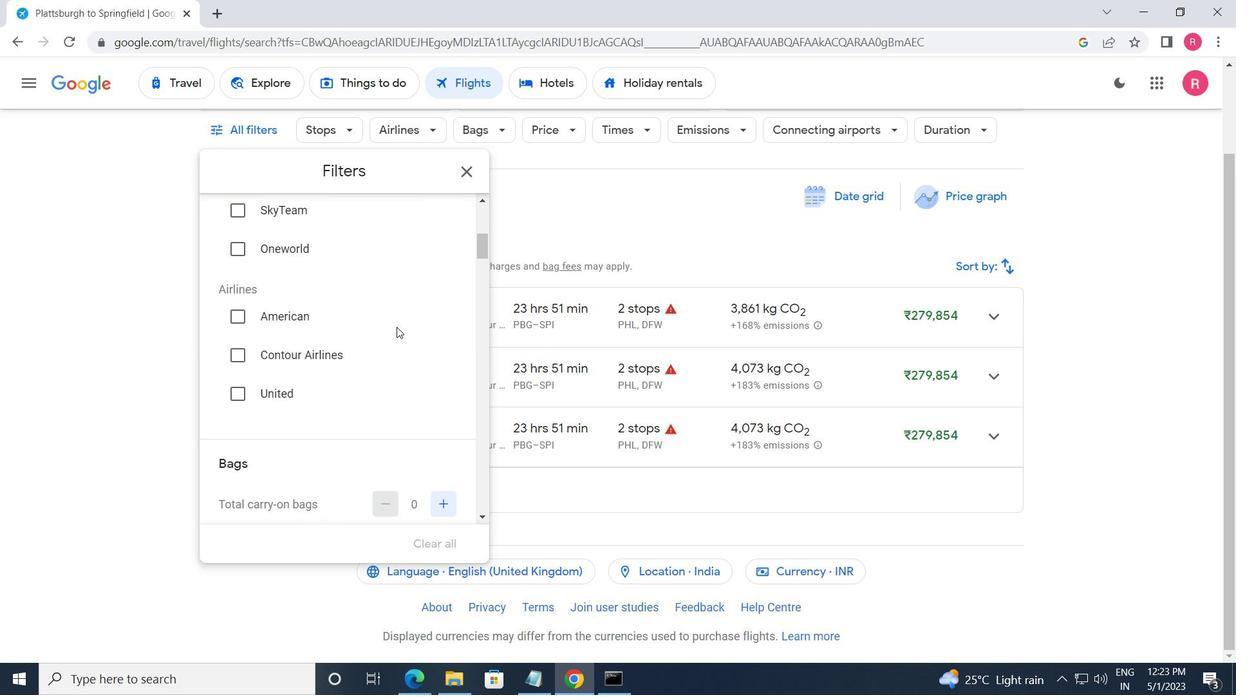 
Action: Mouse moved to (436, 308)
Screenshot: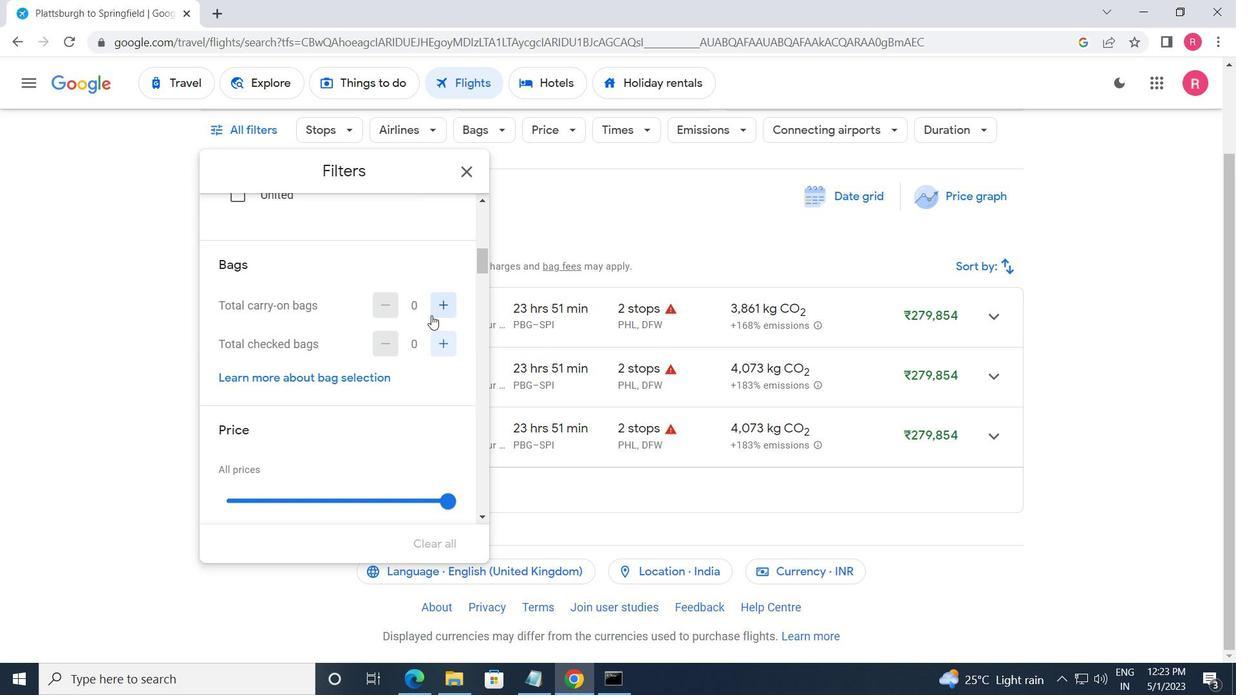 
Action: Mouse pressed left at (436, 308)
Screenshot: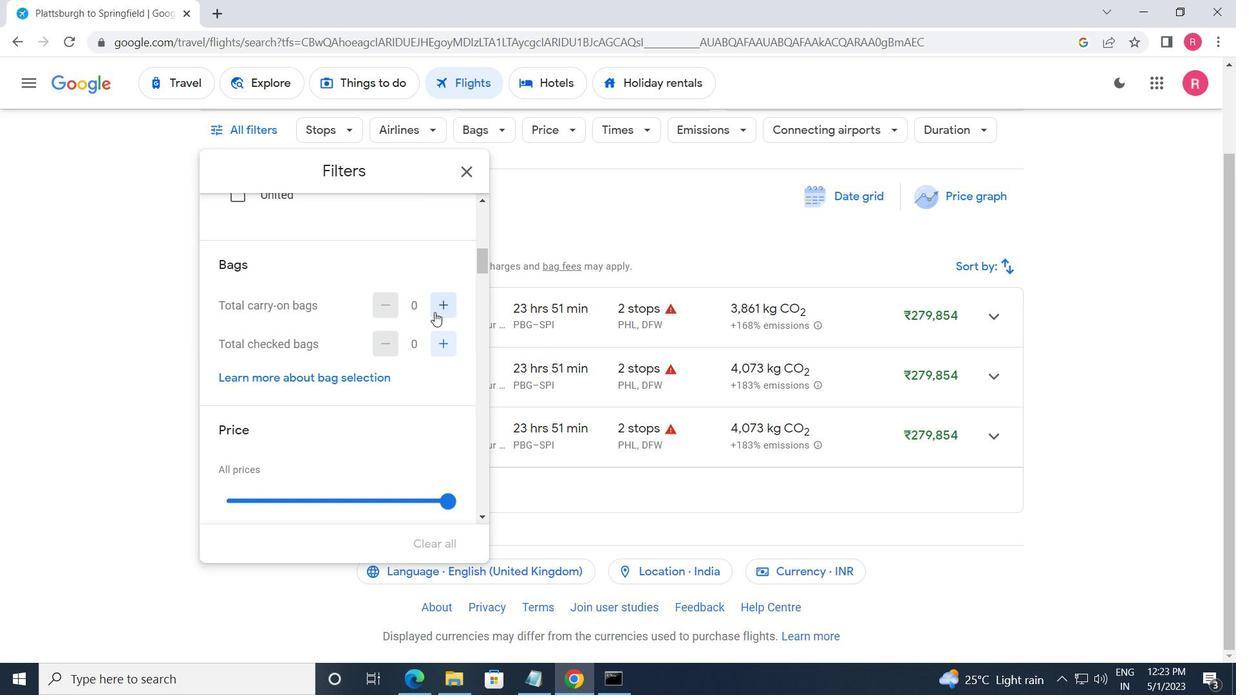 
Action: Mouse pressed left at (436, 308)
Screenshot: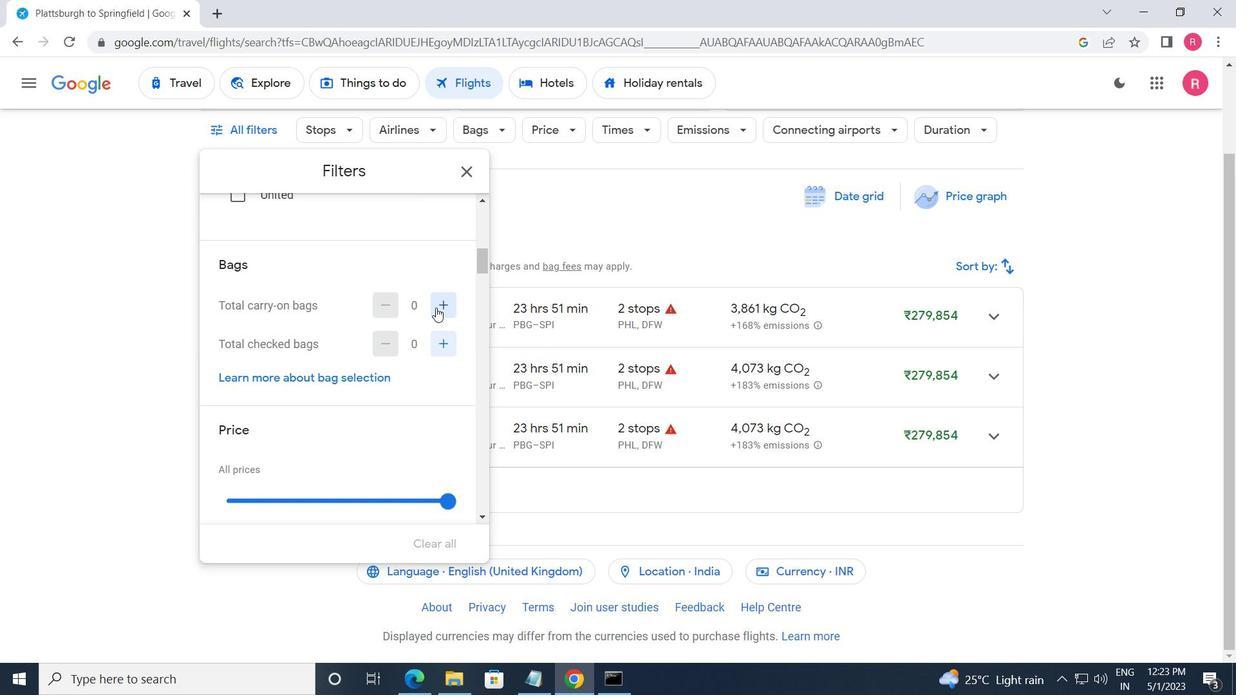 
Action: Mouse scrolled (436, 307) with delta (0, 0)
Screenshot: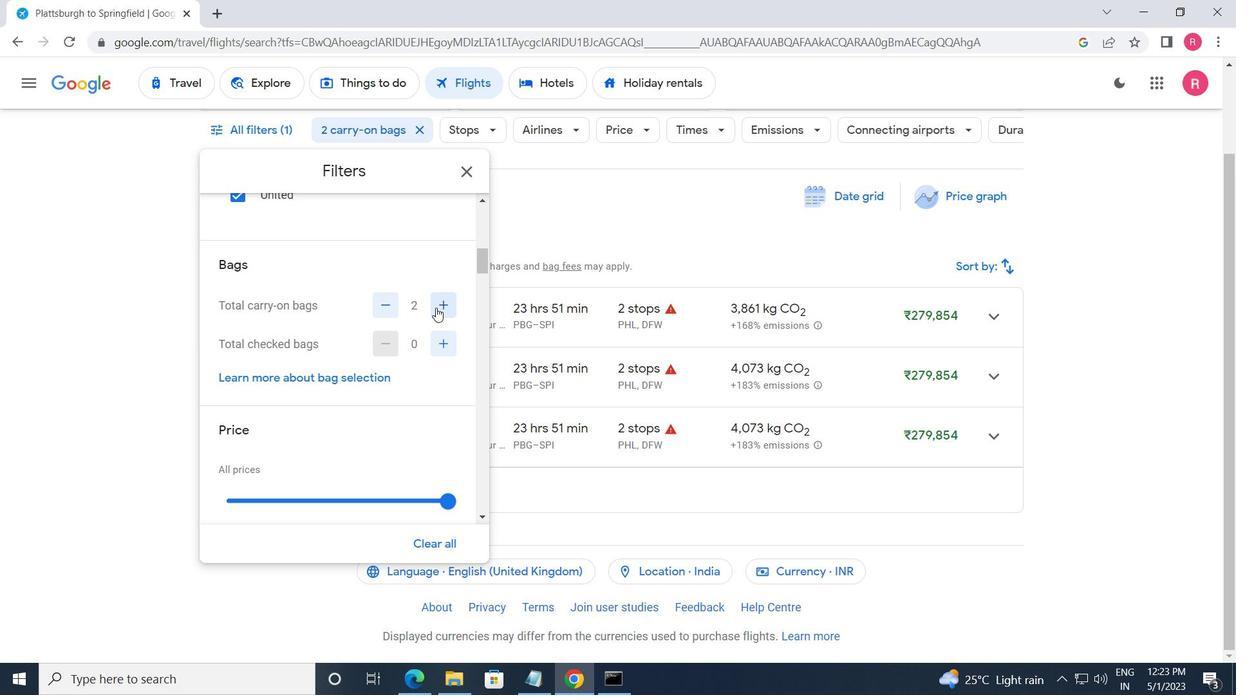 
Action: Mouse scrolled (436, 307) with delta (0, 0)
Screenshot: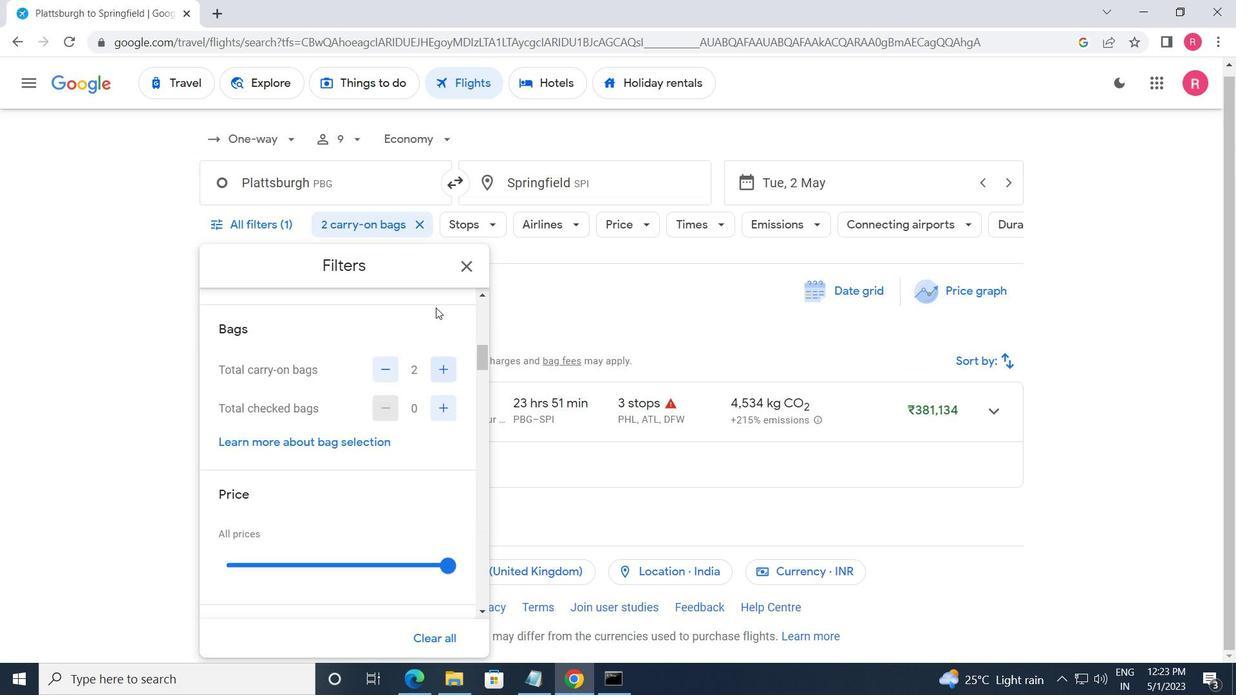 
Action: Mouse moved to (442, 432)
Screenshot: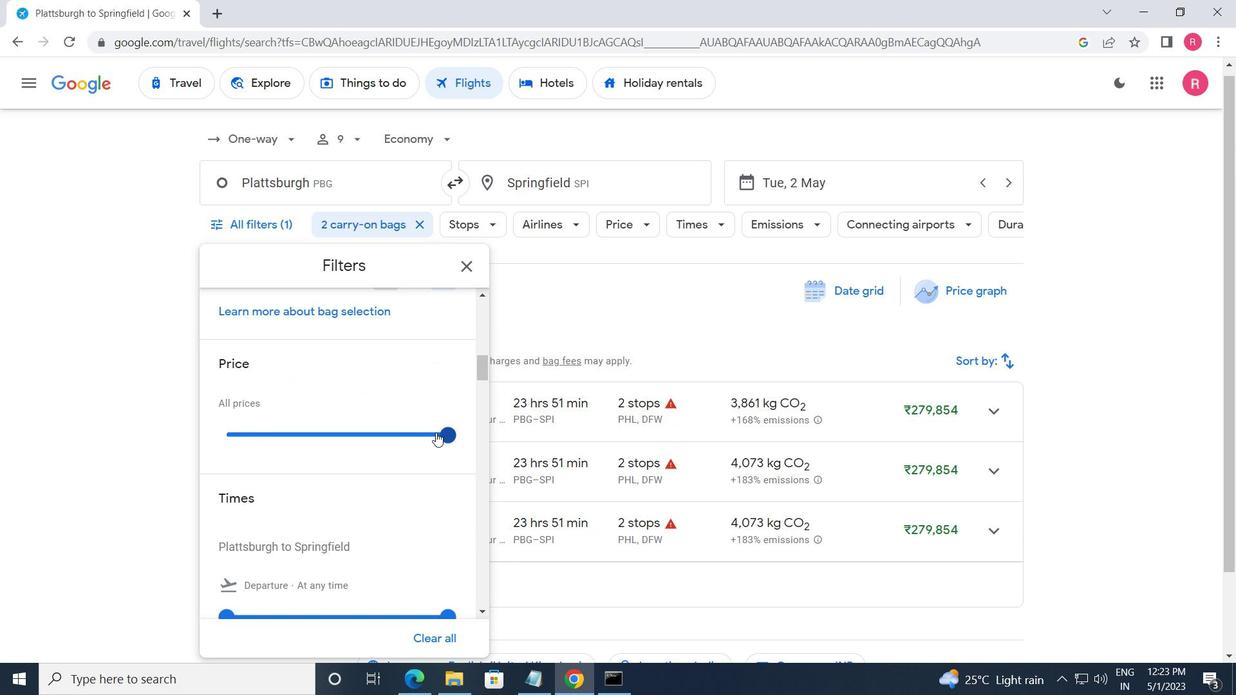 
Action: Mouse pressed left at (442, 432)
Screenshot: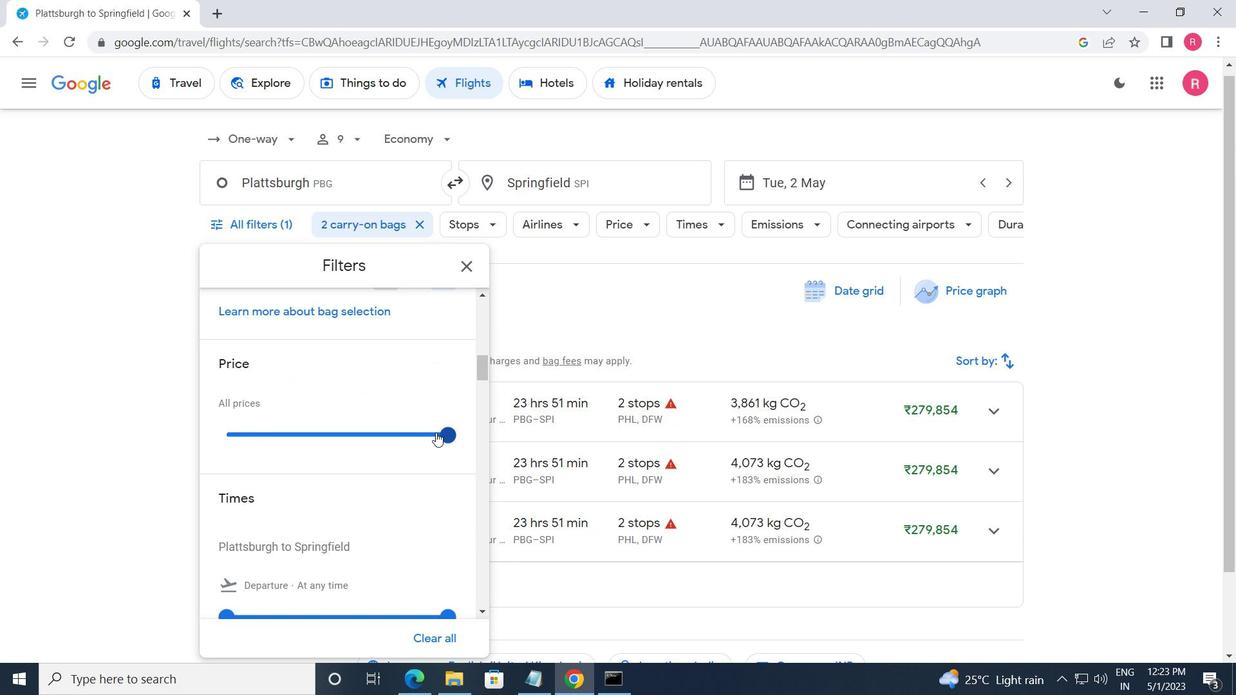 
Action: Mouse moved to (285, 407)
Screenshot: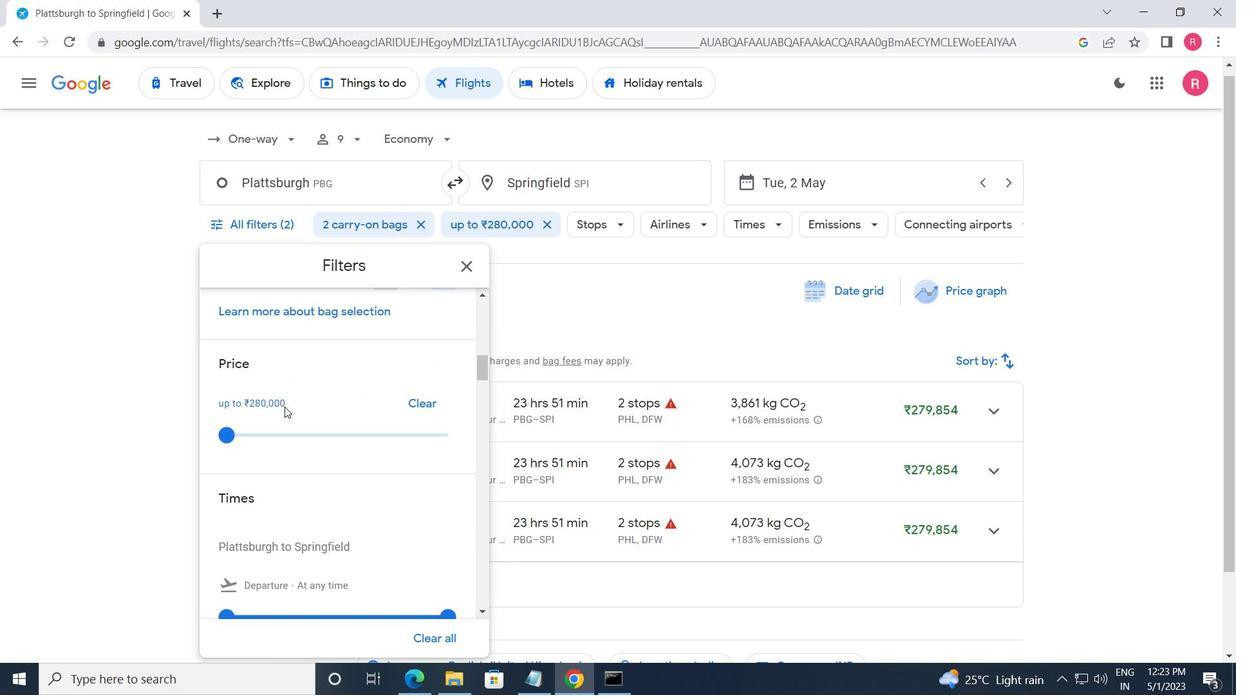 
Action: Mouse scrolled (285, 406) with delta (0, 0)
Screenshot: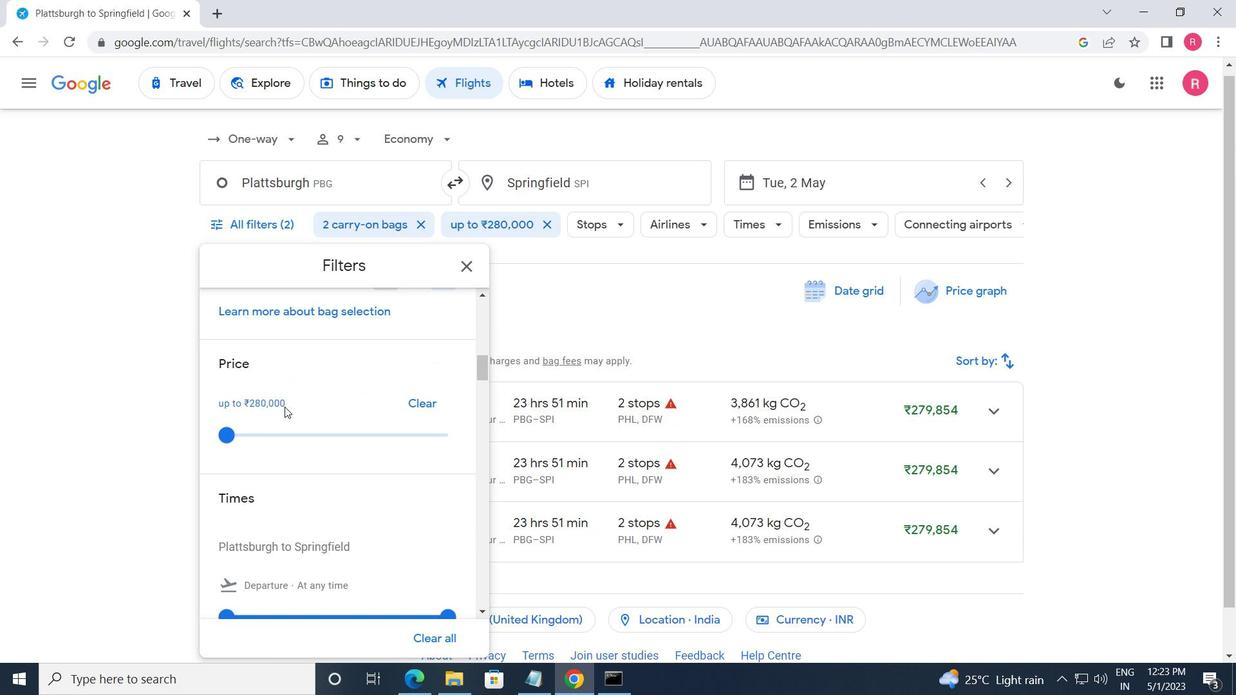 
Action: Mouse moved to (285, 410)
Screenshot: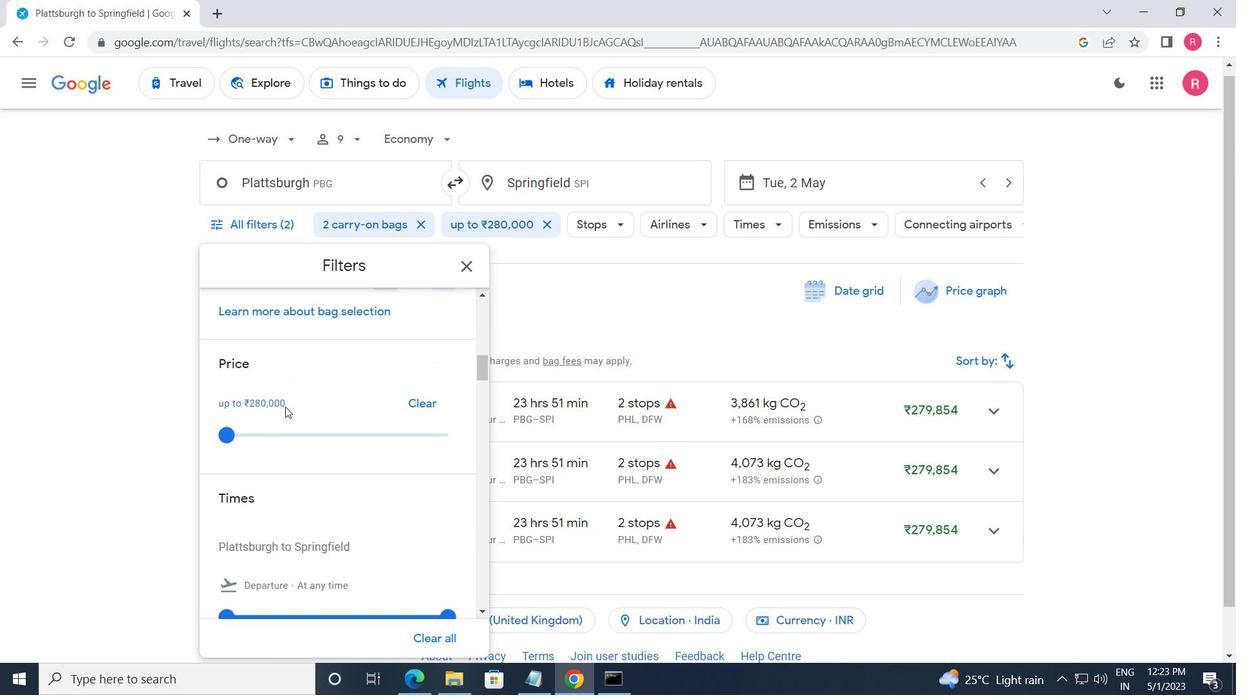 
Action: Mouse scrolled (285, 410) with delta (0, 0)
Screenshot: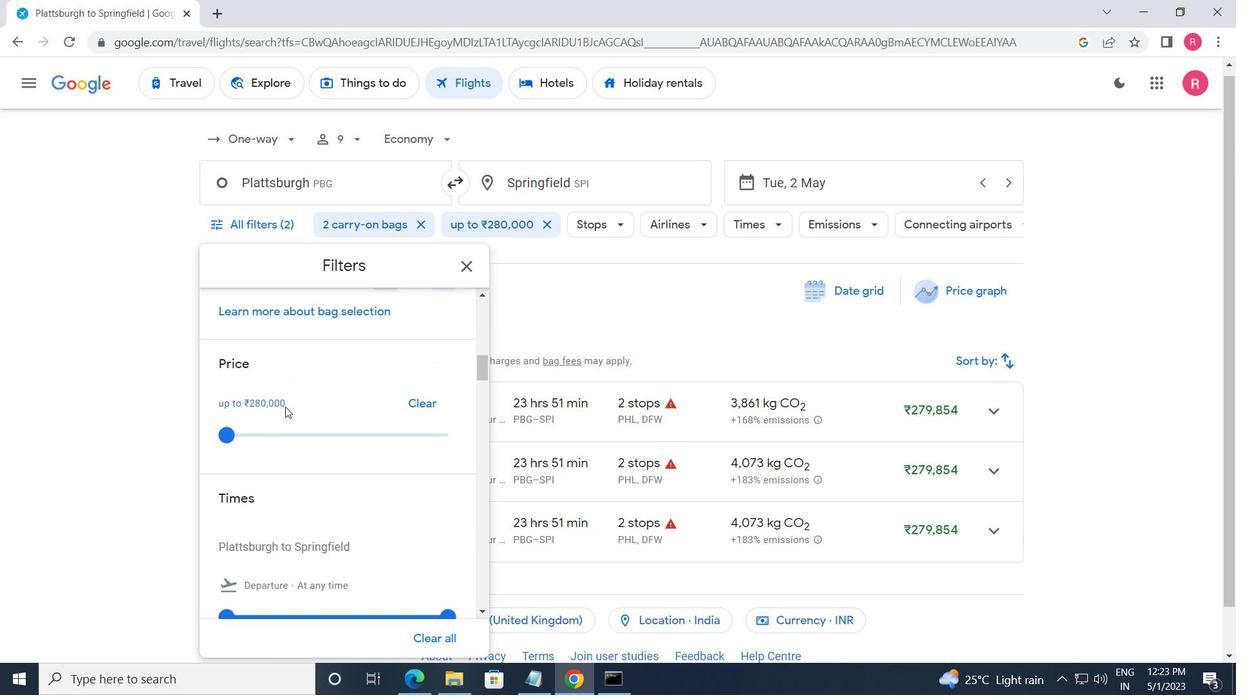 
Action: Mouse moved to (221, 454)
Screenshot: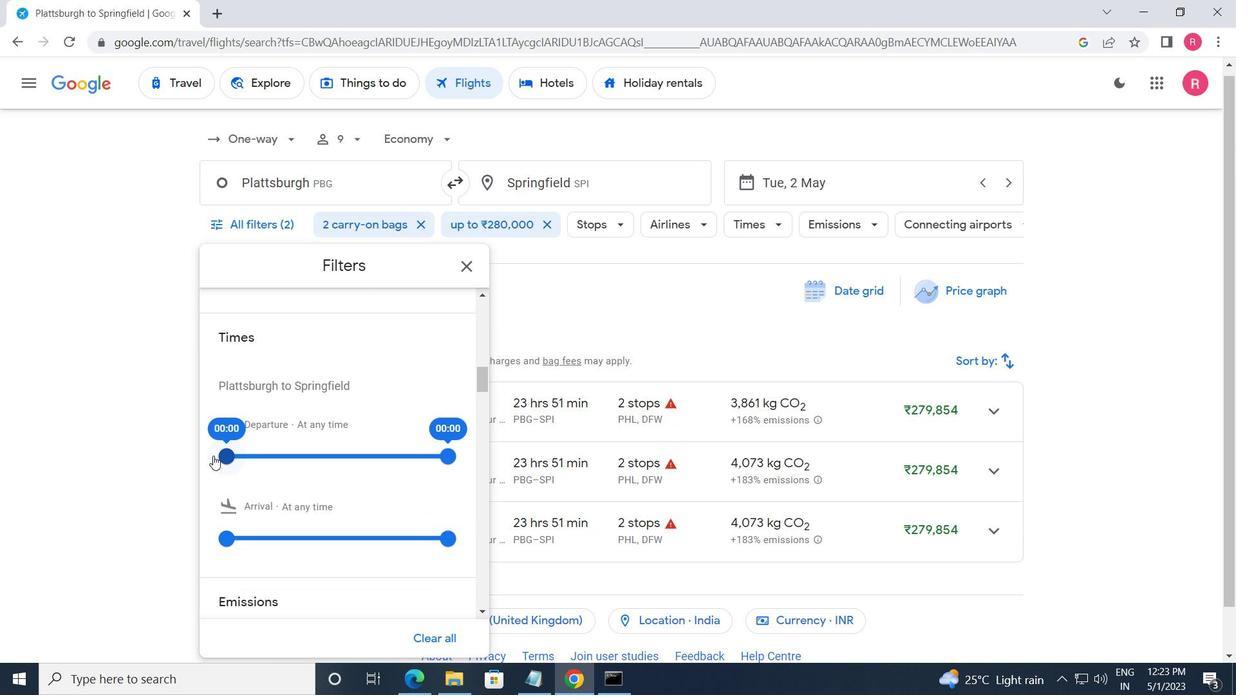 
Action: Mouse pressed left at (221, 454)
Screenshot: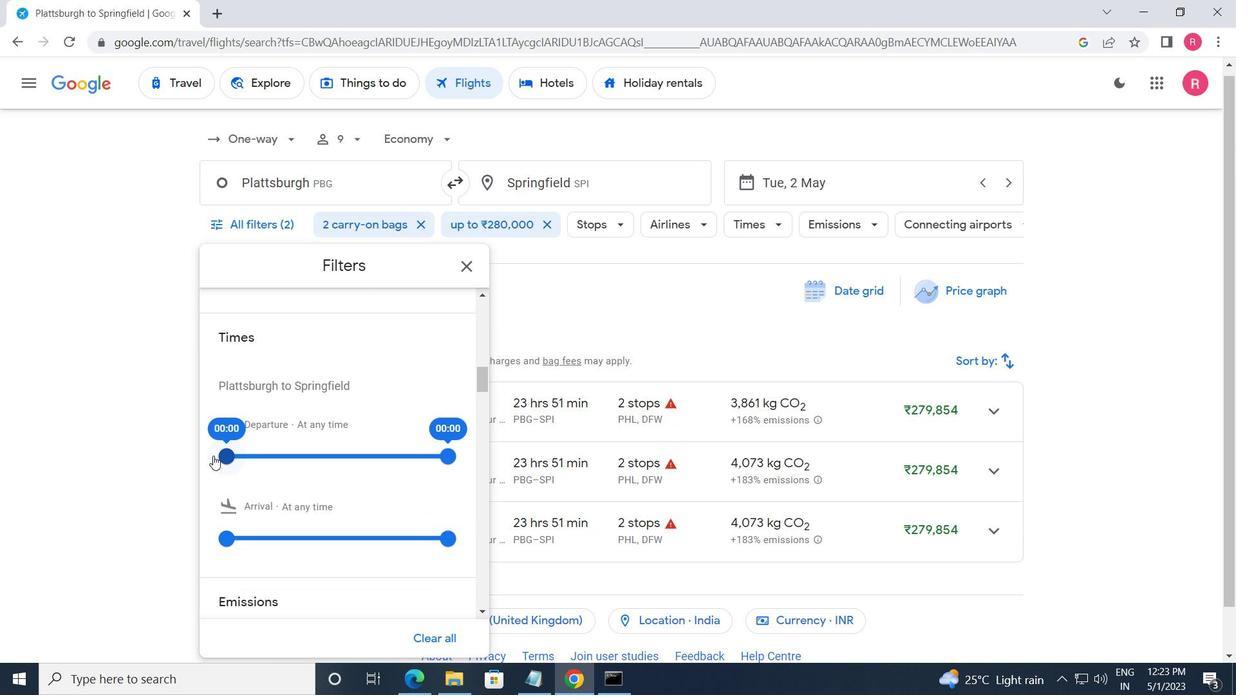 
Action: Mouse moved to (441, 459)
Screenshot: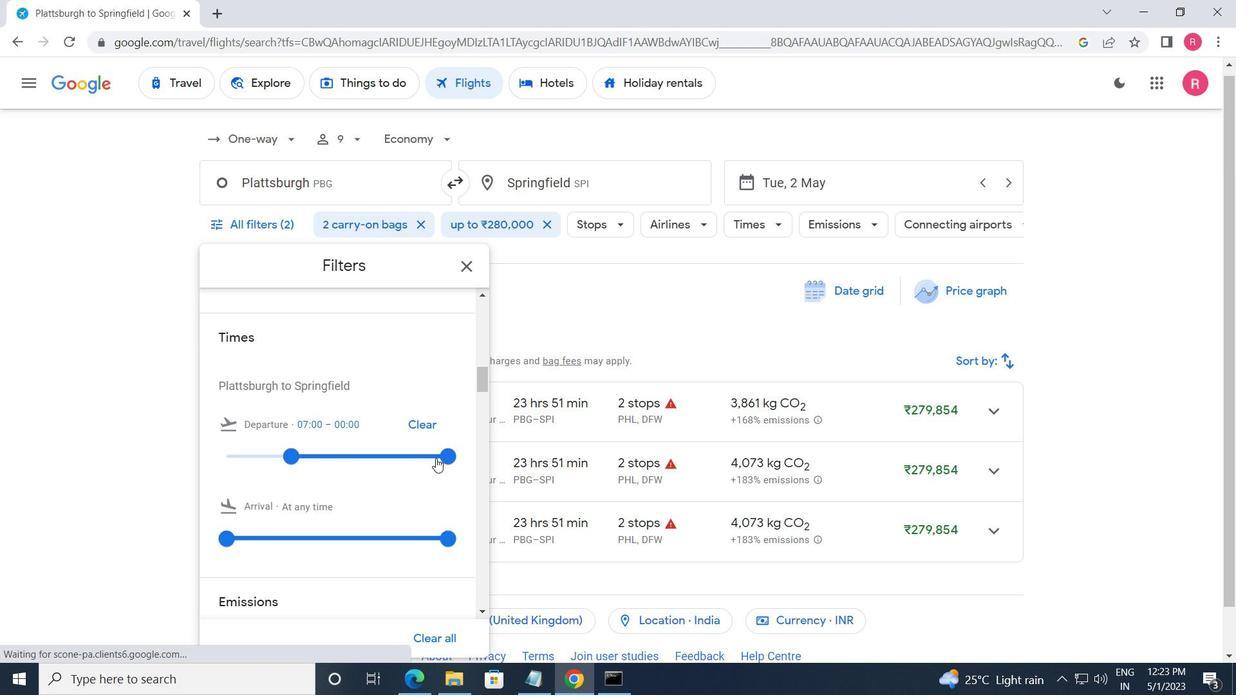 
Action: Mouse pressed left at (441, 459)
Screenshot: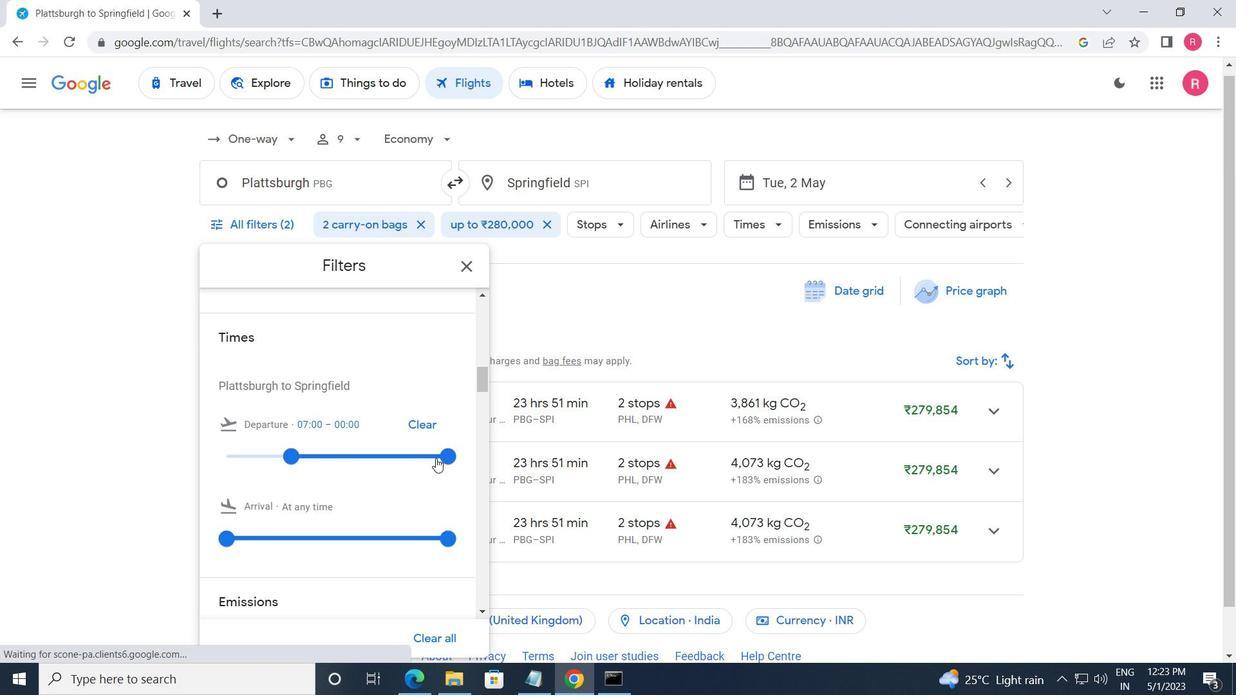 
Action: Mouse moved to (462, 275)
Screenshot: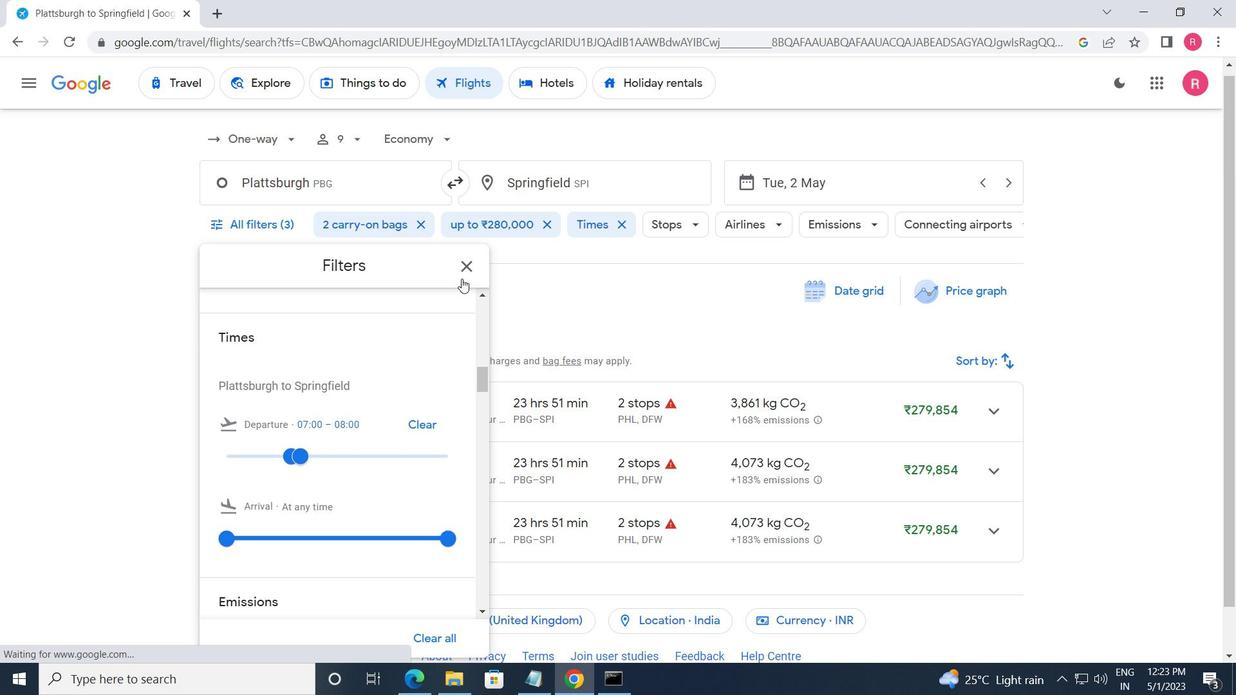 
Action: Mouse pressed left at (462, 275)
Screenshot: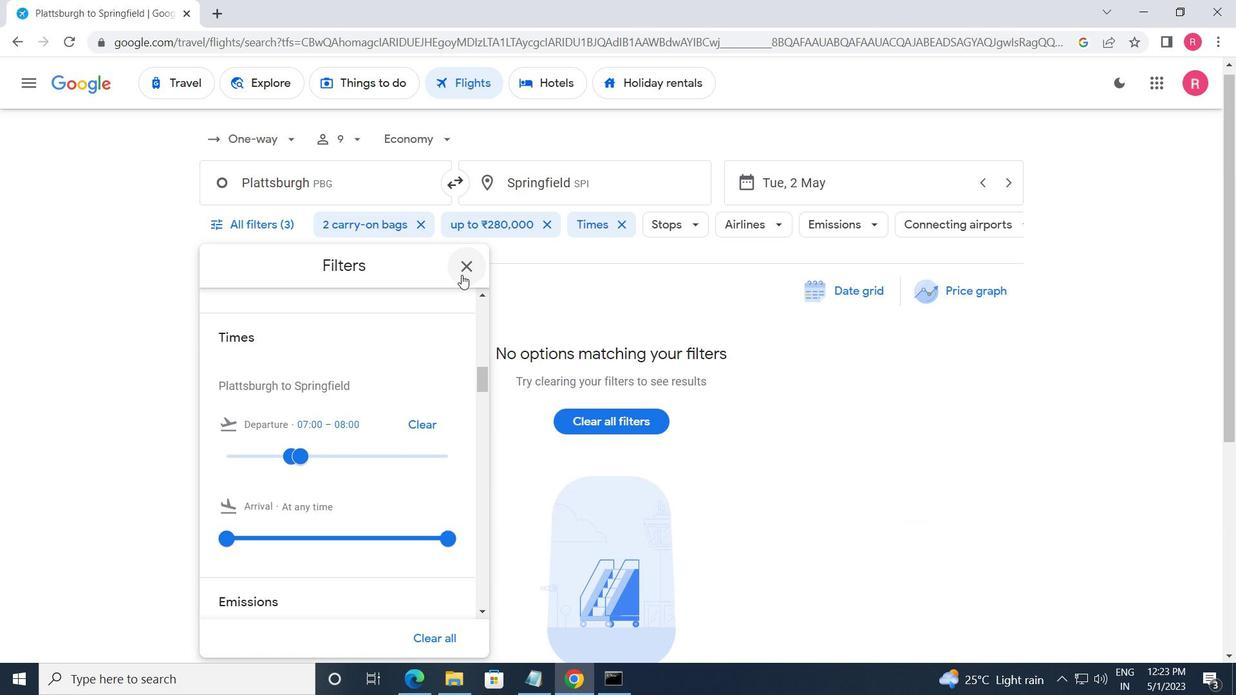 
Action: Mouse moved to (461, 274)
Screenshot: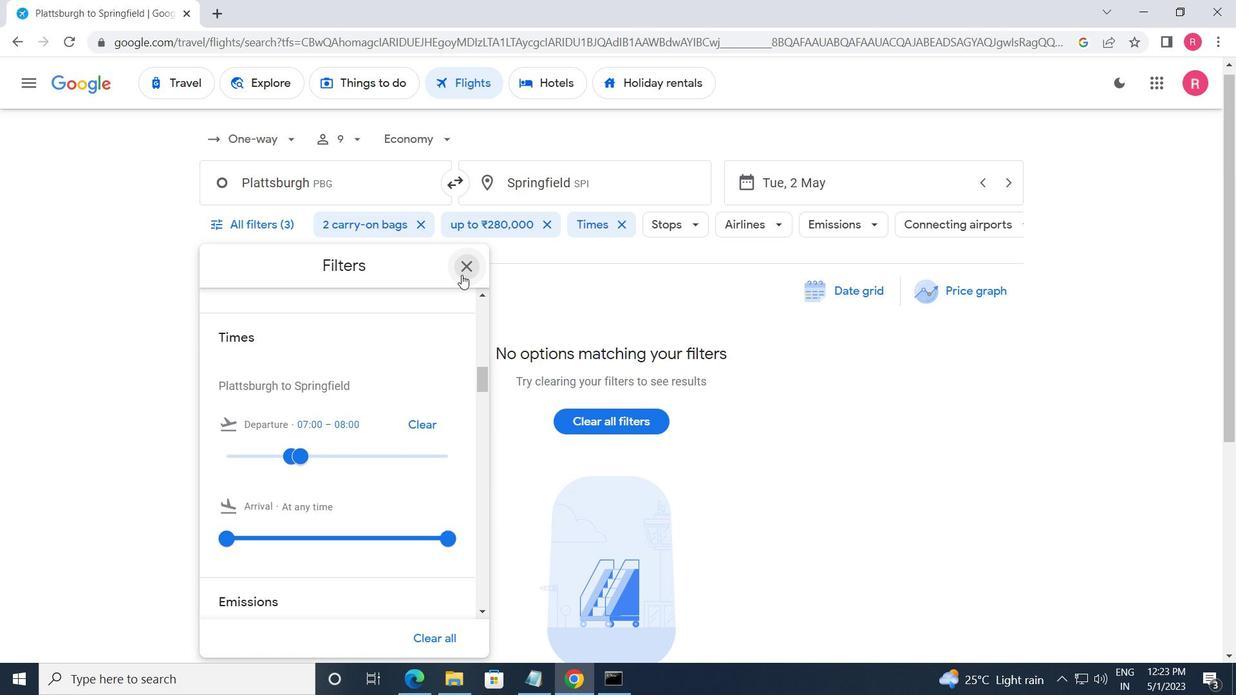 
